 Task: Look for space in Verrières-le-Buisson, France from 8th June, 2023 to 16th June, 2023 for 2 adults in price range Rs.10000 to Rs.15000. Place can be entire place with 1  bedroom having 1 bed and 1 bathroom. Property type can be house, flat, guest house, hotel. Amenities needed are: washing machine. Booking option can be shelf check-in. Required host language is English.
Action: Mouse moved to (568, 113)
Screenshot: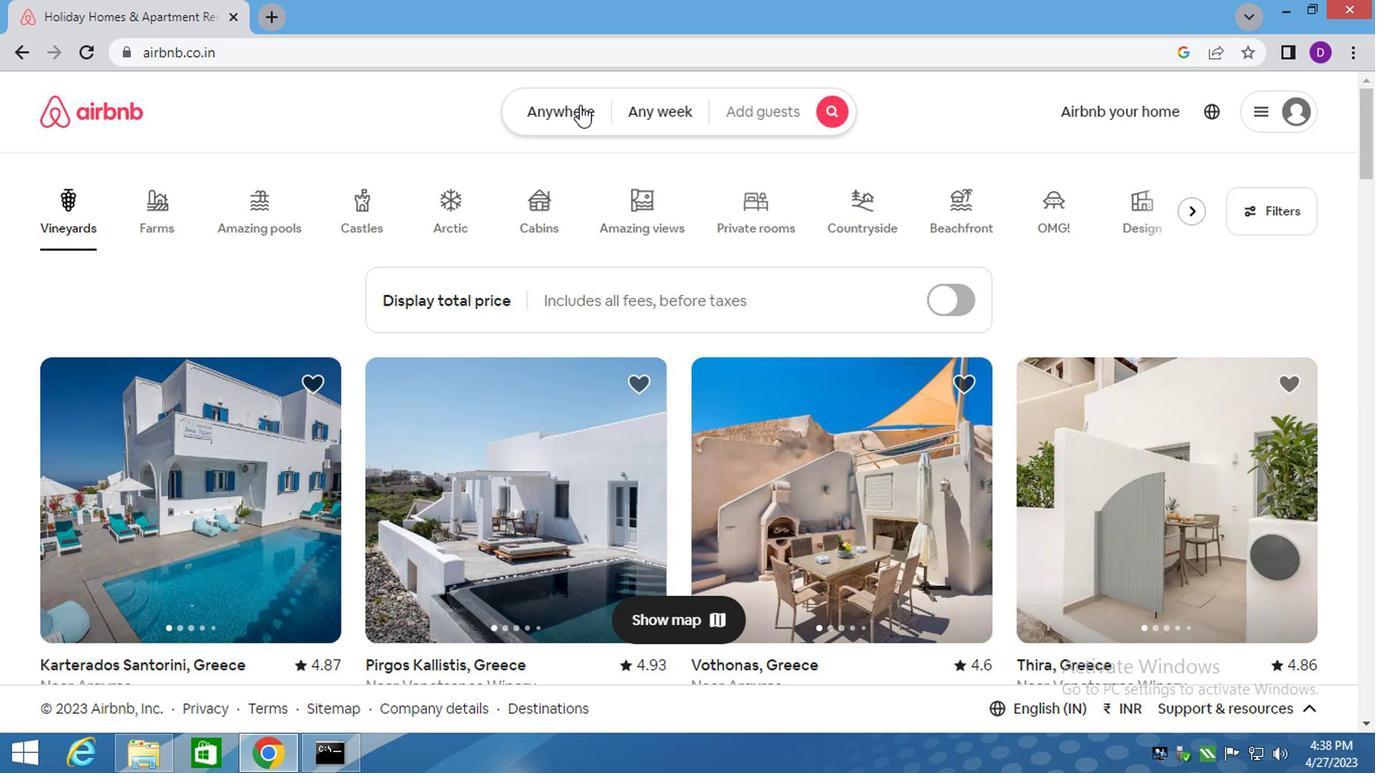 
Action: Mouse pressed left at (568, 113)
Screenshot: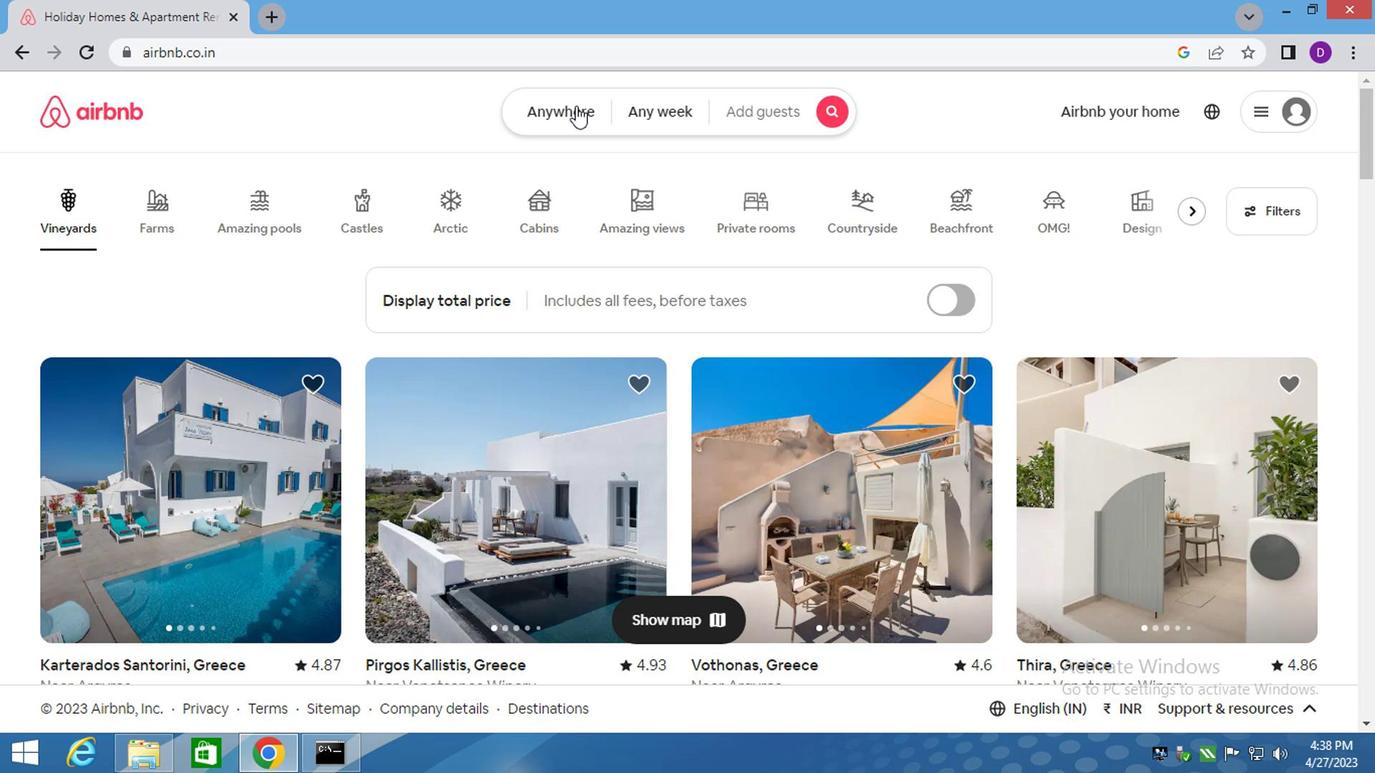 
Action: Mouse moved to (396, 196)
Screenshot: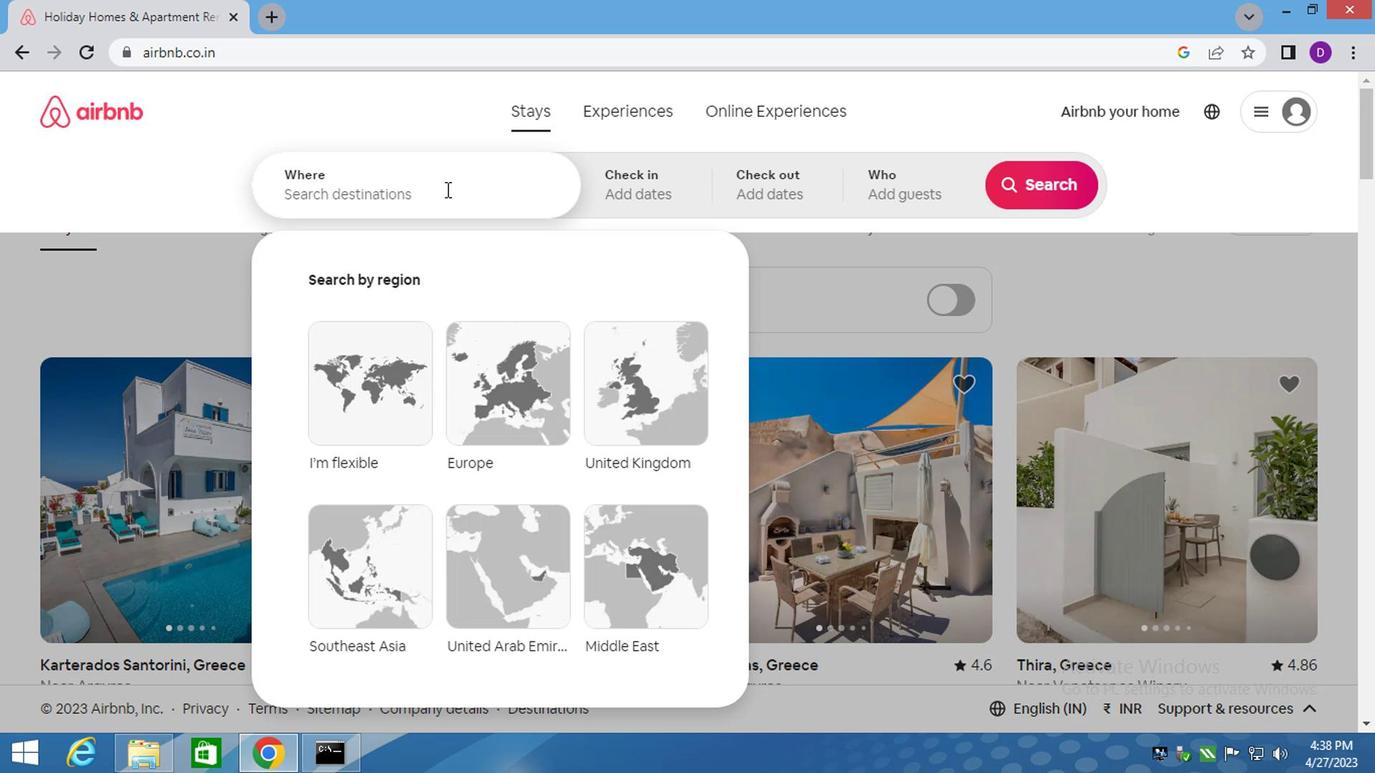 
Action: Mouse pressed left at (396, 196)
Screenshot: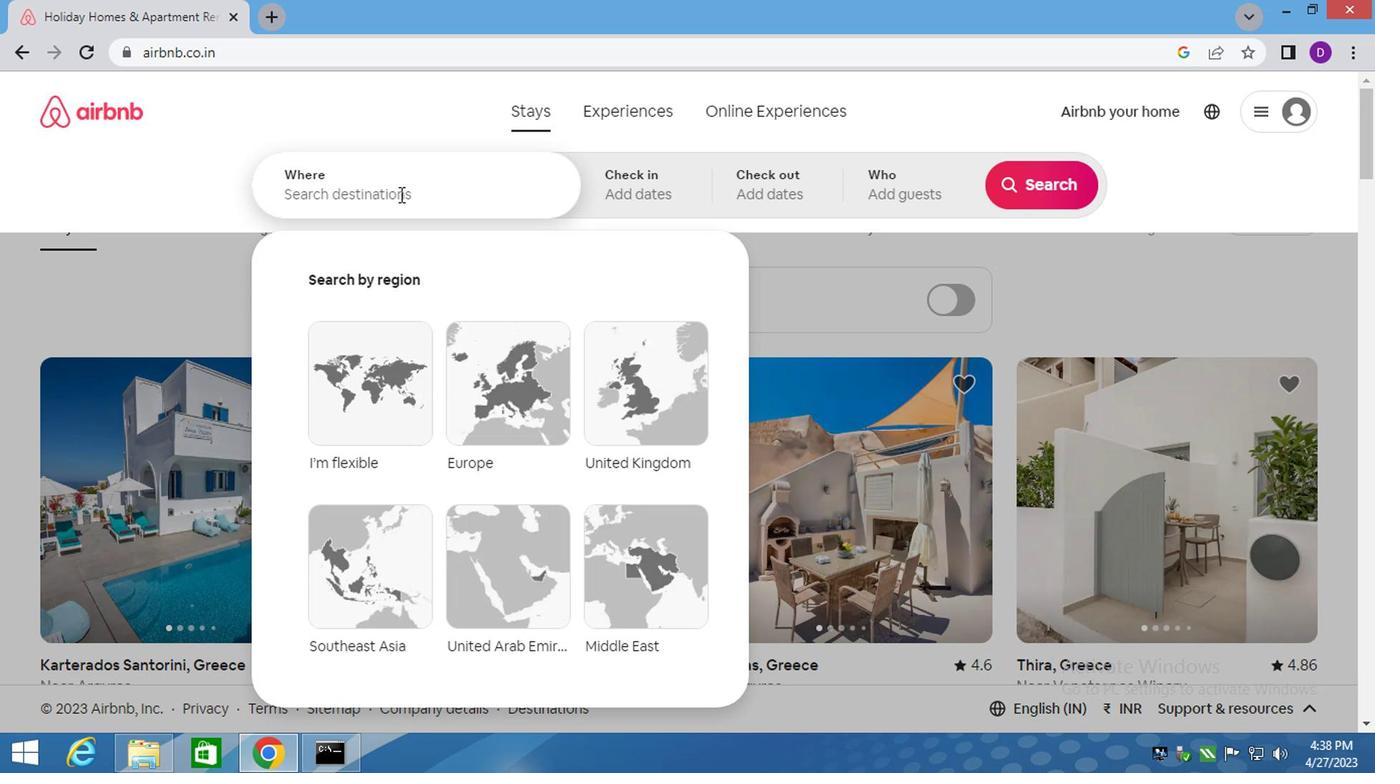 
Action: Mouse moved to (402, 196)
Screenshot: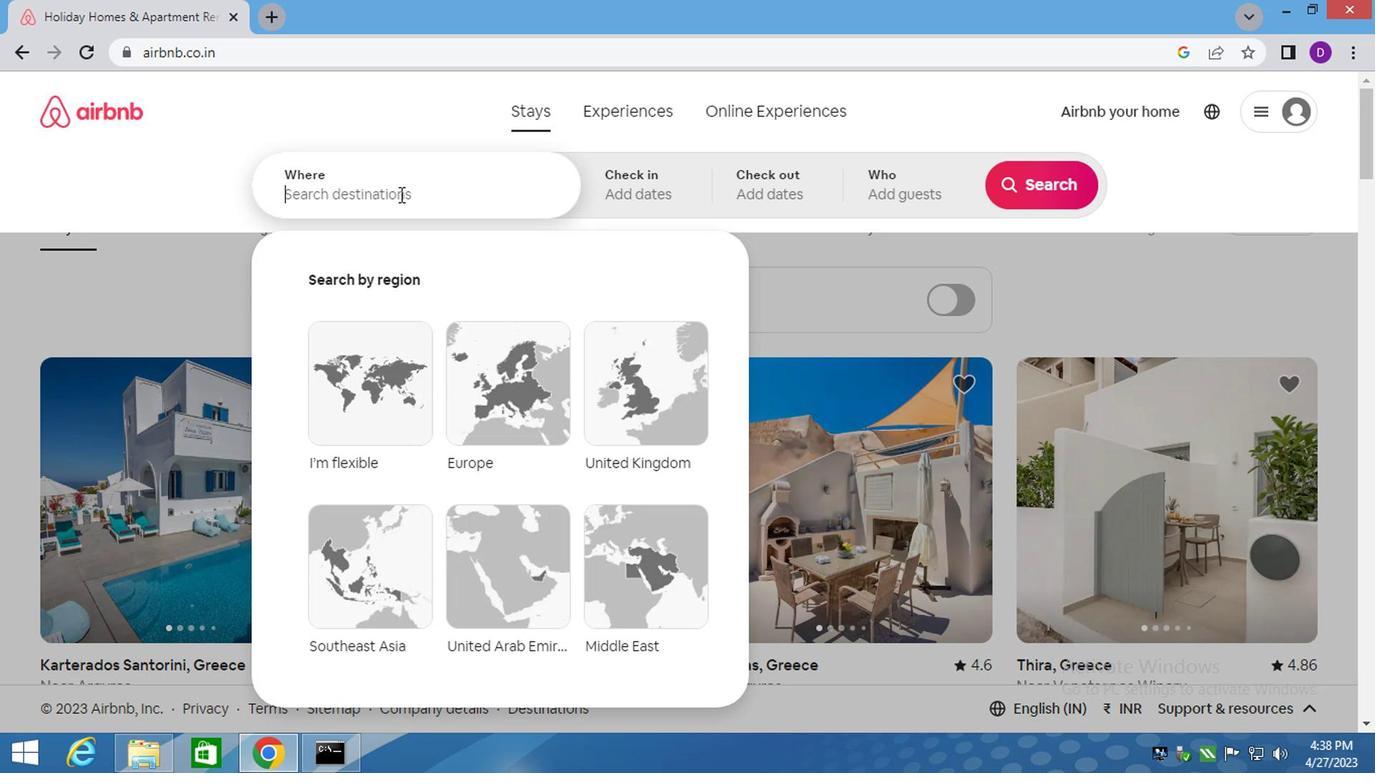 
Action: Key pressed <Key.shift>VERRIERE<Key.down>,<Key.shift>FRANCE<Key.enter>
Screenshot: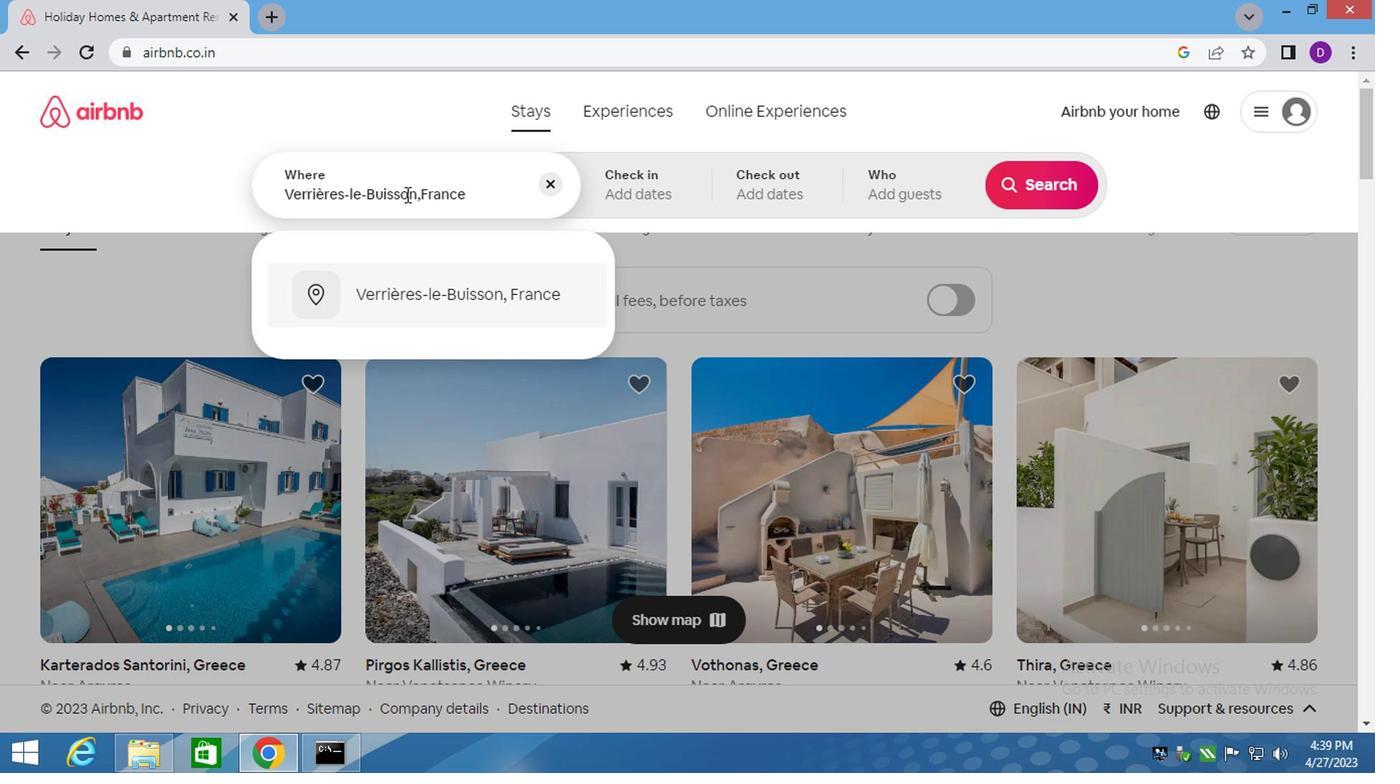 
Action: Mouse moved to (1023, 345)
Screenshot: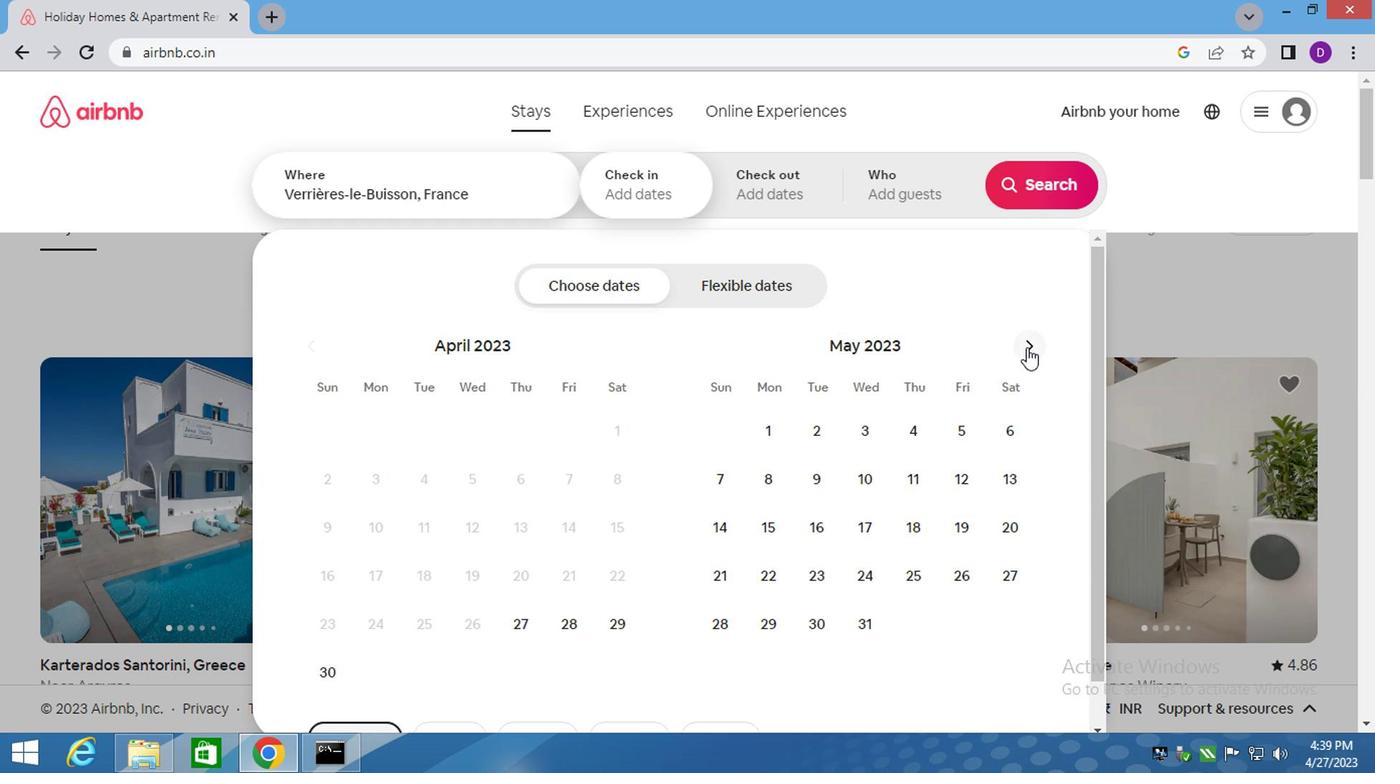 
Action: Mouse pressed left at (1023, 345)
Screenshot: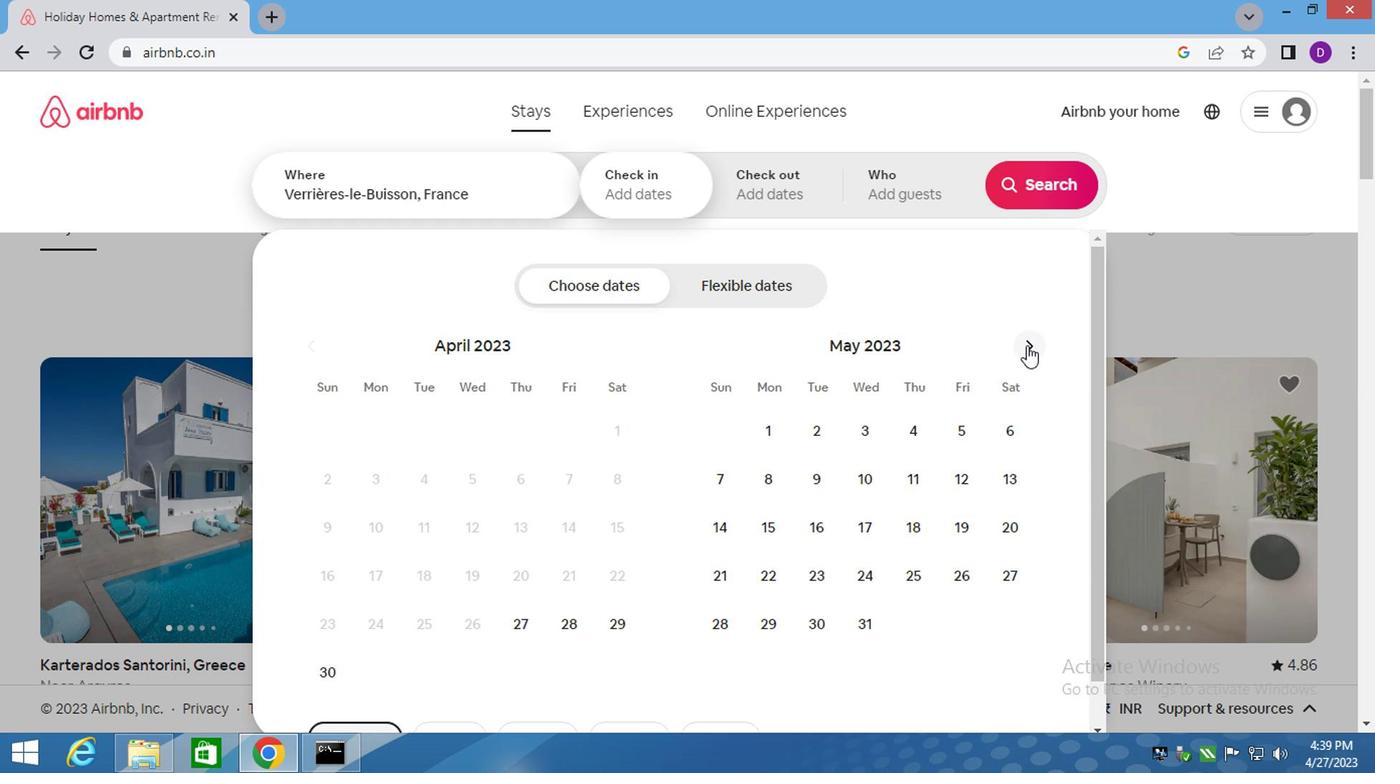 
Action: Mouse moved to (905, 481)
Screenshot: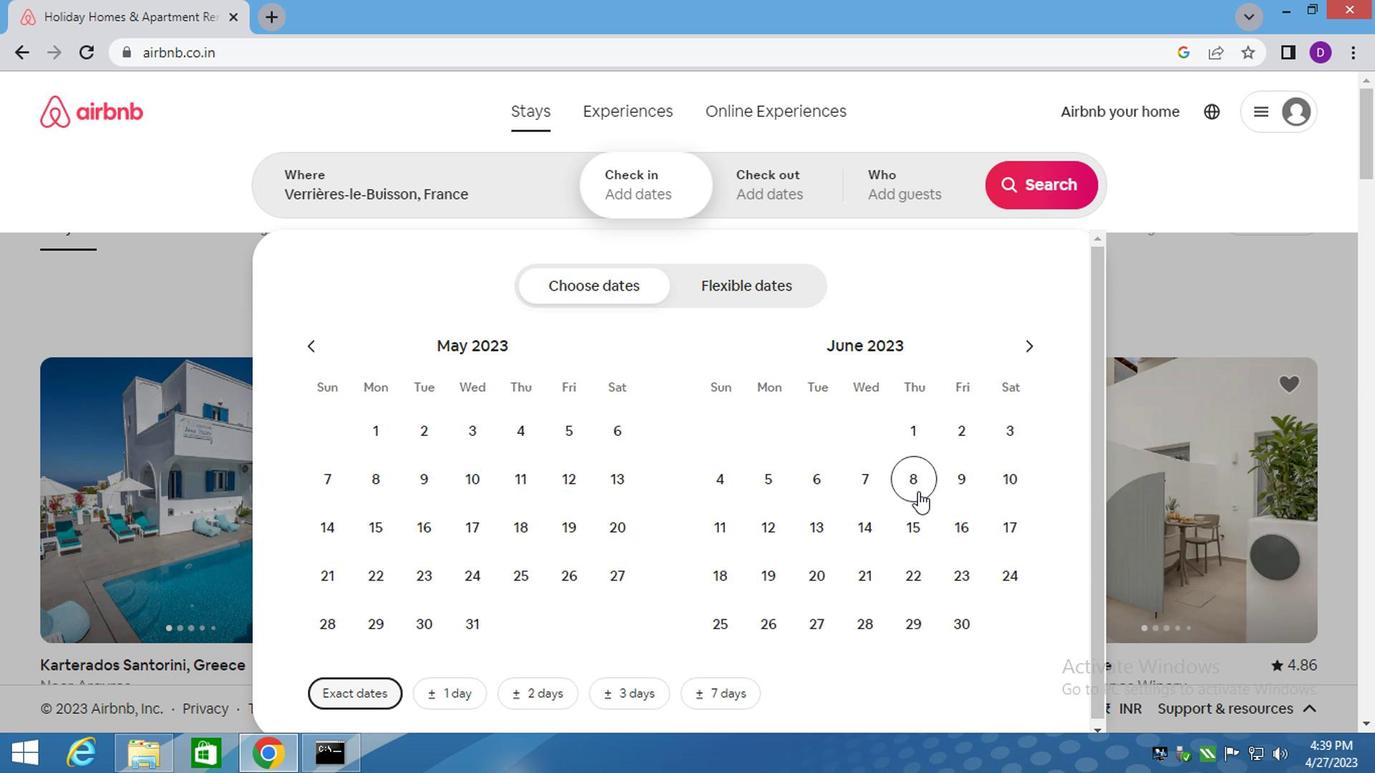
Action: Mouse pressed left at (905, 481)
Screenshot: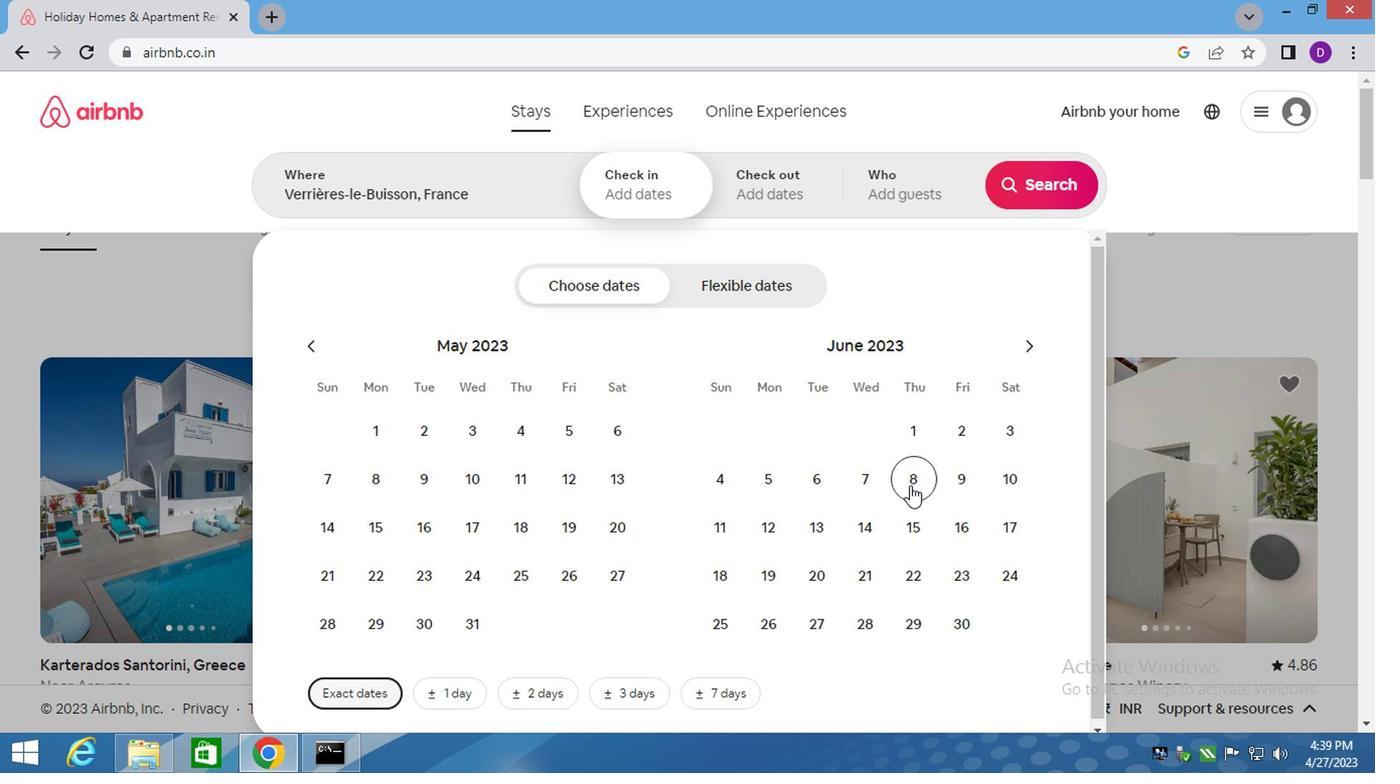 
Action: Mouse moved to (956, 522)
Screenshot: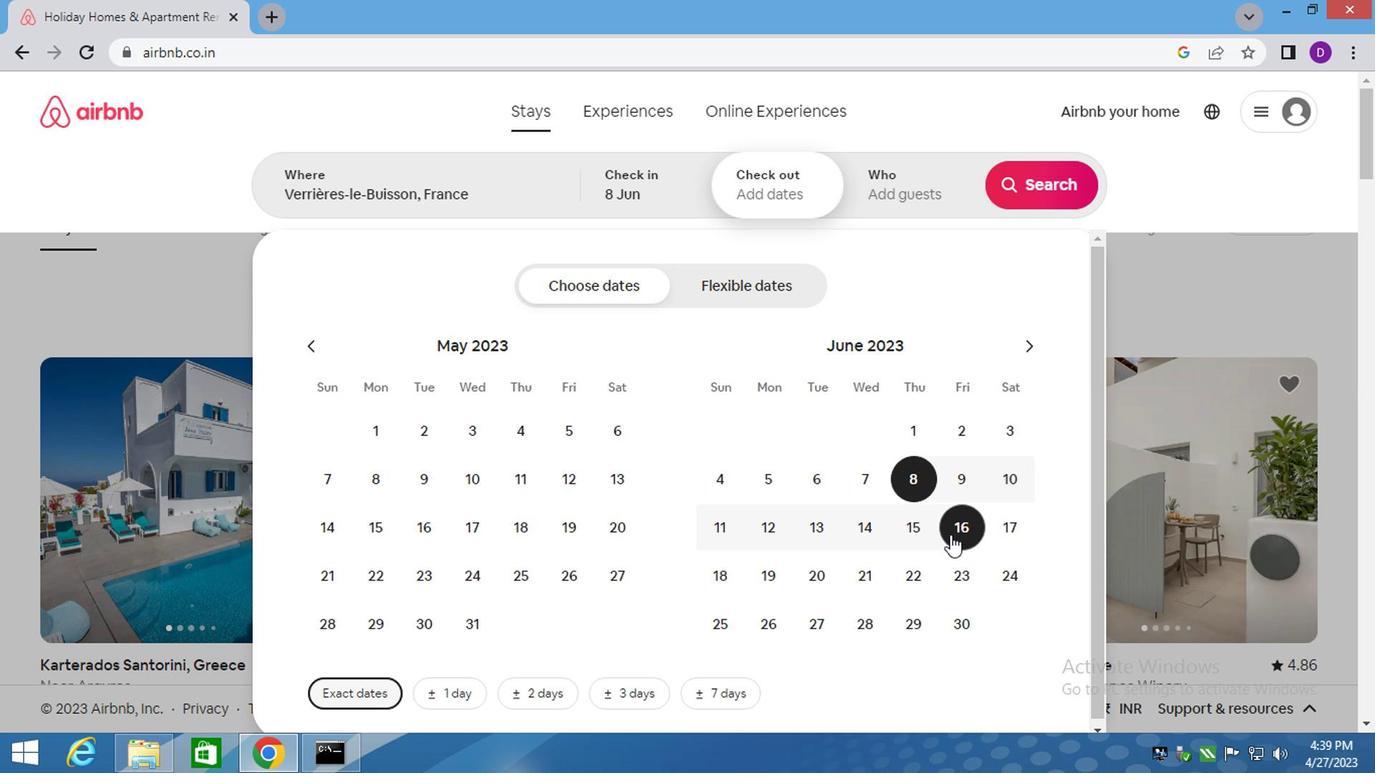 
Action: Mouse pressed left at (956, 522)
Screenshot: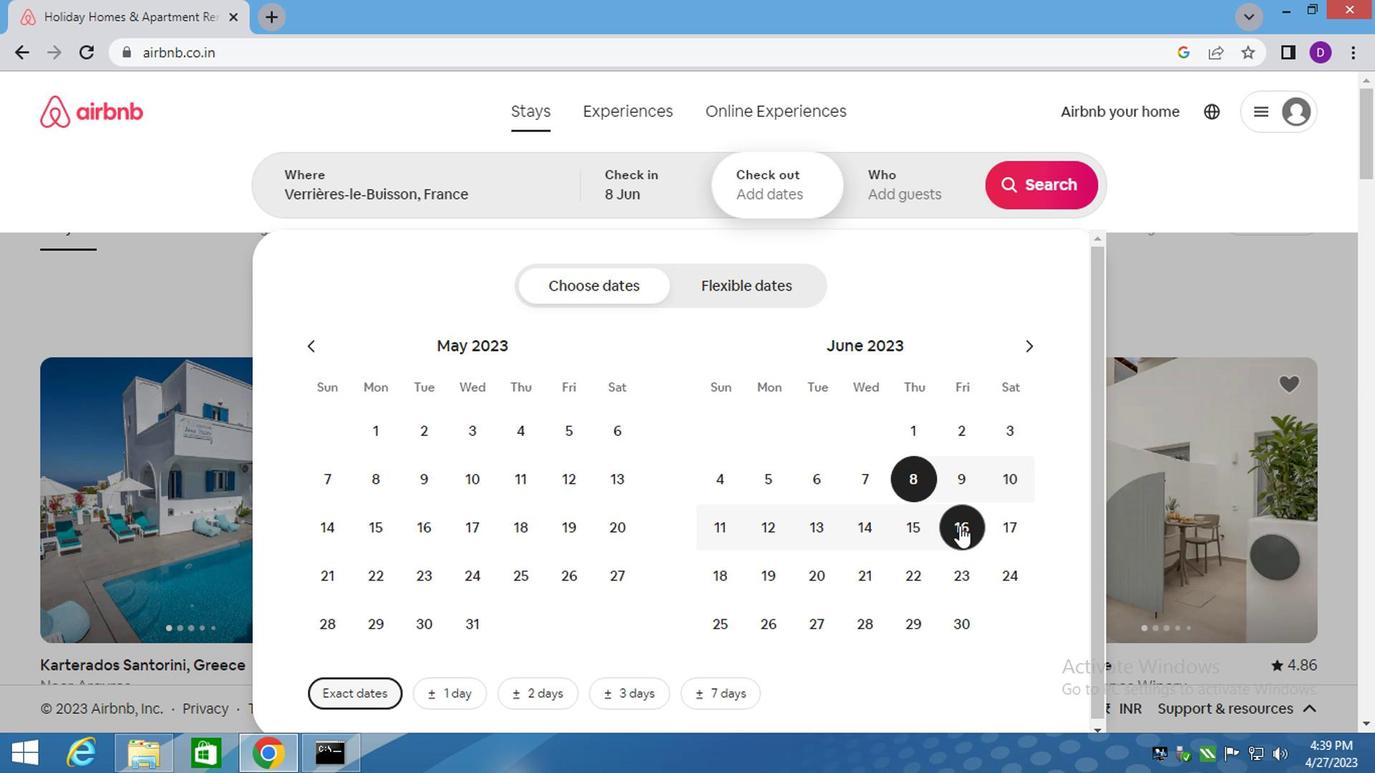 
Action: Mouse moved to (887, 187)
Screenshot: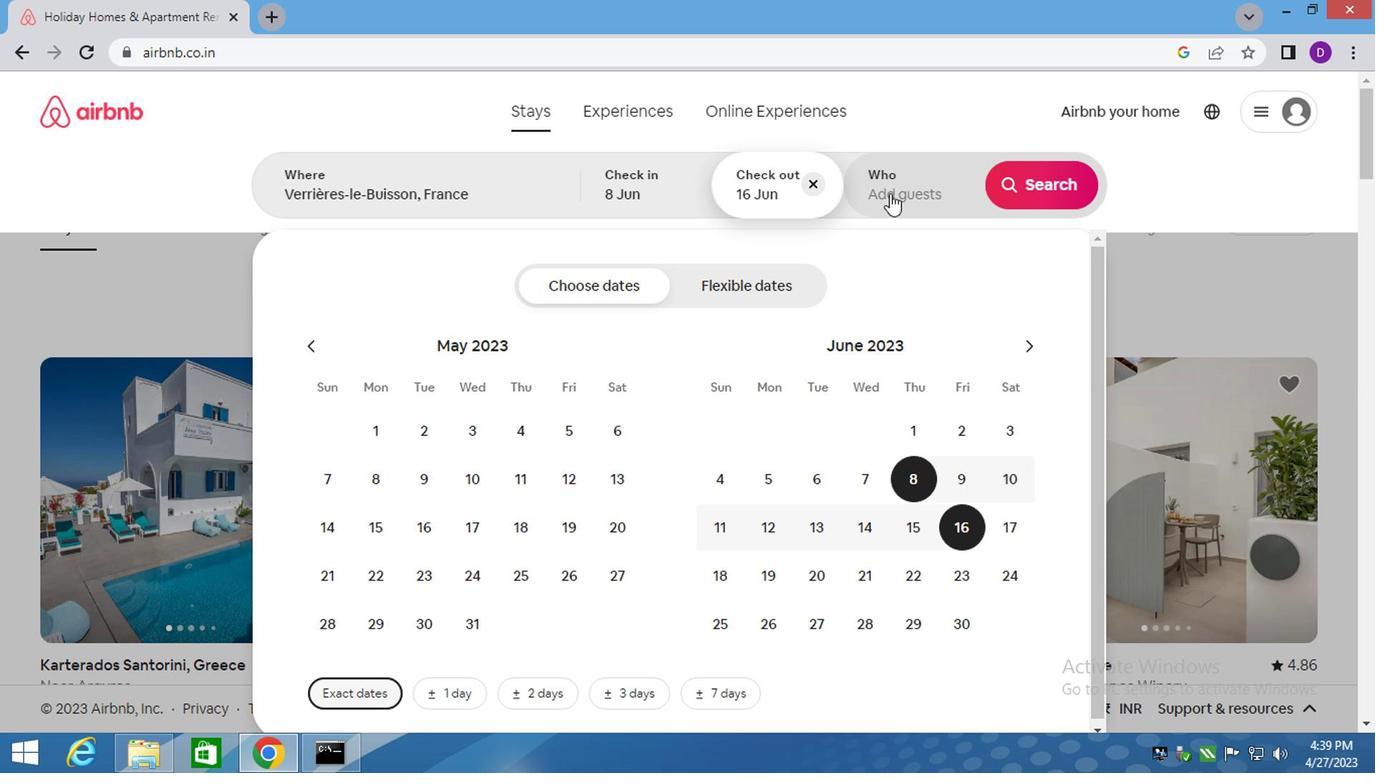 
Action: Mouse pressed left at (887, 187)
Screenshot: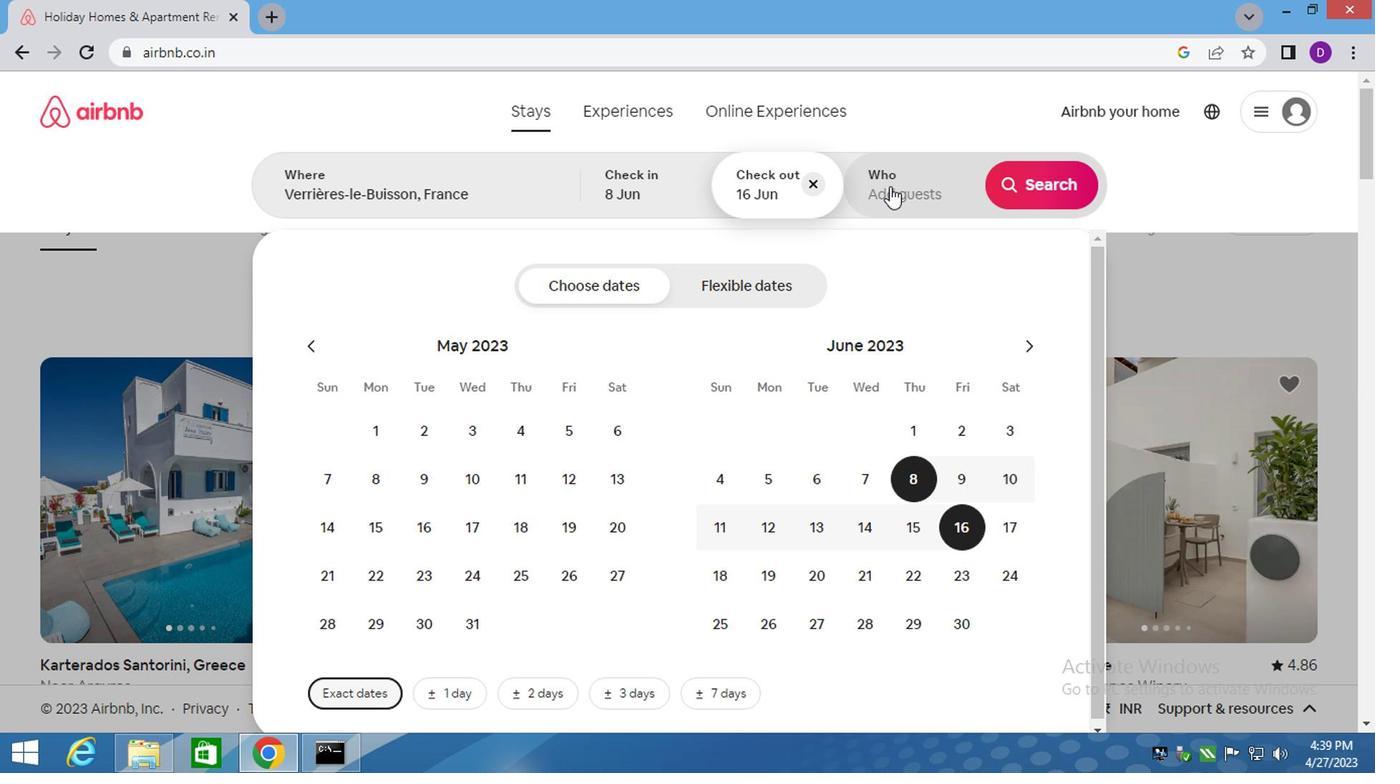 
Action: Mouse moved to (1042, 288)
Screenshot: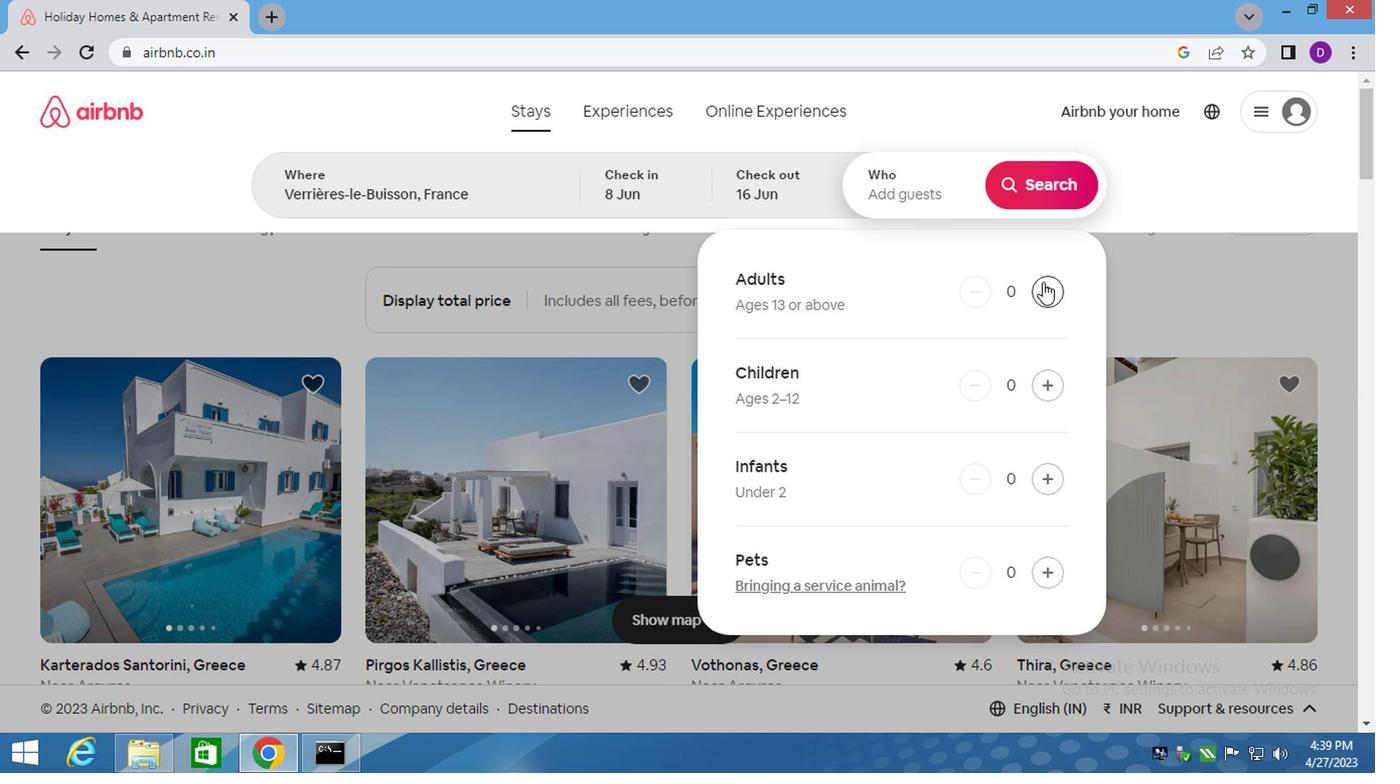 
Action: Mouse pressed left at (1042, 288)
Screenshot: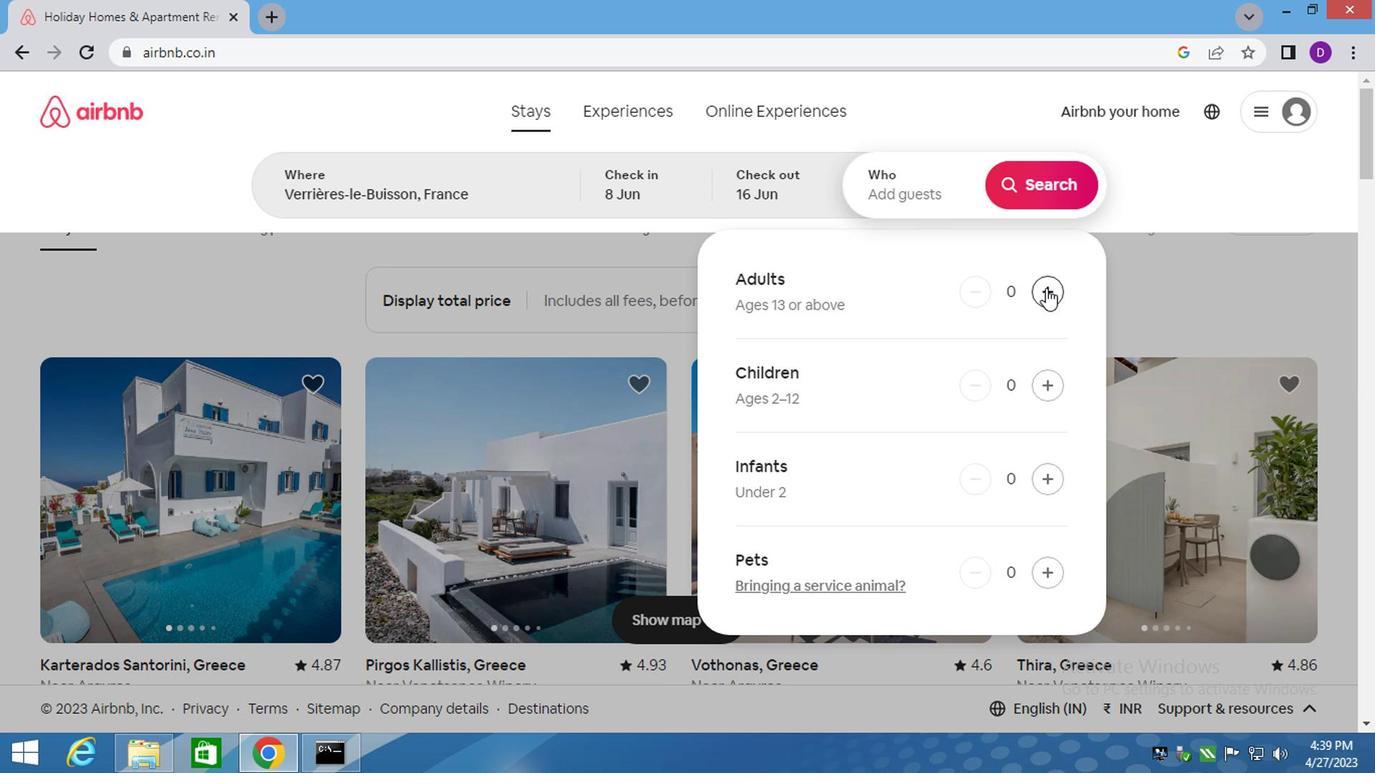 
Action: Mouse pressed left at (1042, 288)
Screenshot: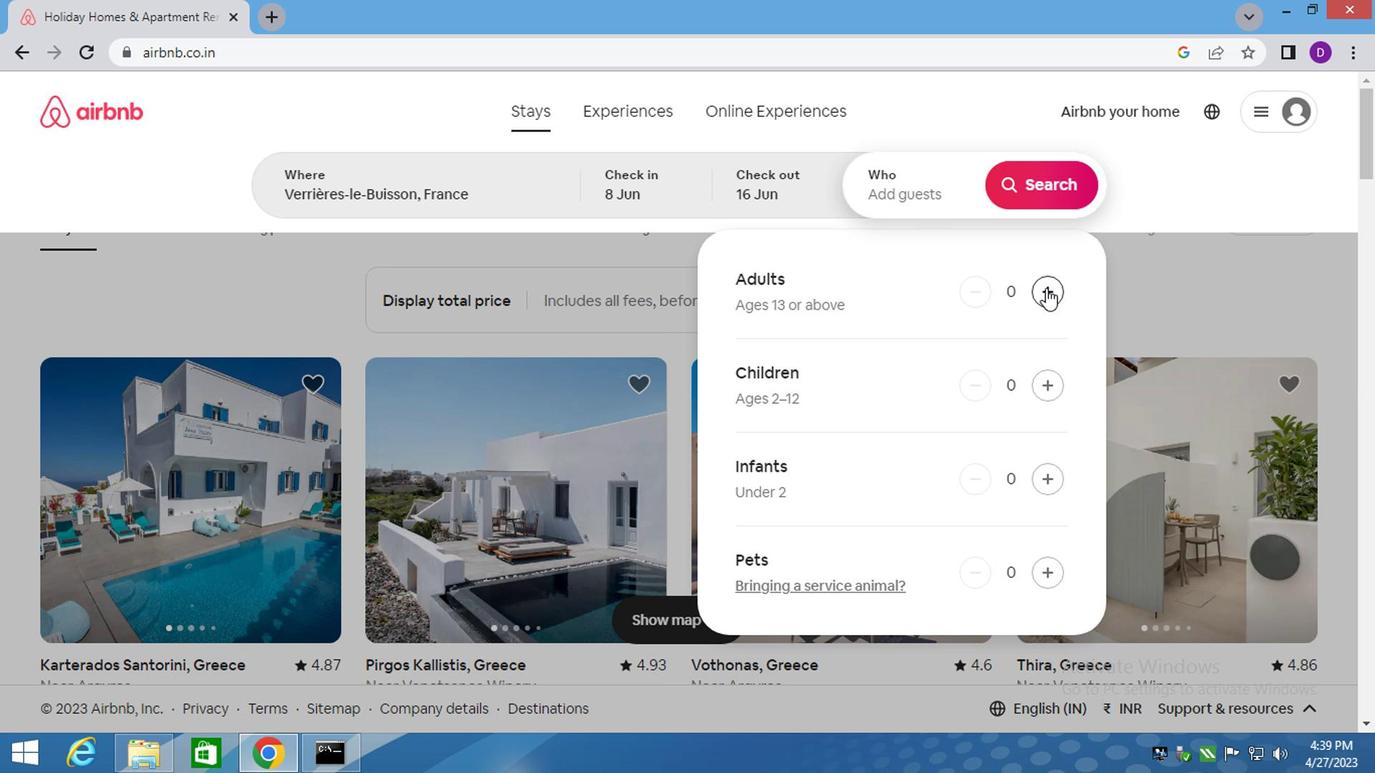
Action: Mouse moved to (1031, 189)
Screenshot: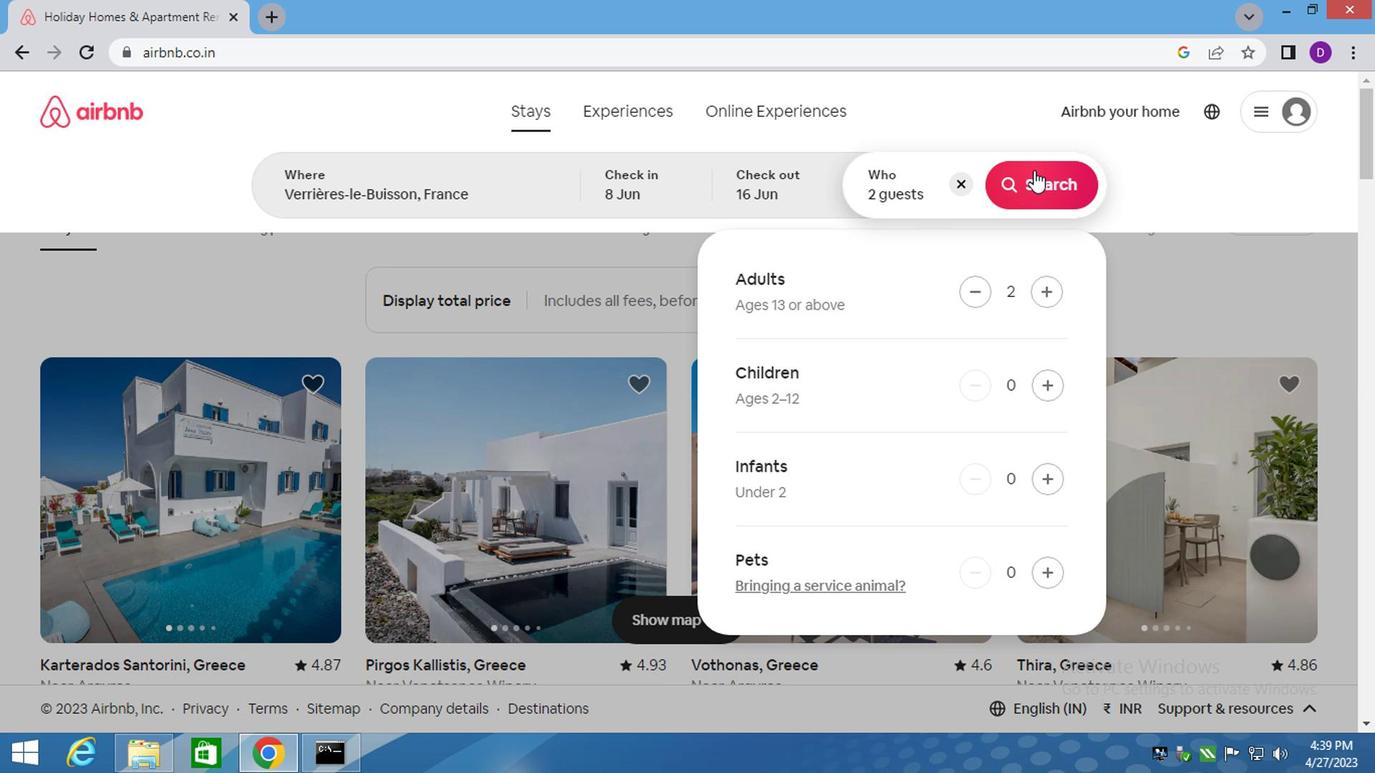 
Action: Mouse pressed left at (1031, 189)
Screenshot: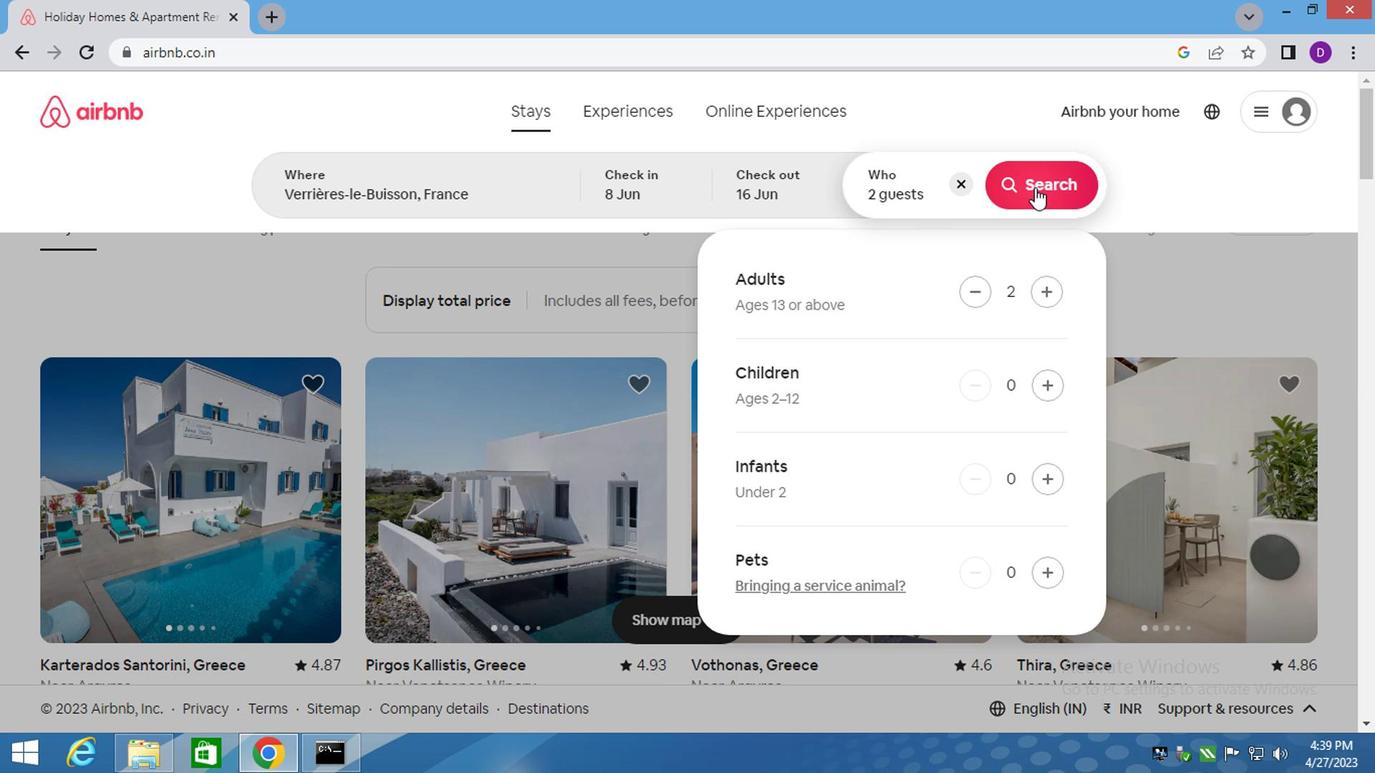 
Action: Mouse moved to (1279, 191)
Screenshot: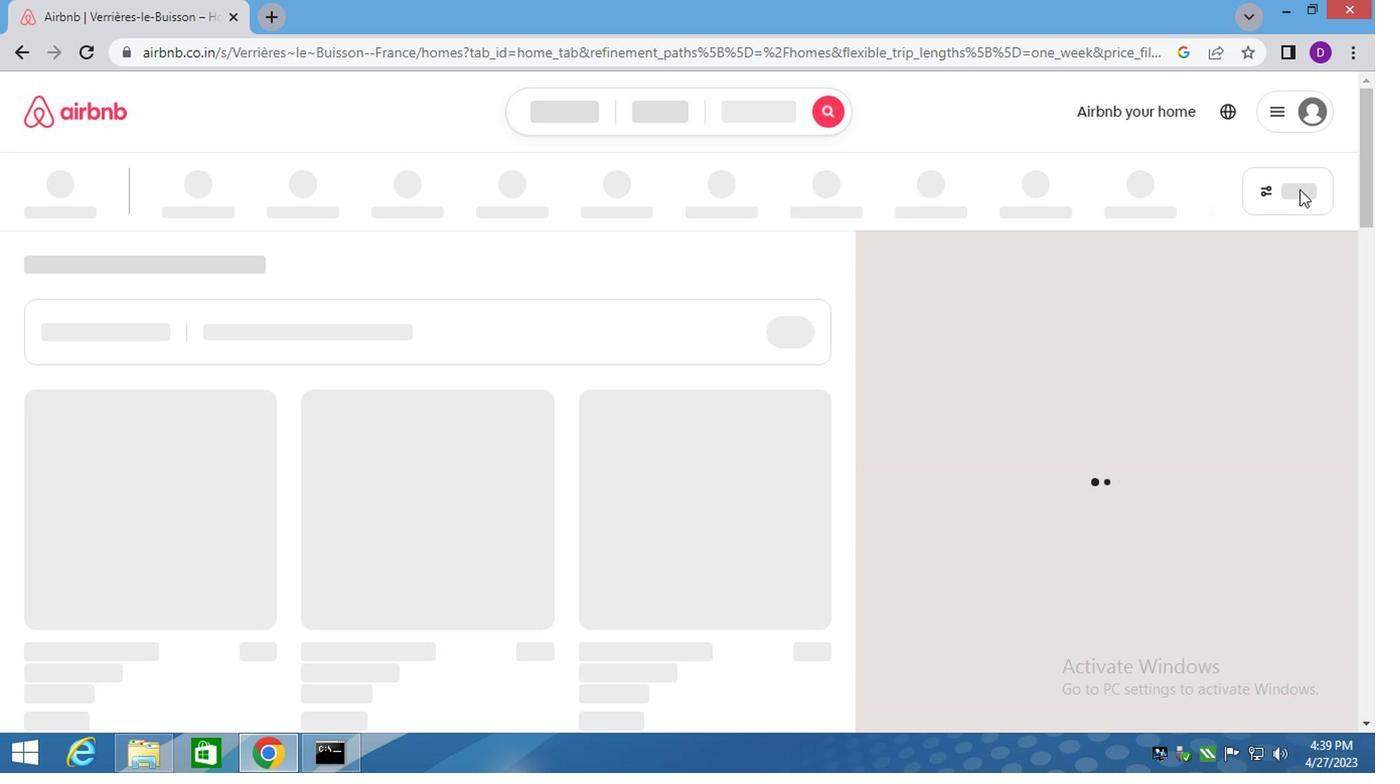 
Action: Mouse pressed left at (1279, 191)
Screenshot: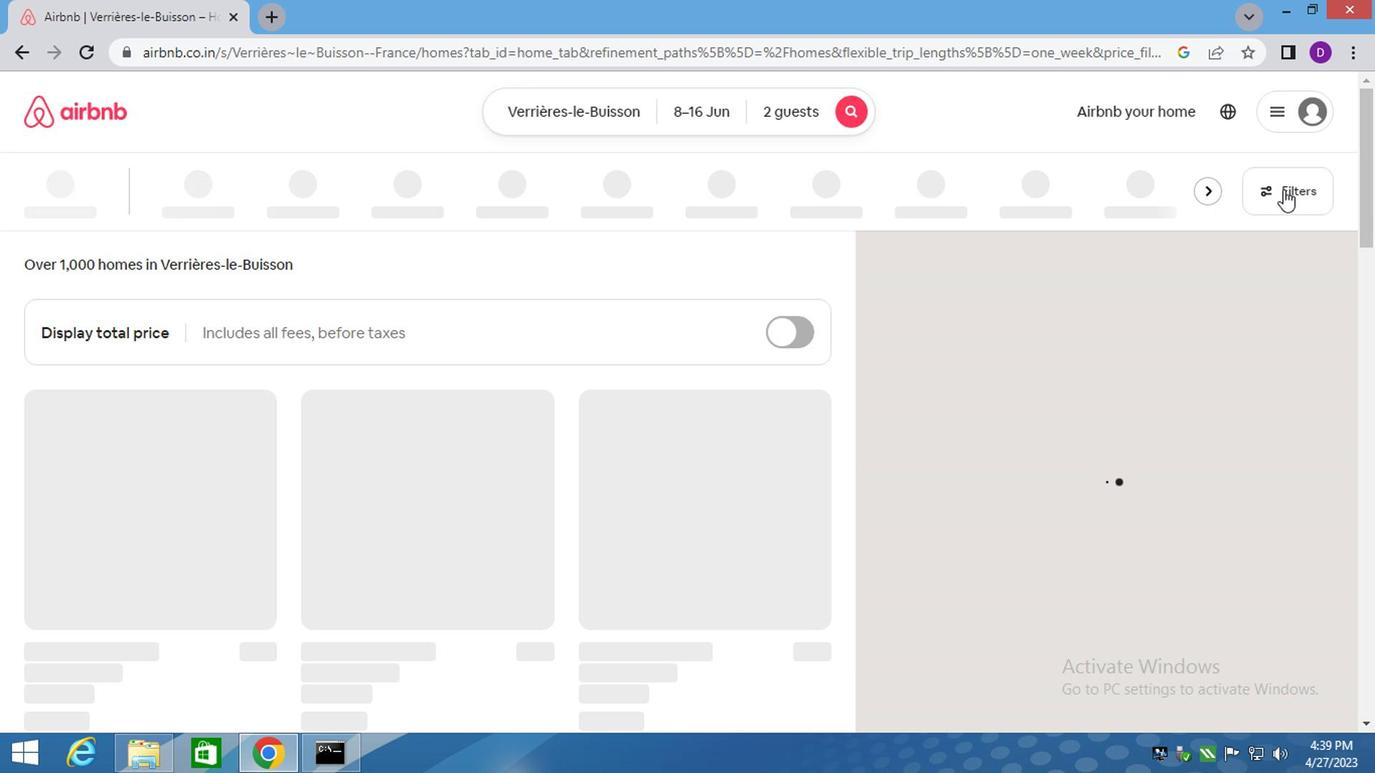 
Action: Mouse moved to (481, 438)
Screenshot: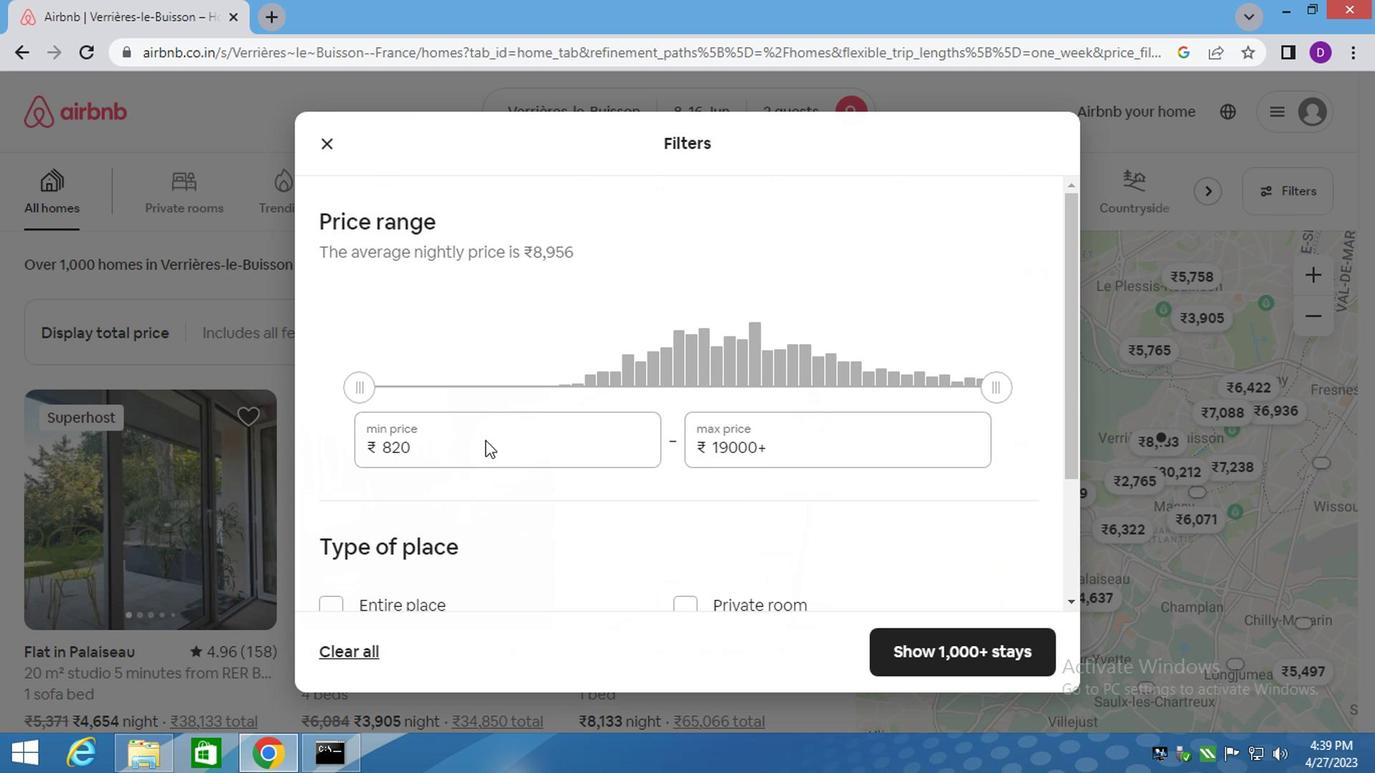 
Action: Mouse pressed left at (481, 438)
Screenshot: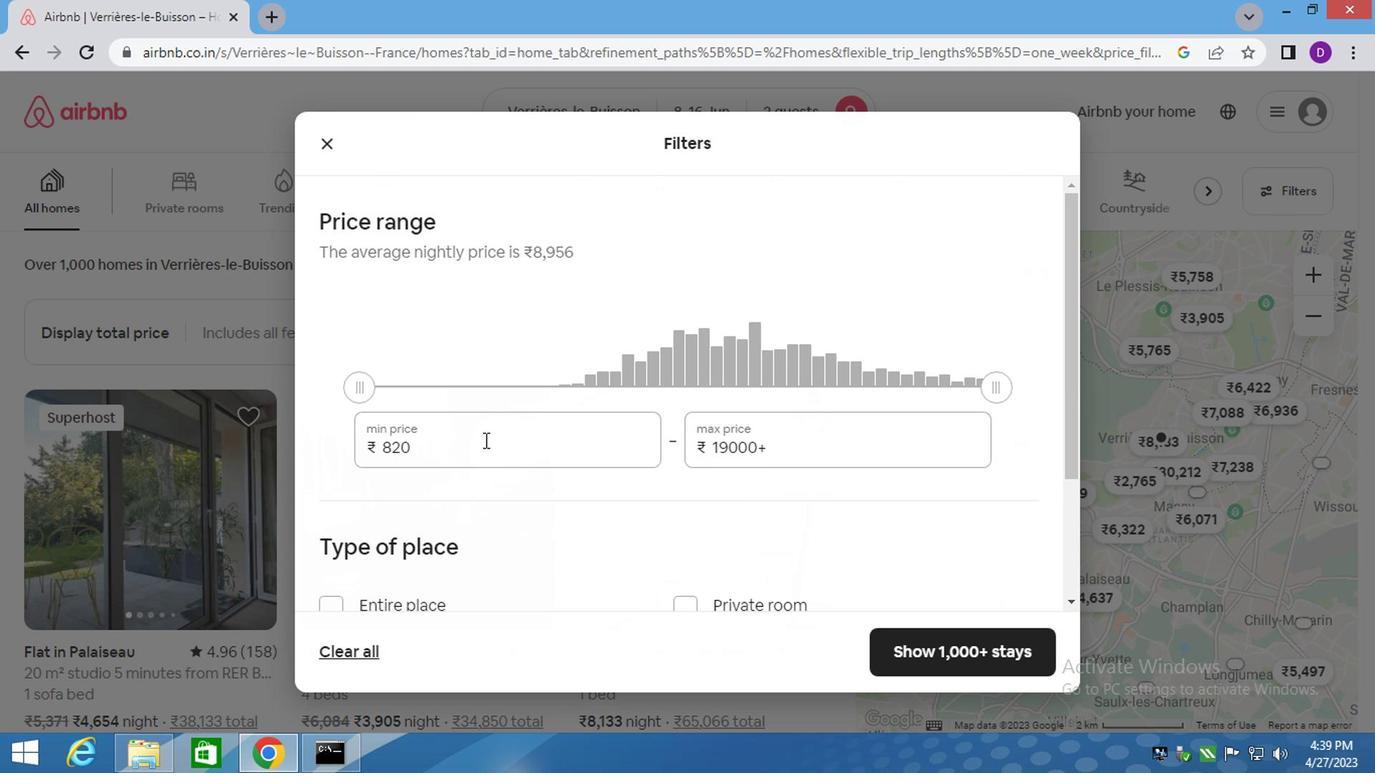 
Action: Mouse pressed left at (481, 438)
Screenshot: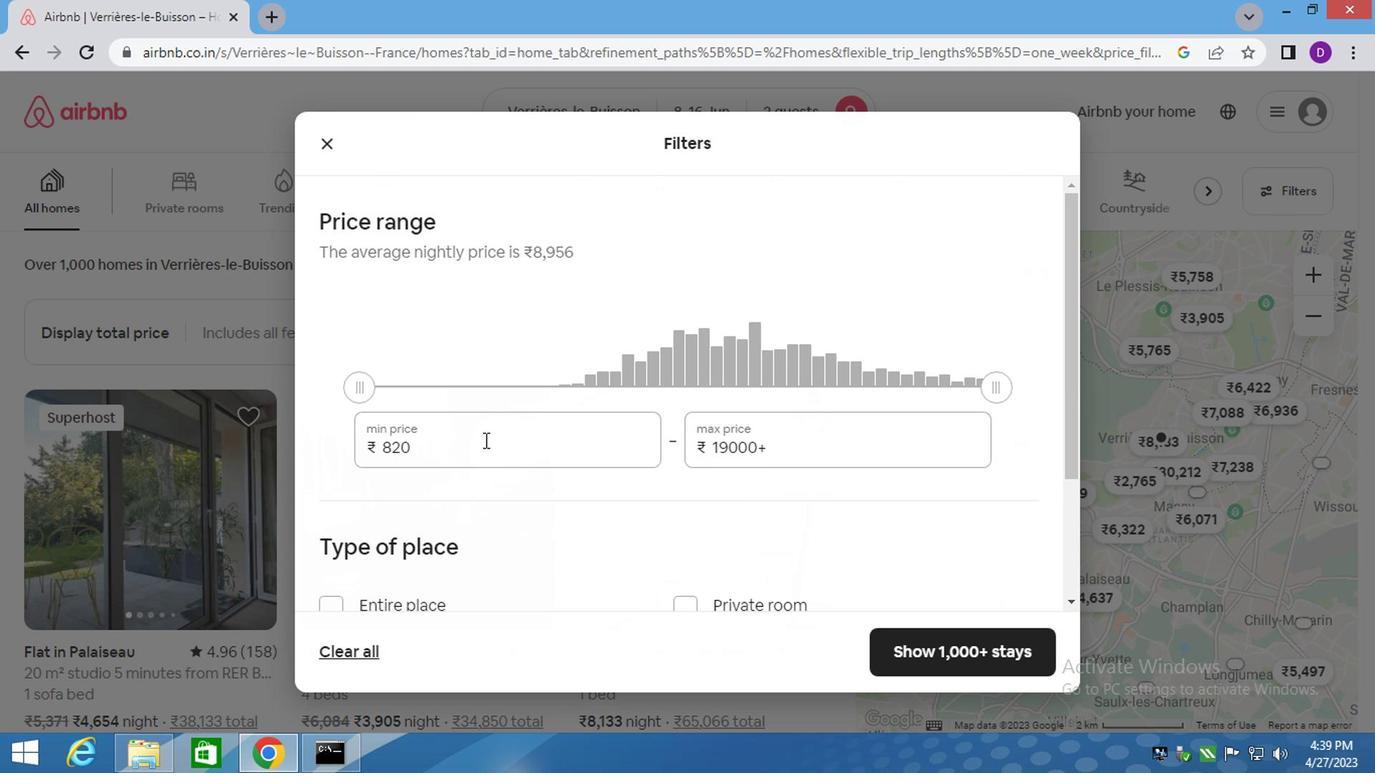 
Action: Mouse pressed left at (481, 438)
Screenshot: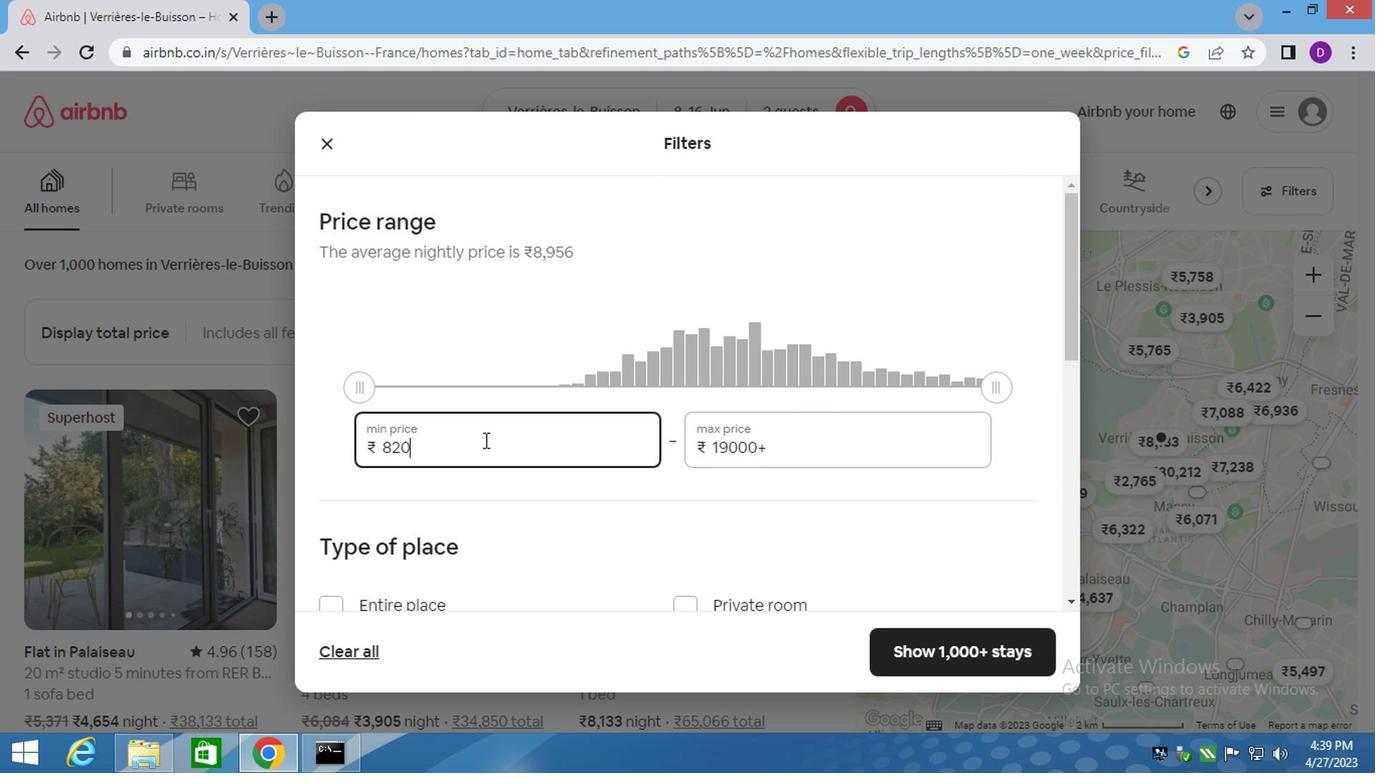 
Action: Key pressed 10000<Key.tab>150<Key.backspace><Key.backspace><Key.backspace><Key.backspace><Key.backspace><Key.backspace><Key.backspace><Key.backspace><Key.backspace><Key.backspace>1501500<Key.backspace><Key.backspace><Key.backspace><Key.backspace>
Screenshot: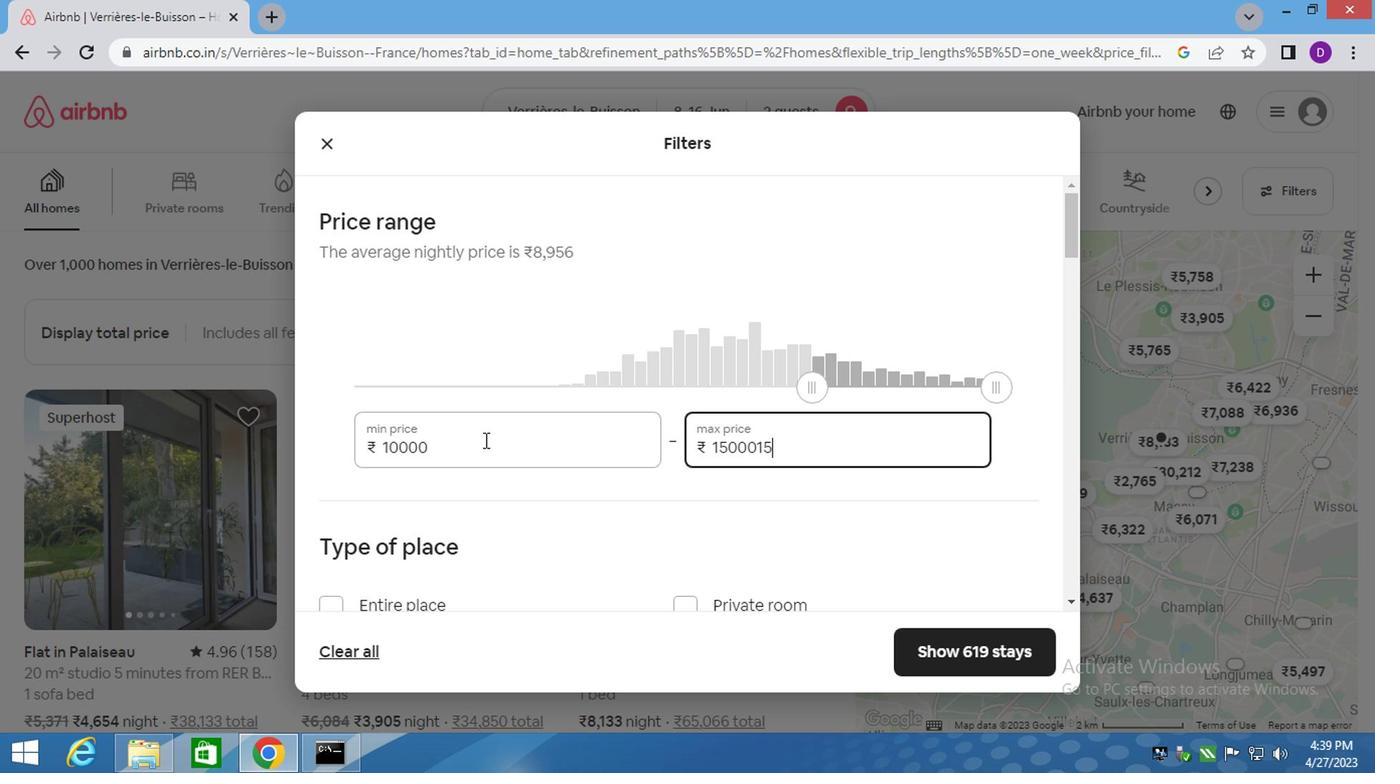 
Action: Mouse moved to (586, 525)
Screenshot: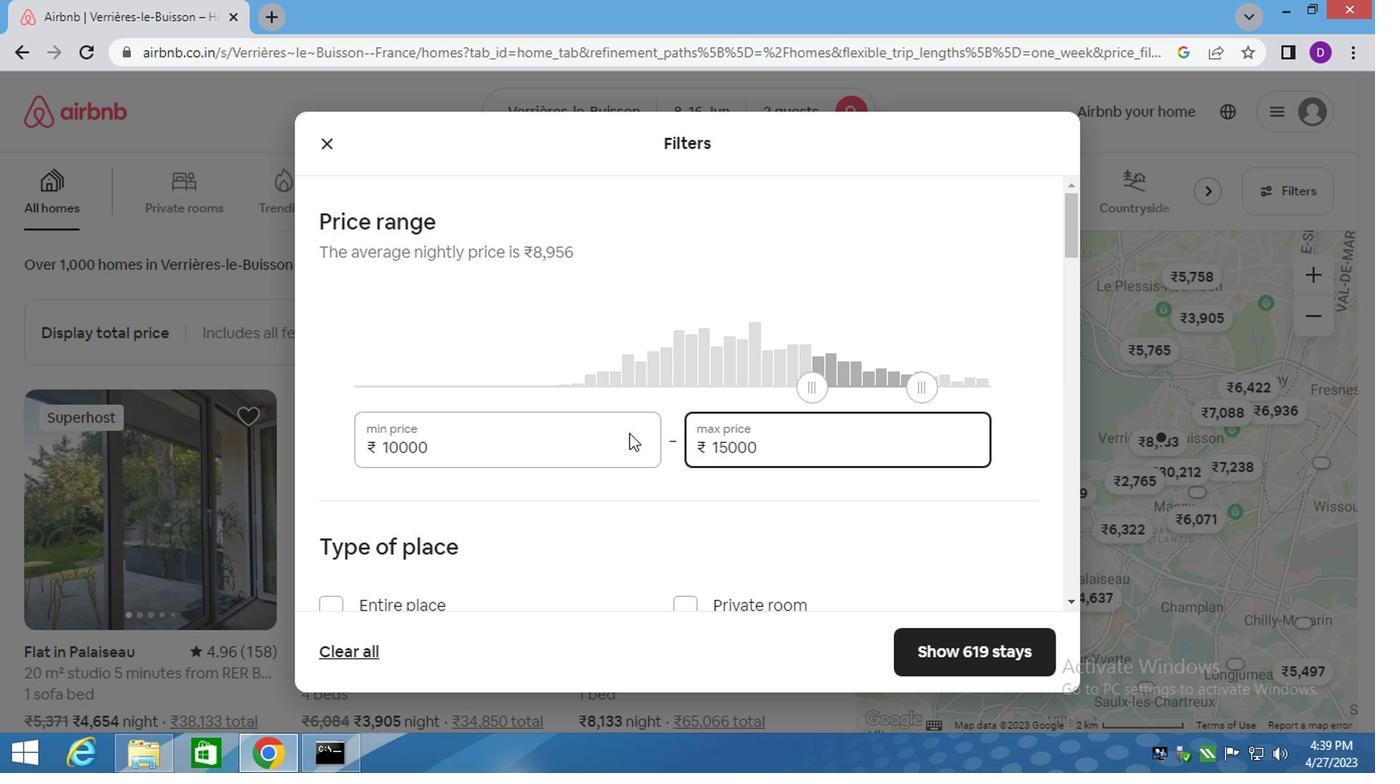 
Action: Mouse scrolled (586, 525) with delta (0, 0)
Screenshot: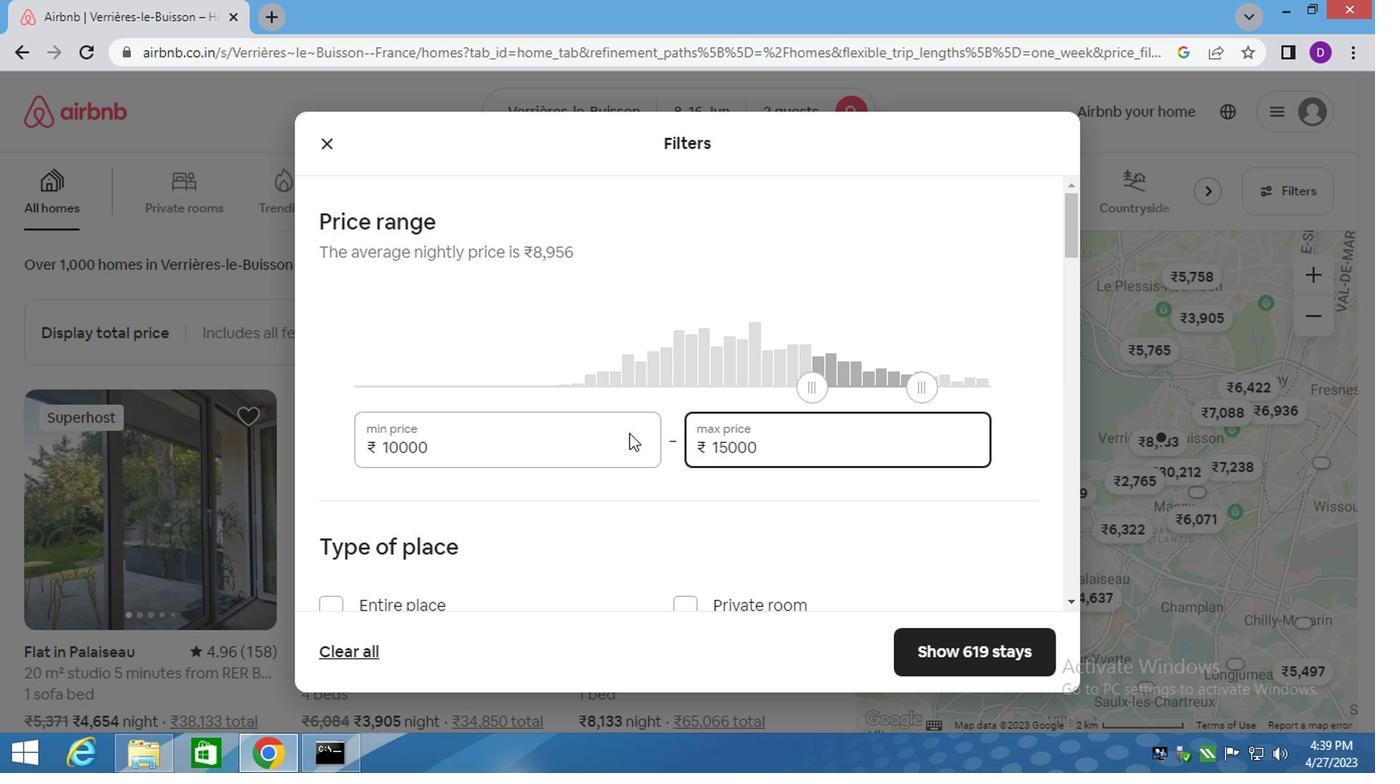 
Action: Mouse moved to (567, 534)
Screenshot: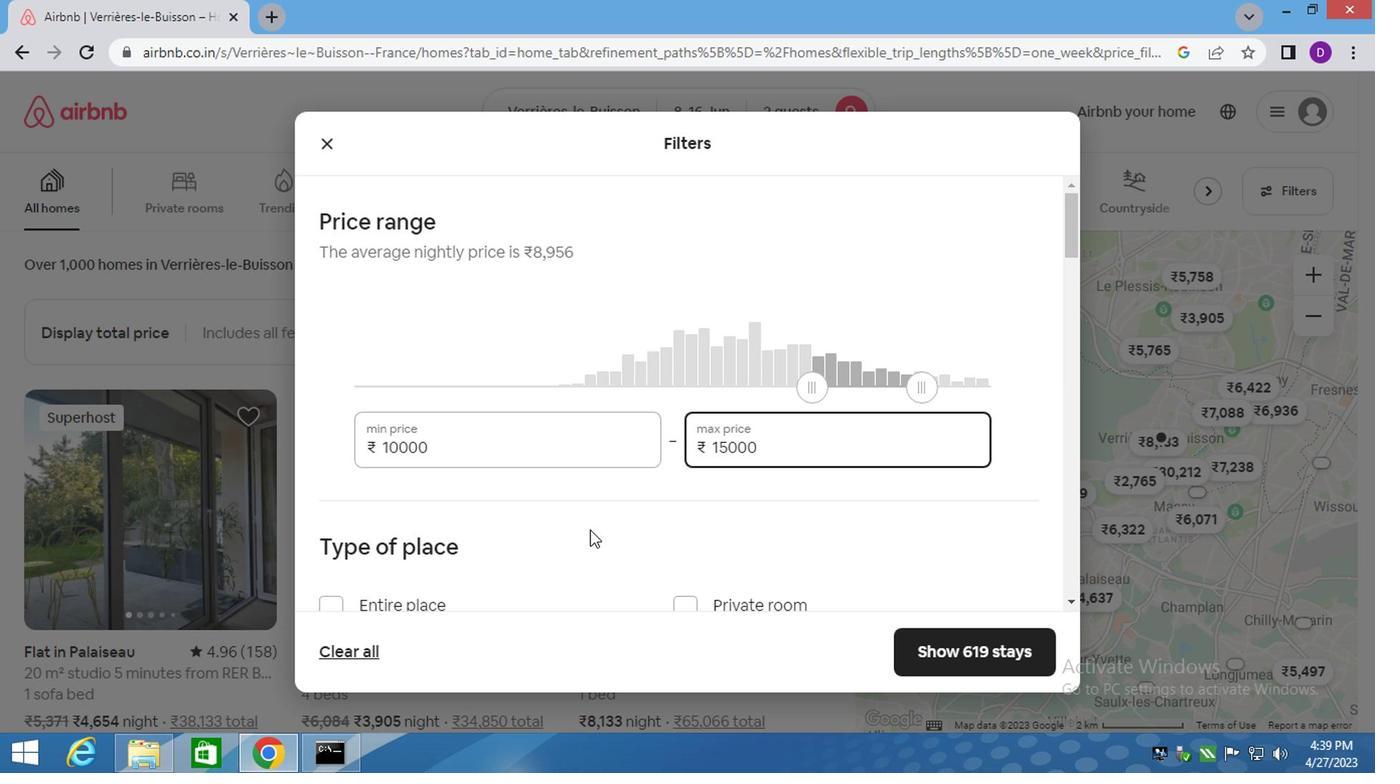 
Action: Mouse scrolled (578, 527) with delta (0, -1)
Screenshot: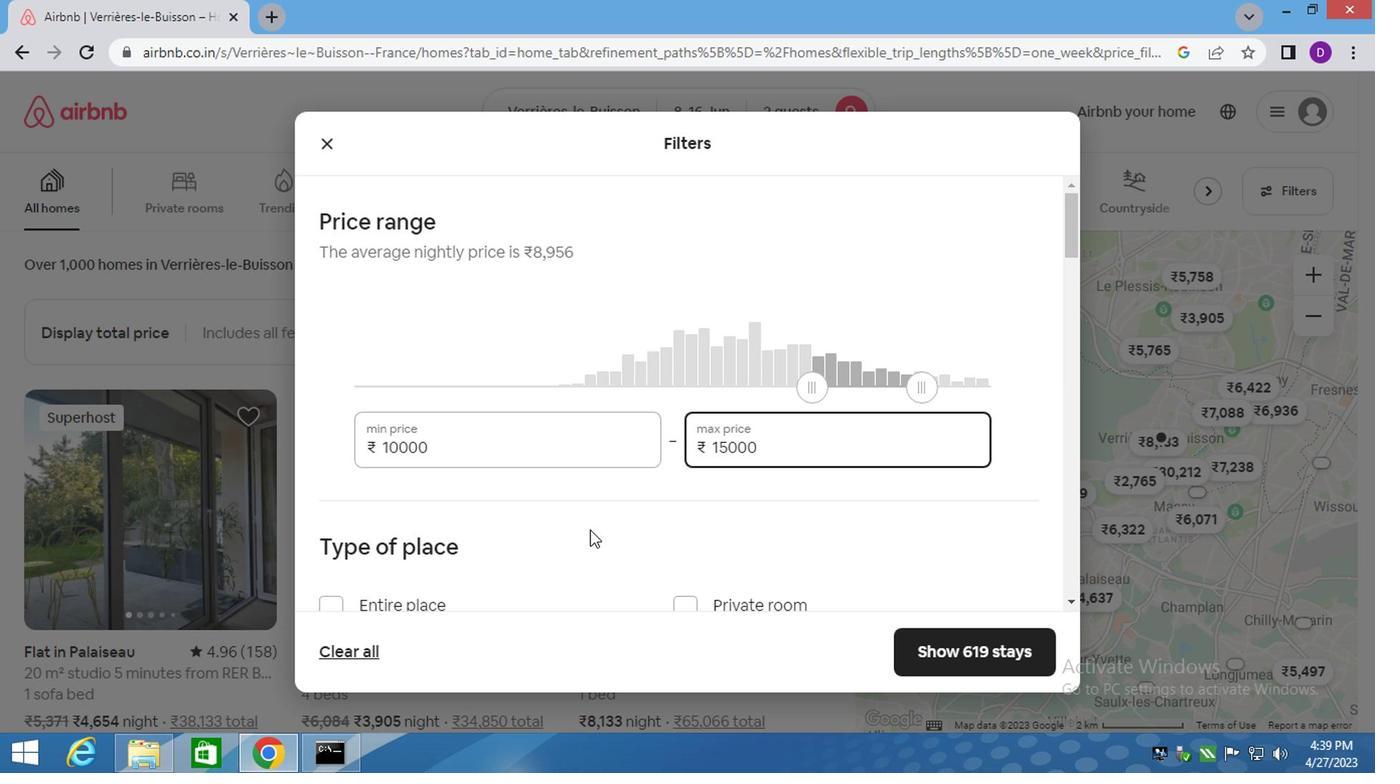
Action: Mouse moved to (401, 415)
Screenshot: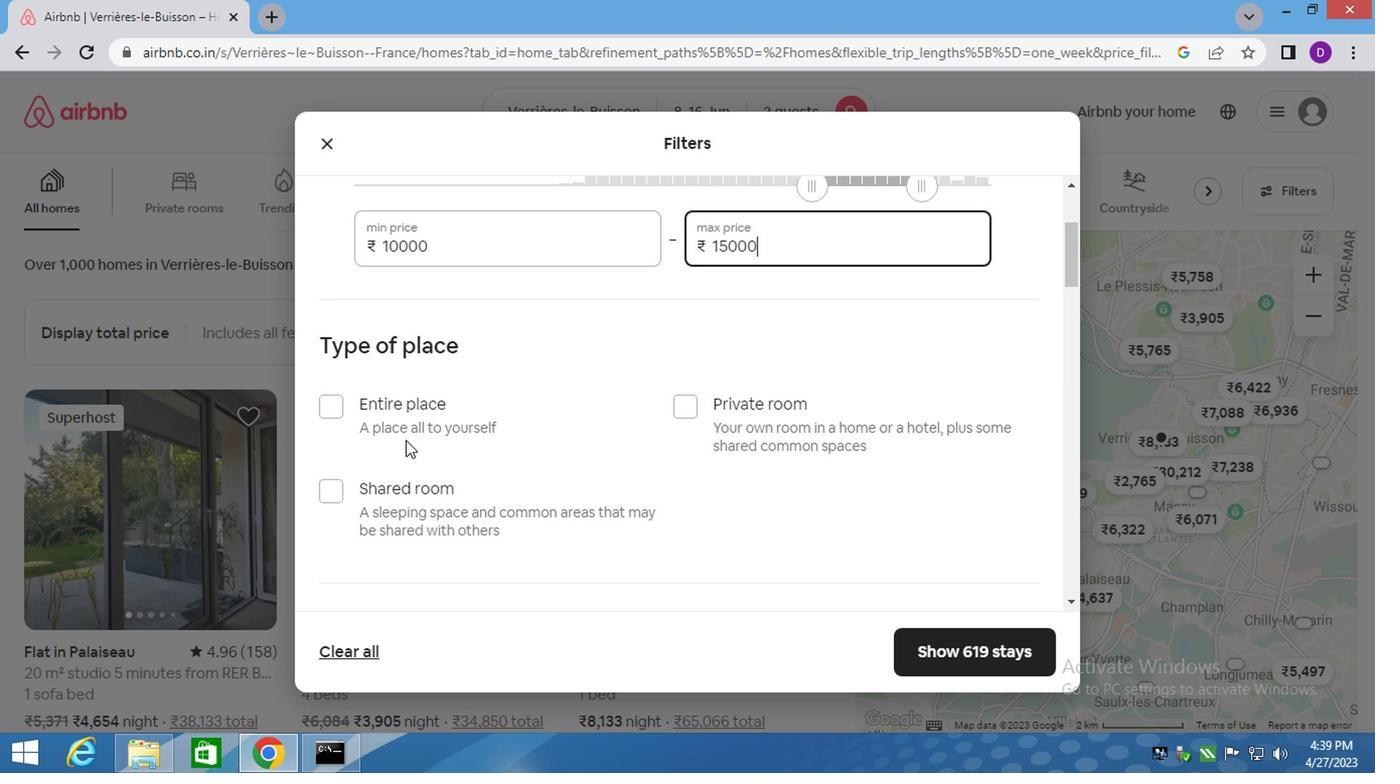 
Action: Mouse pressed left at (401, 415)
Screenshot: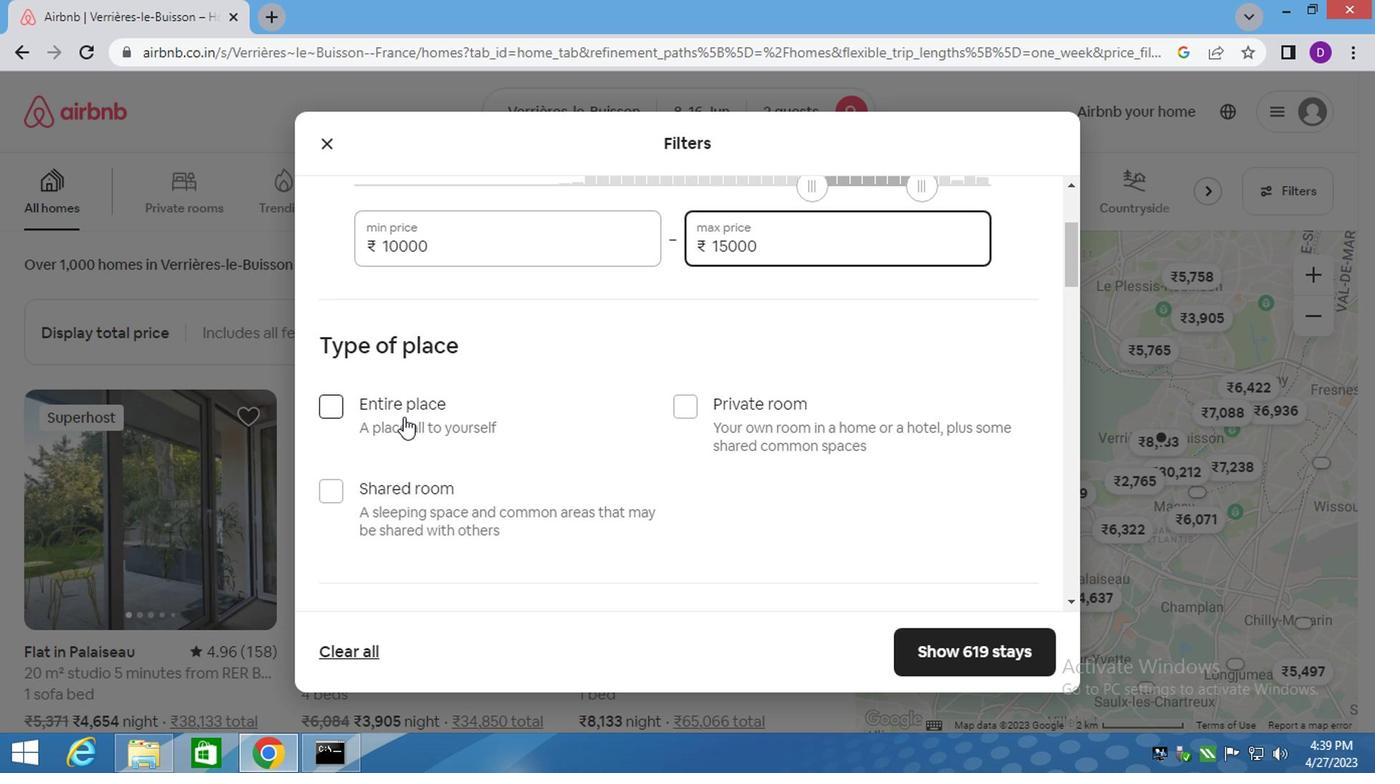 
Action: Mouse scrolled (401, 413) with delta (0, -1)
Screenshot: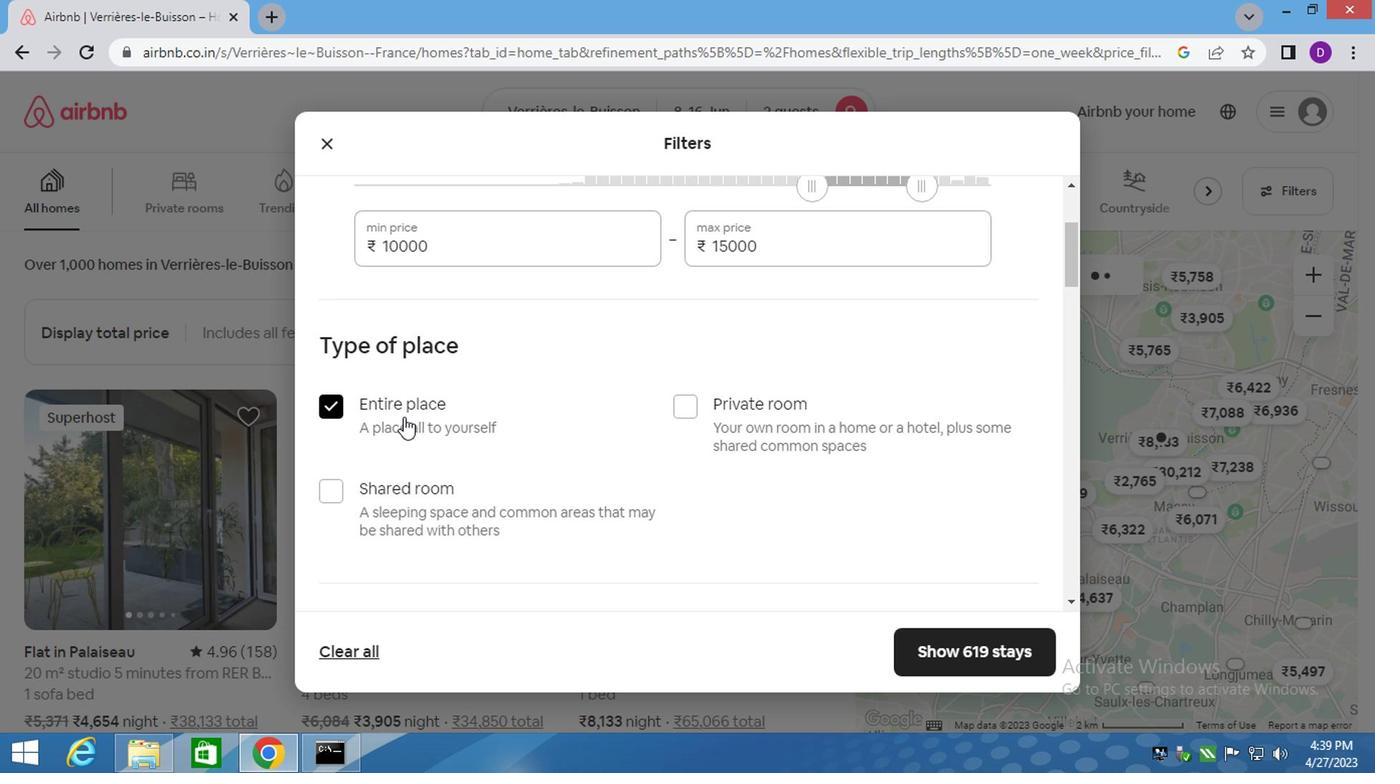
Action: Mouse scrolled (401, 413) with delta (0, -1)
Screenshot: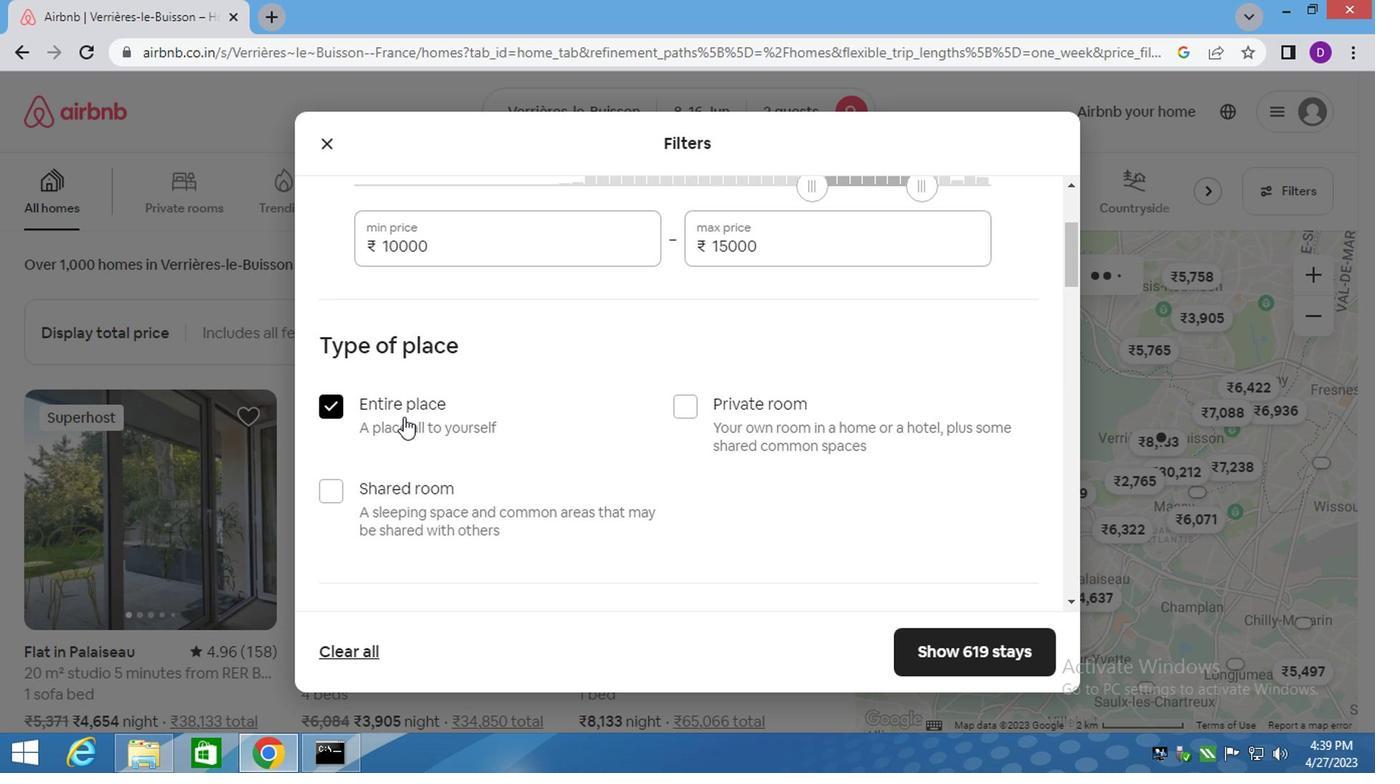 
Action: Mouse scrolled (401, 413) with delta (0, -1)
Screenshot: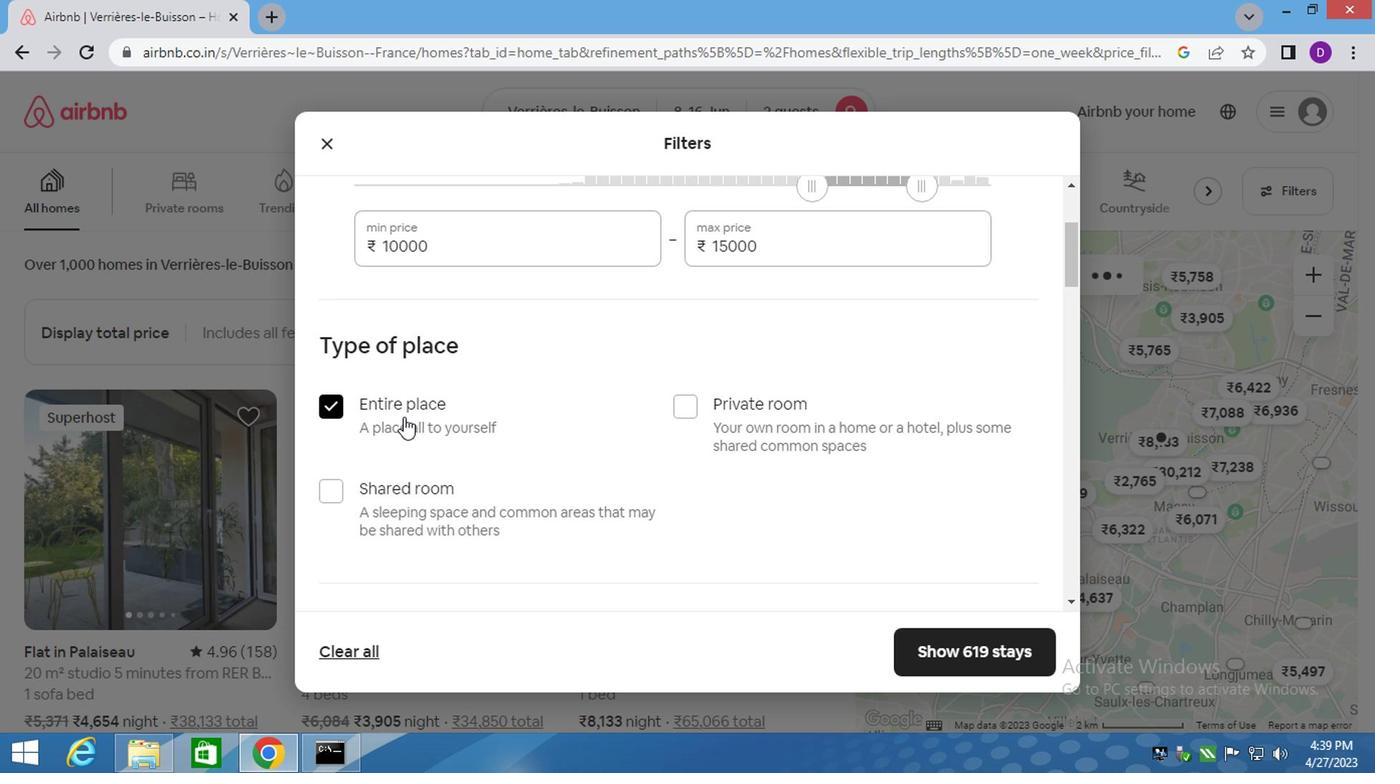 
Action: Mouse moved to (439, 438)
Screenshot: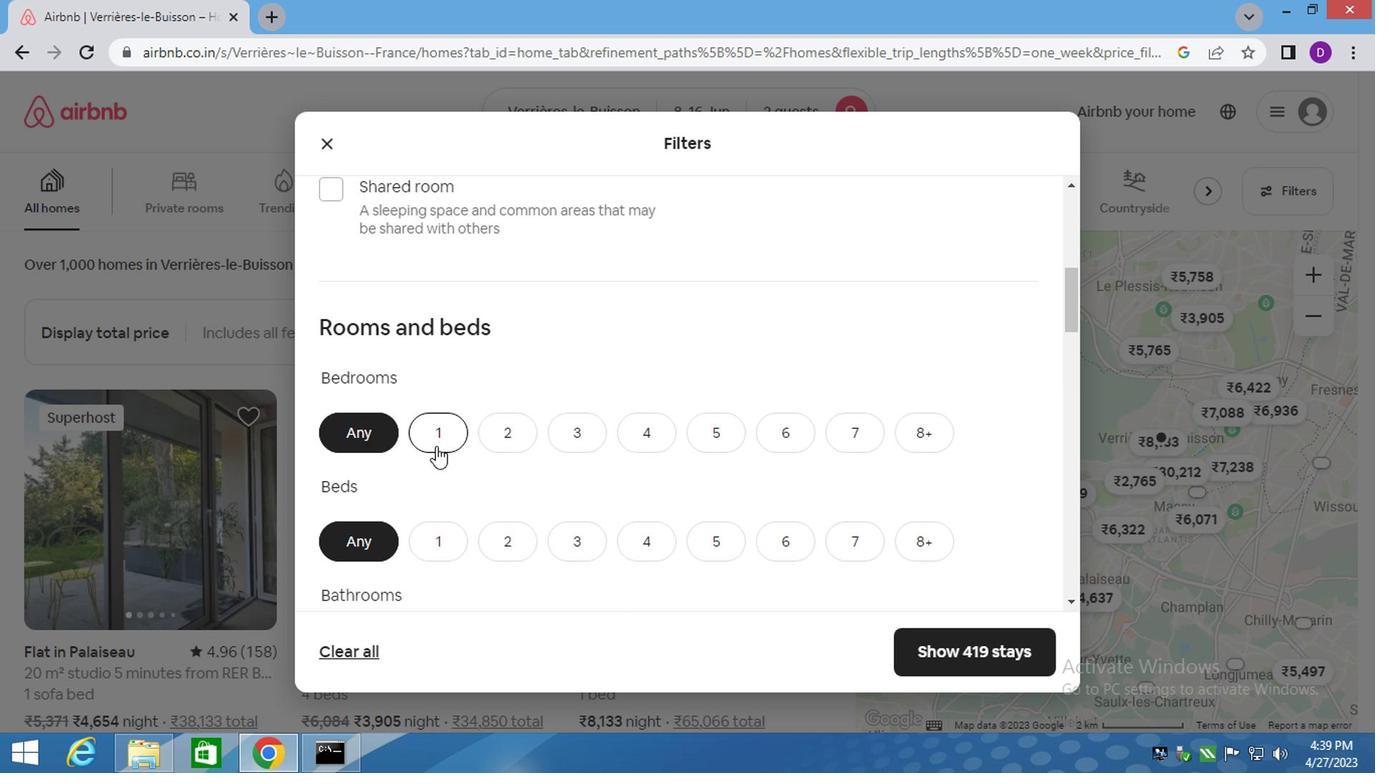 
Action: Mouse pressed left at (439, 438)
Screenshot: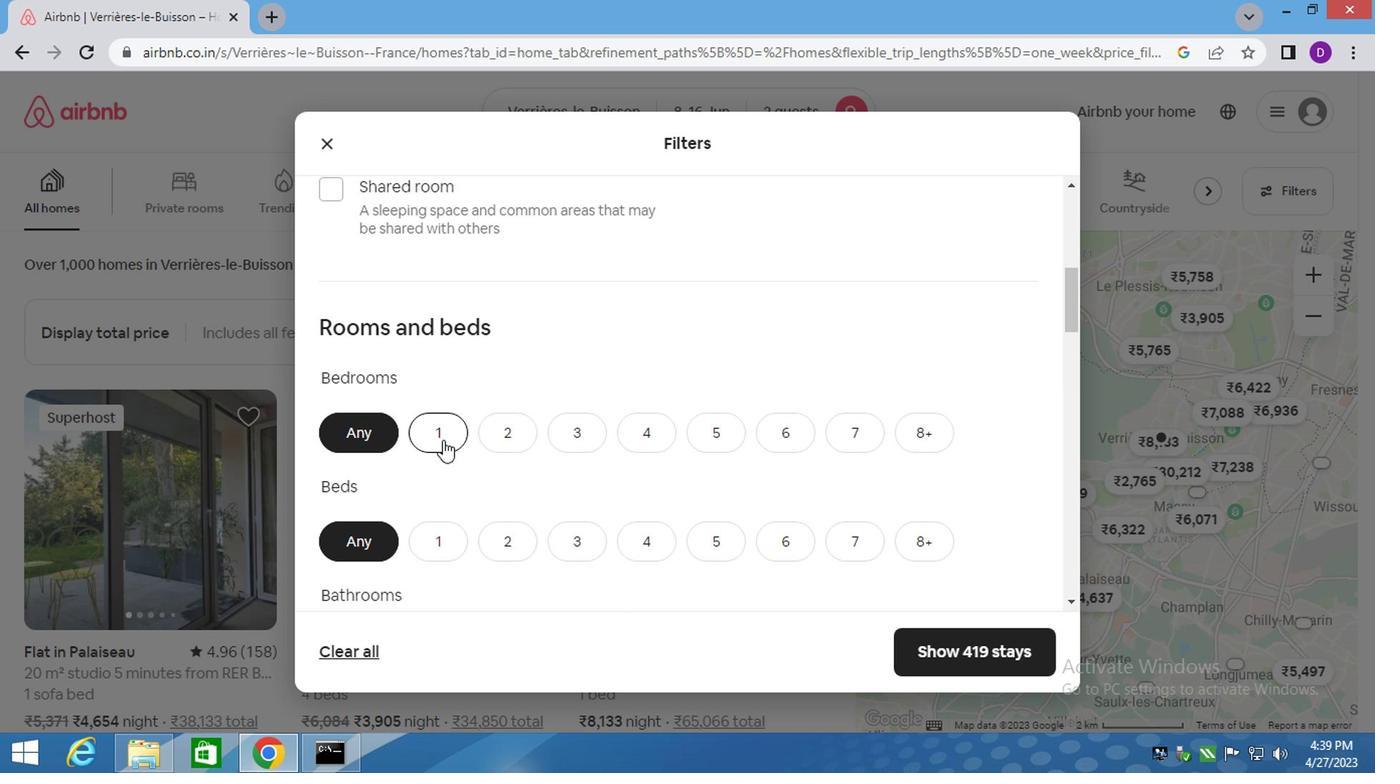 
Action: Mouse moved to (449, 540)
Screenshot: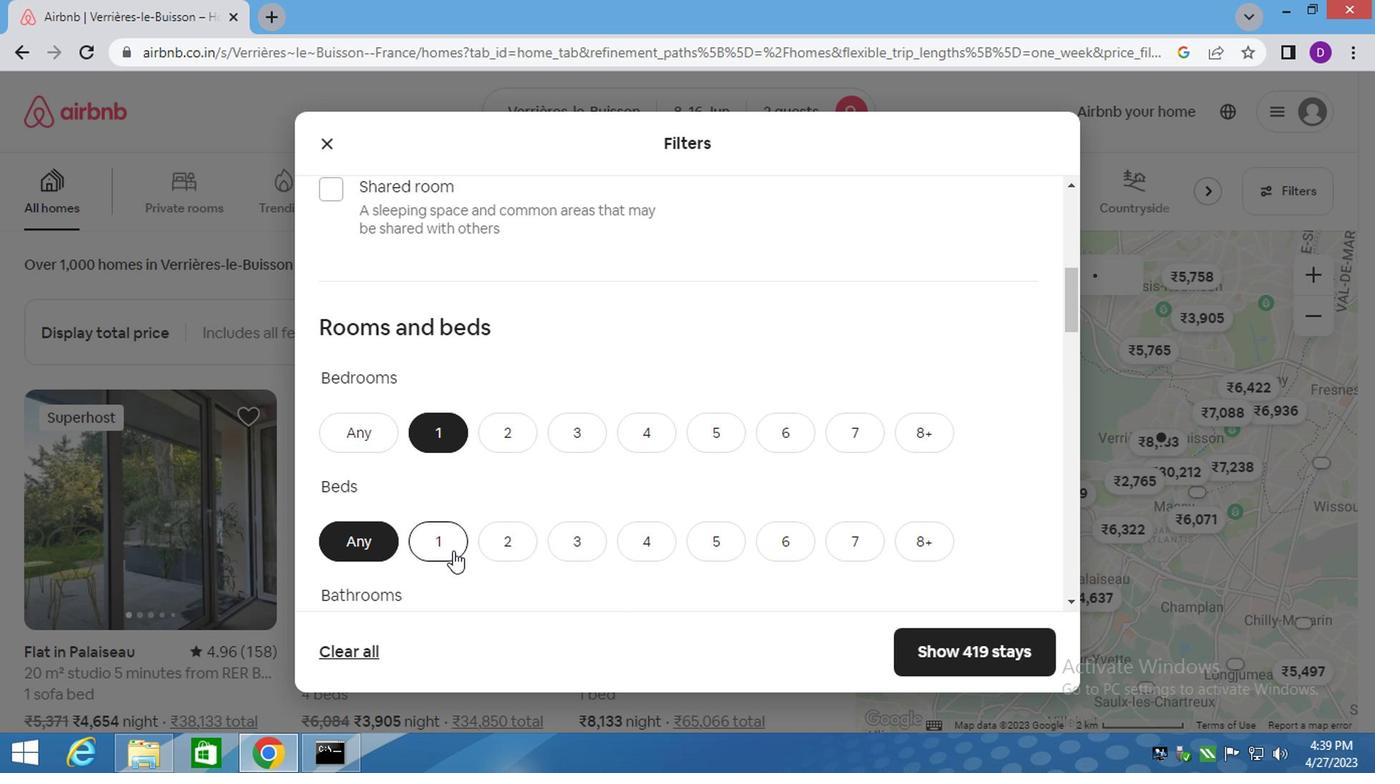 
Action: Mouse pressed left at (449, 540)
Screenshot: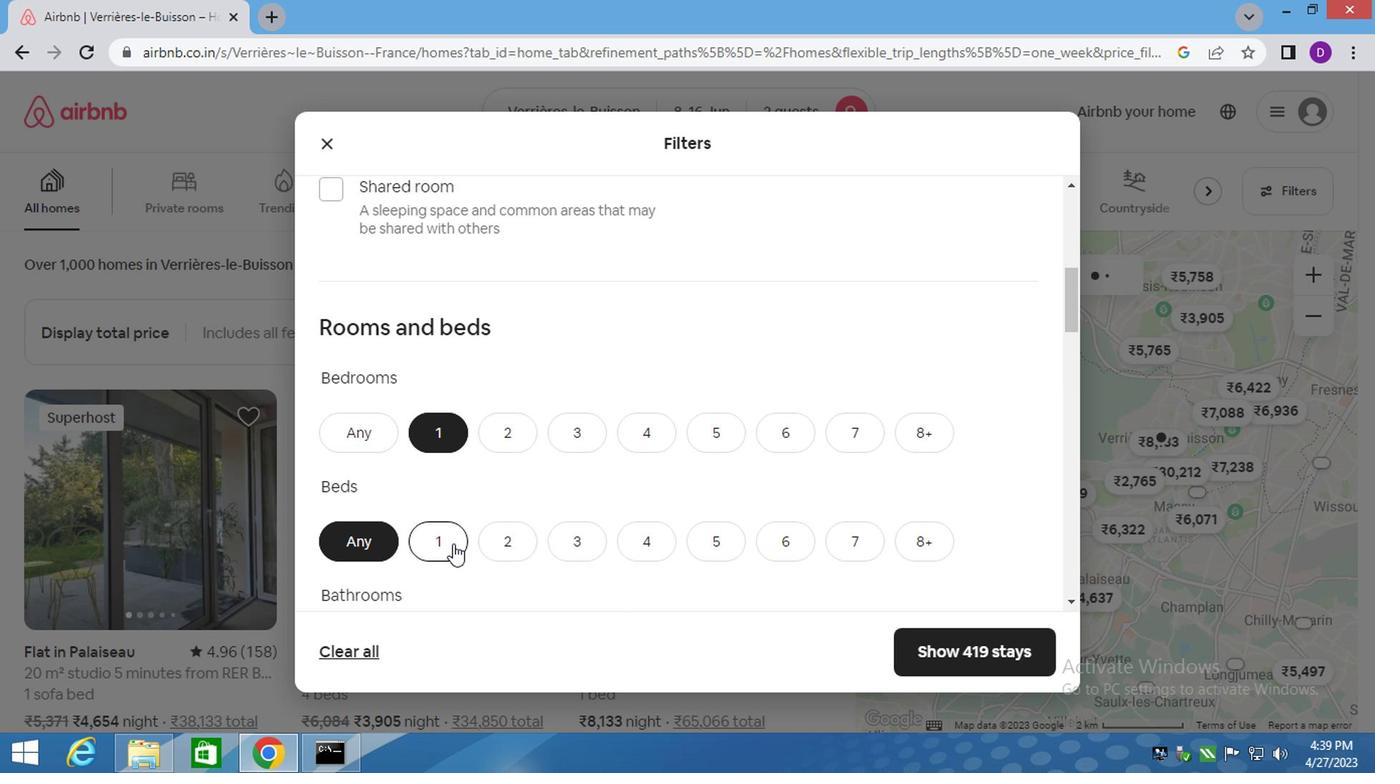 
Action: Mouse moved to (449, 534)
Screenshot: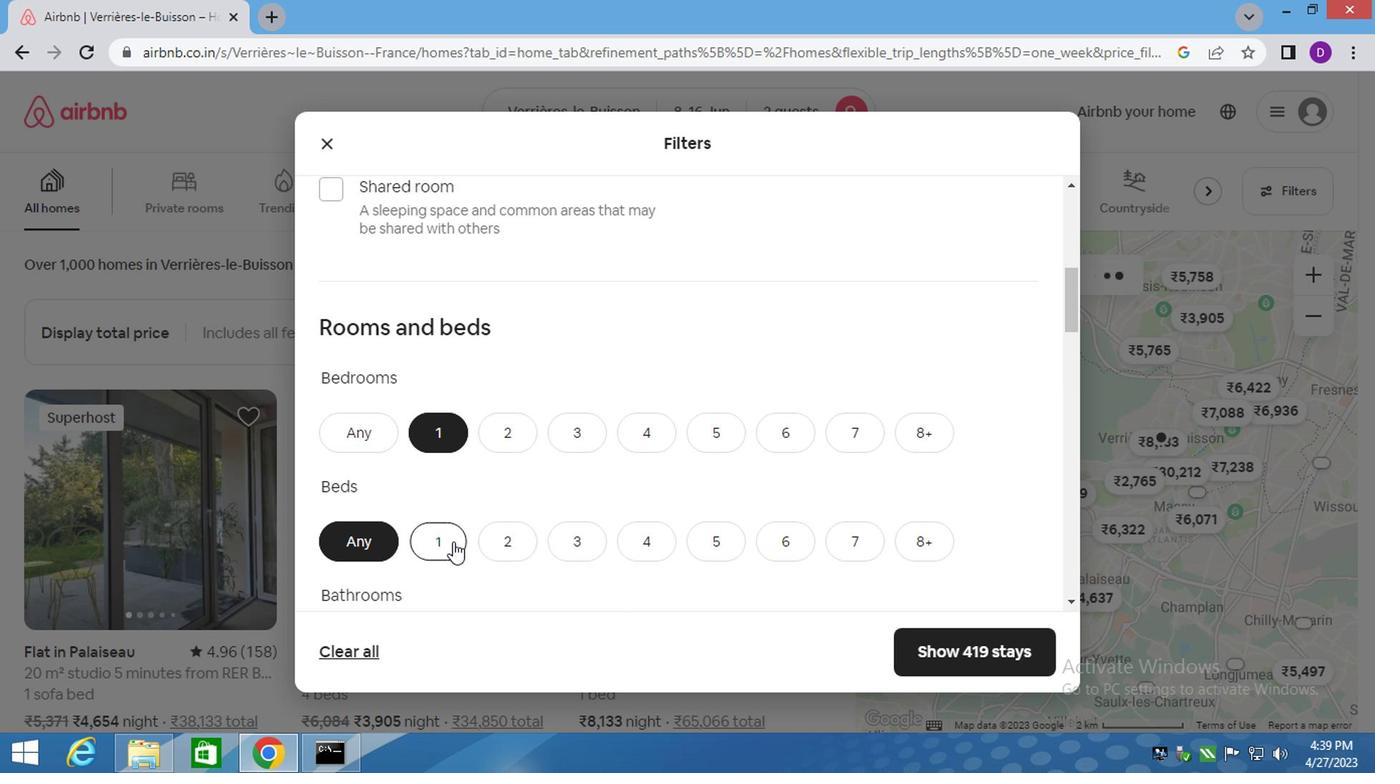 
Action: Mouse scrolled (449, 532) with delta (0, -1)
Screenshot: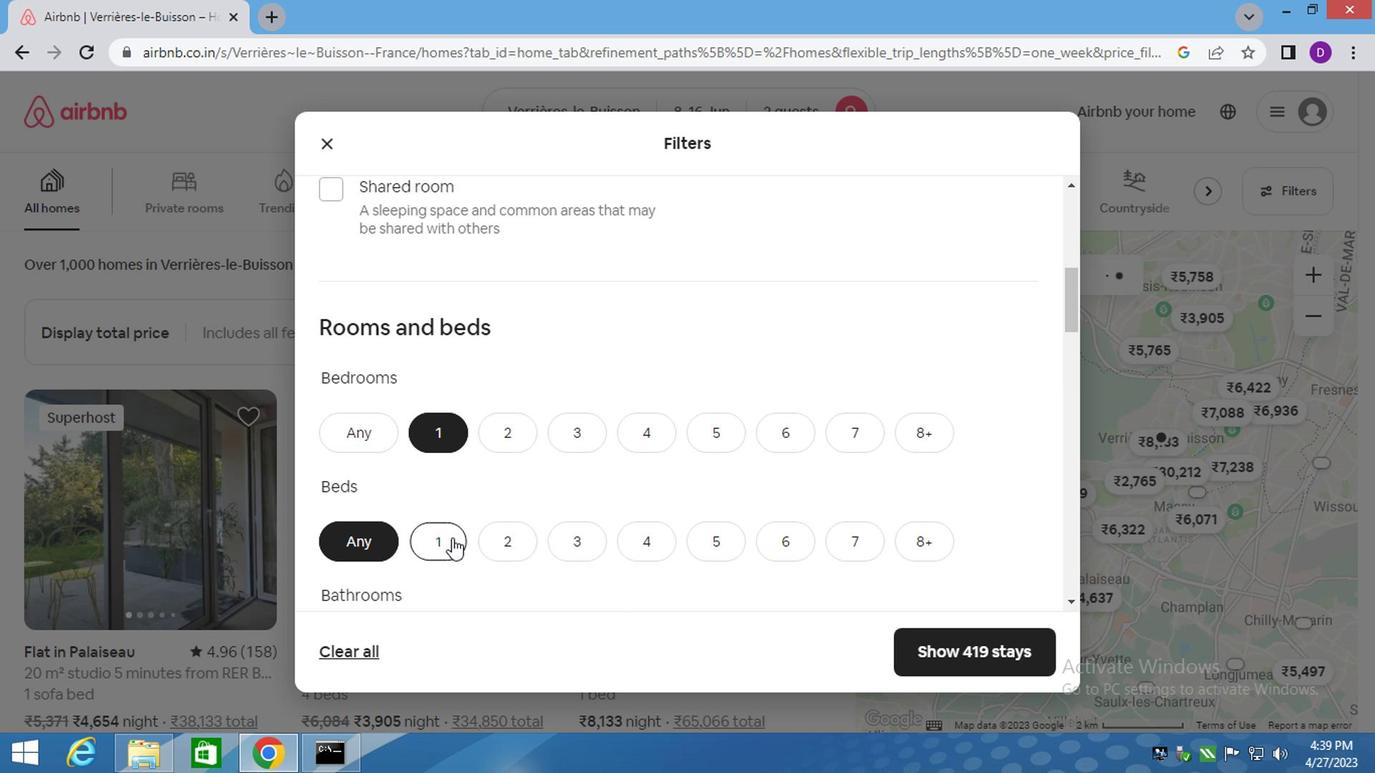 
Action: Mouse scrolled (449, 532) with delta (0, -1)
Screenshot: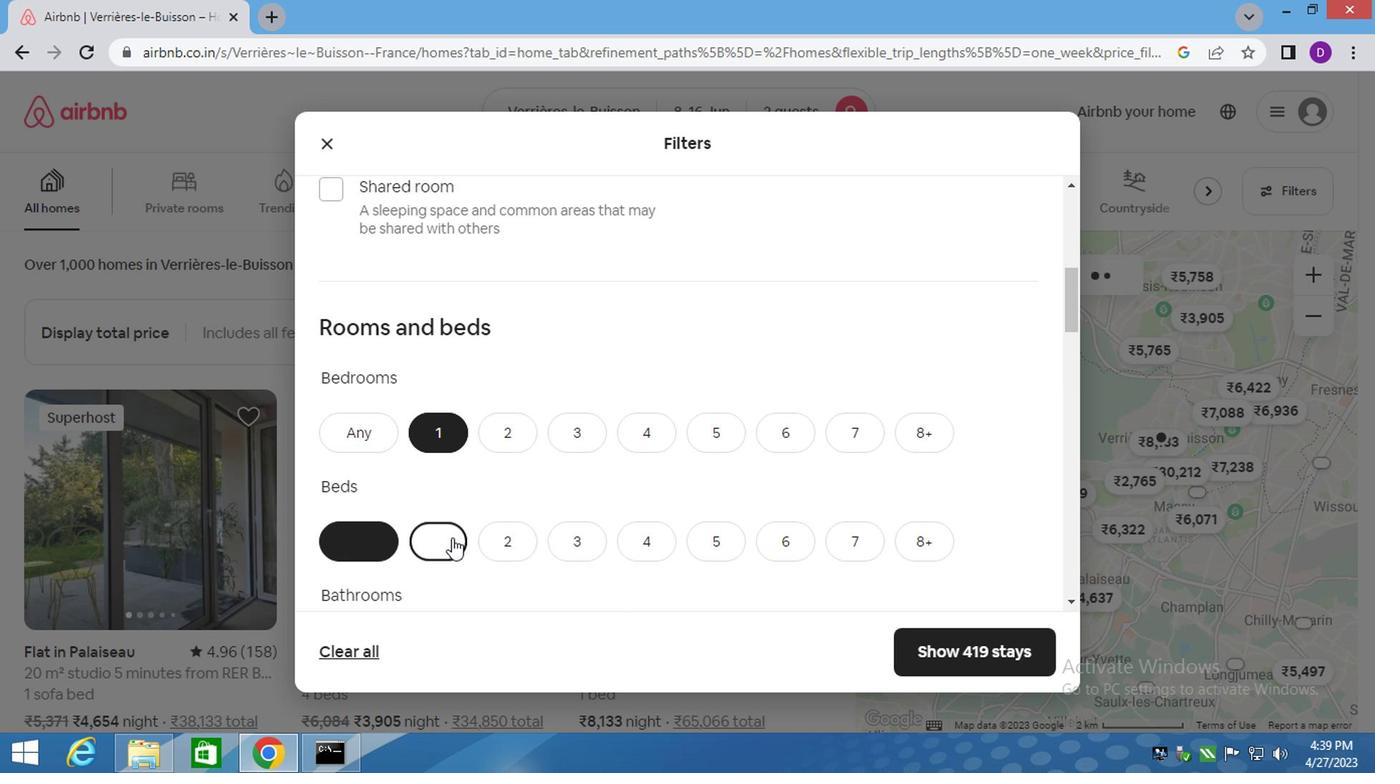 
Action: Mouse moved to (444, 454)
Screenshot: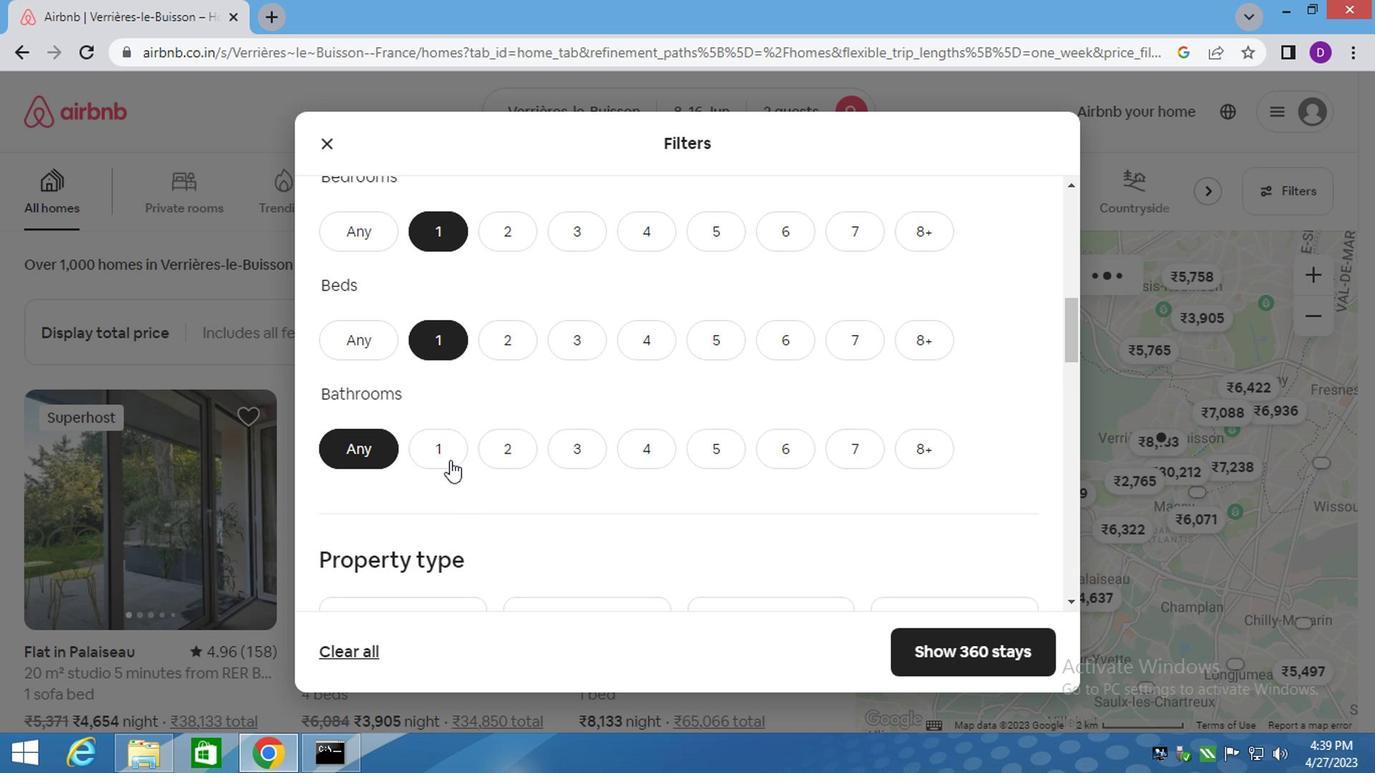 
Action: Mouse pressed left at (444, 454)
Screenshot: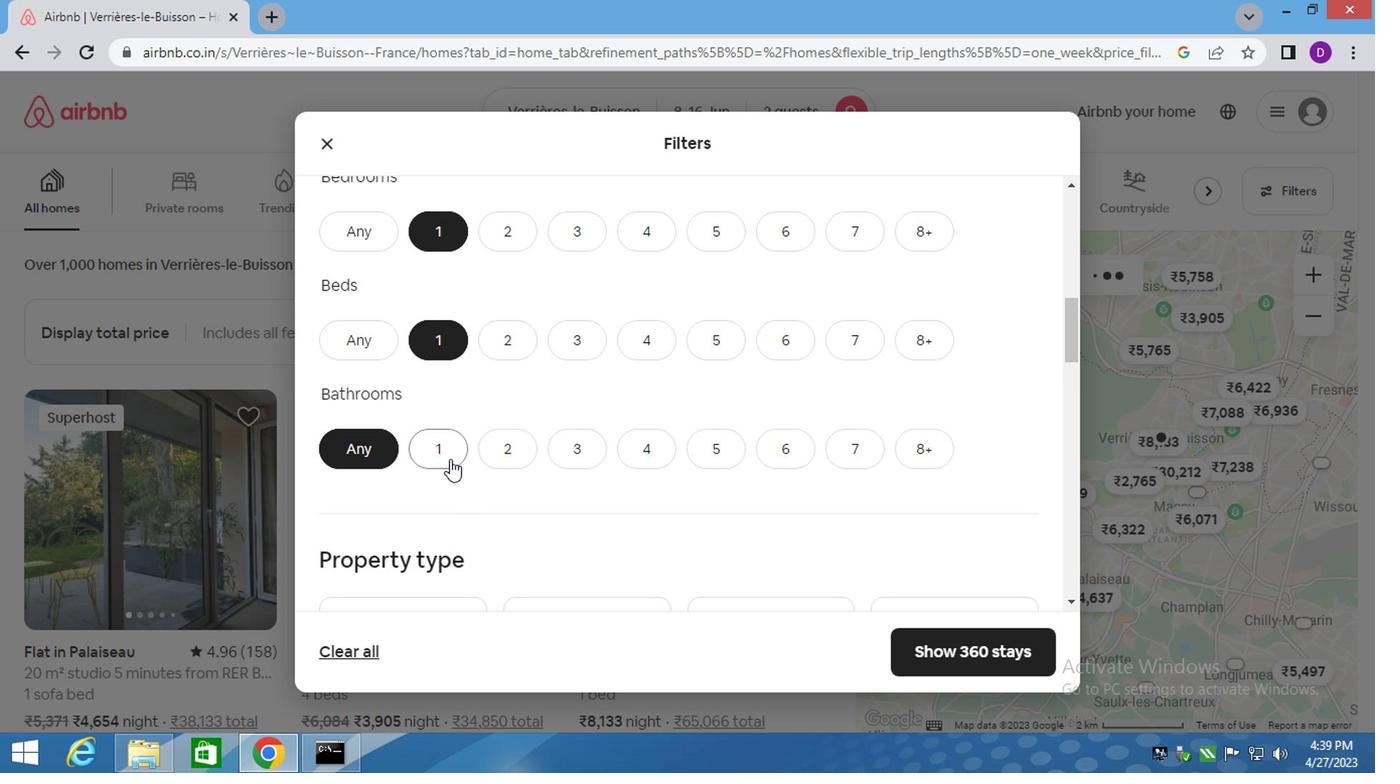 
Action: Mouse moved to (436, 431)
Screenshot: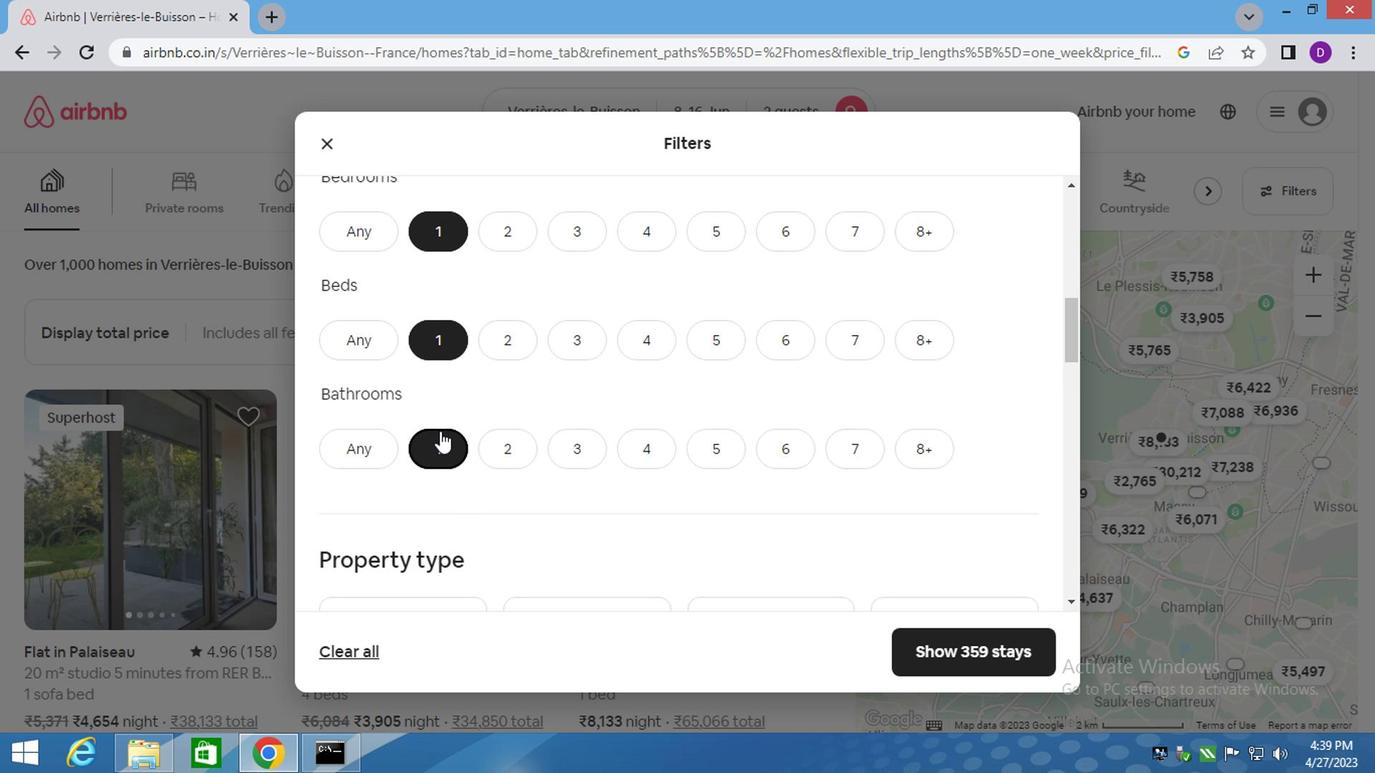 
Action: Mouse scrolled (436, 431) with delta (0, 0)
Screenshot: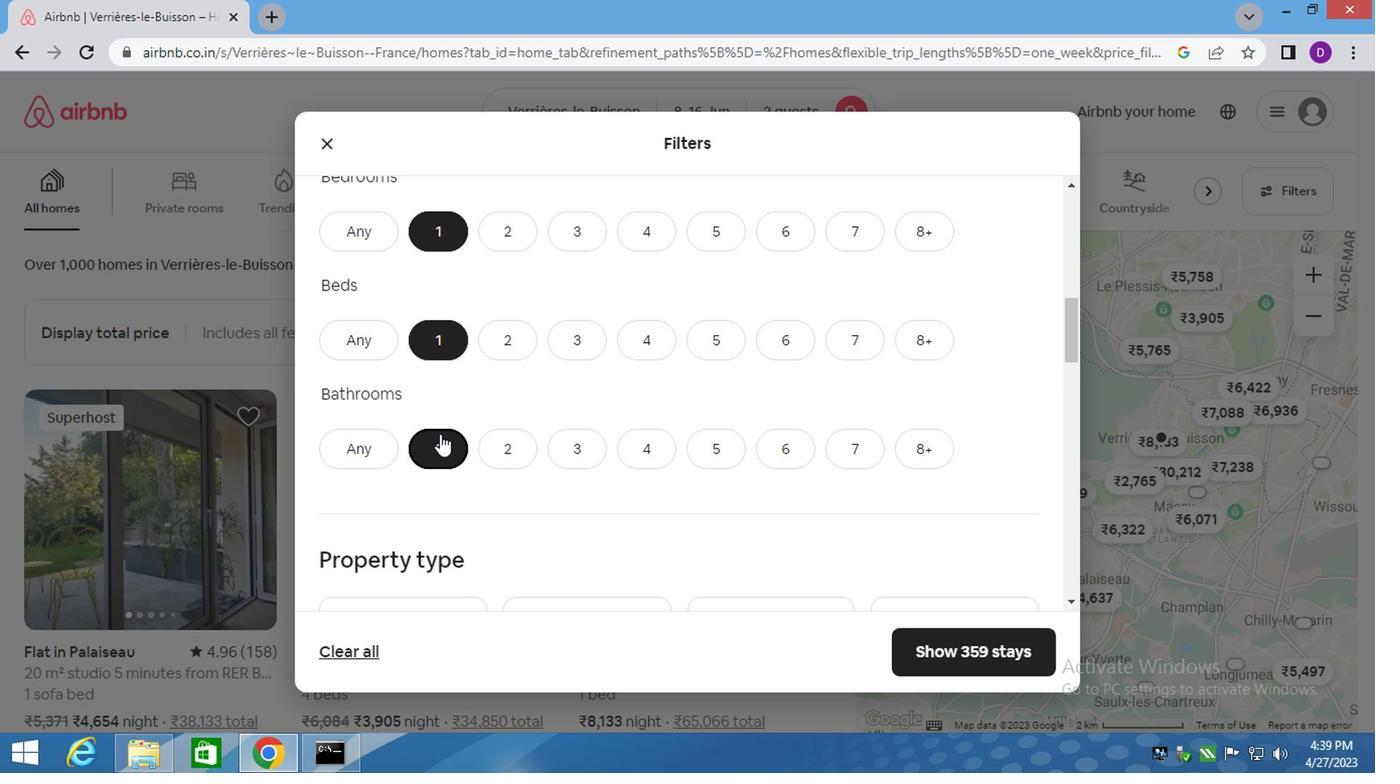 
Action: Mouse moved to (439, 449)
Screenshot: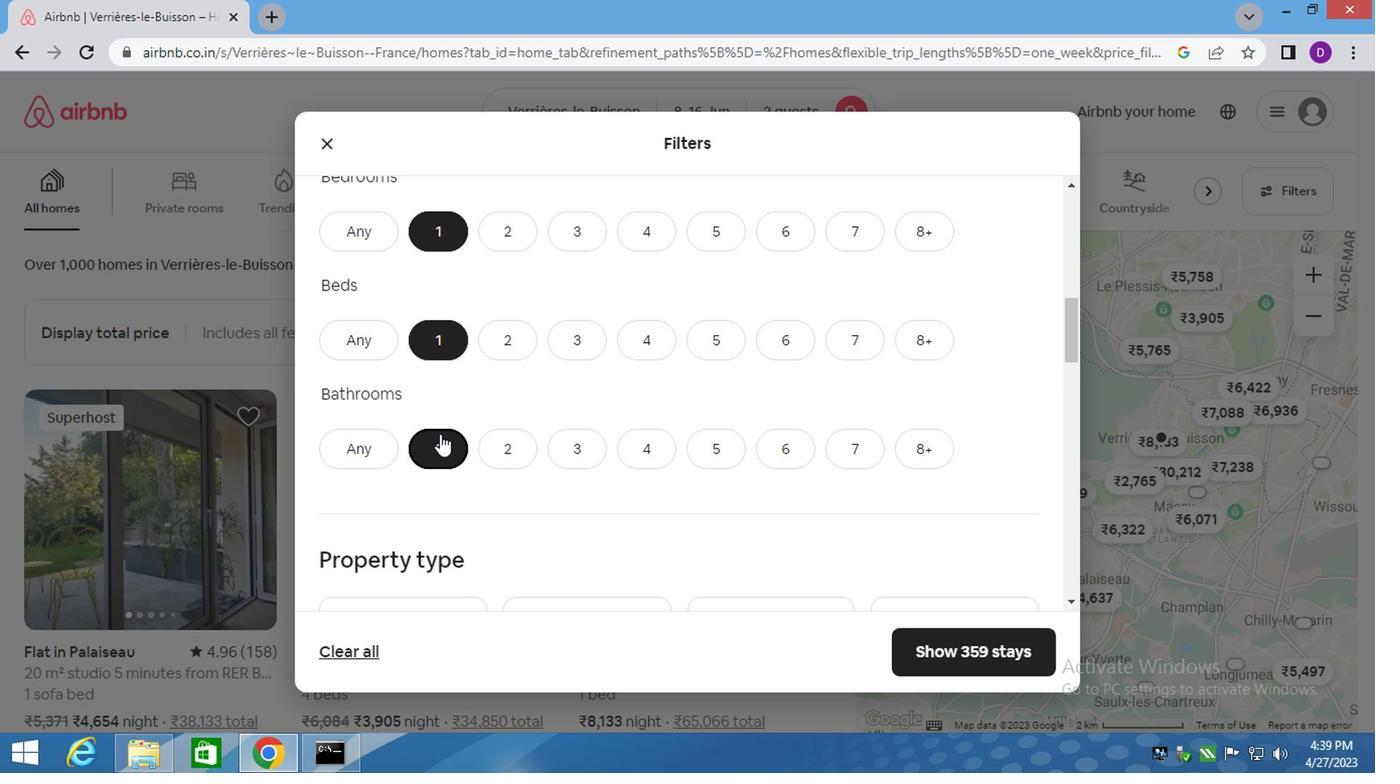 
Action: Mouse scrolled (438, 439) with delta (0, -1)
Screenshot: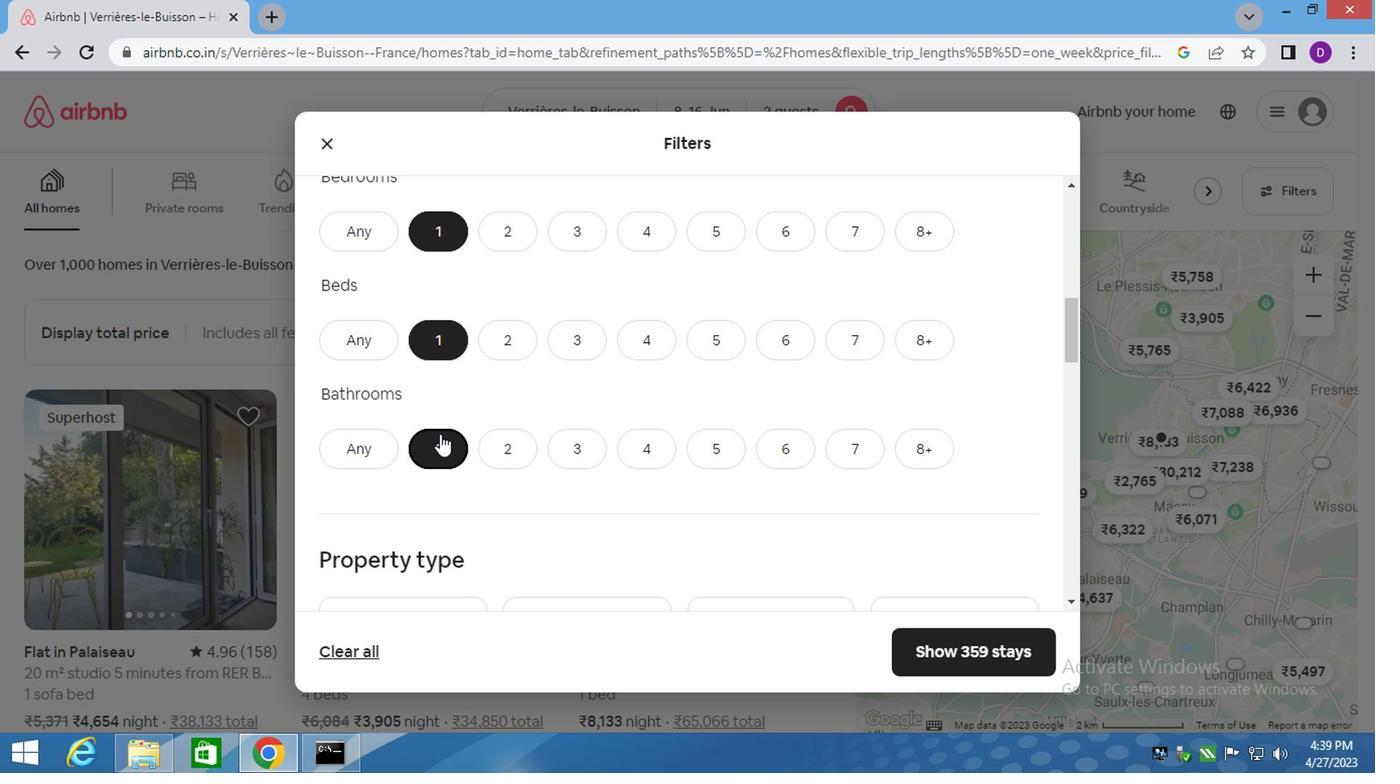 
Action: Mouse moved to (446, 472)
Screenshot: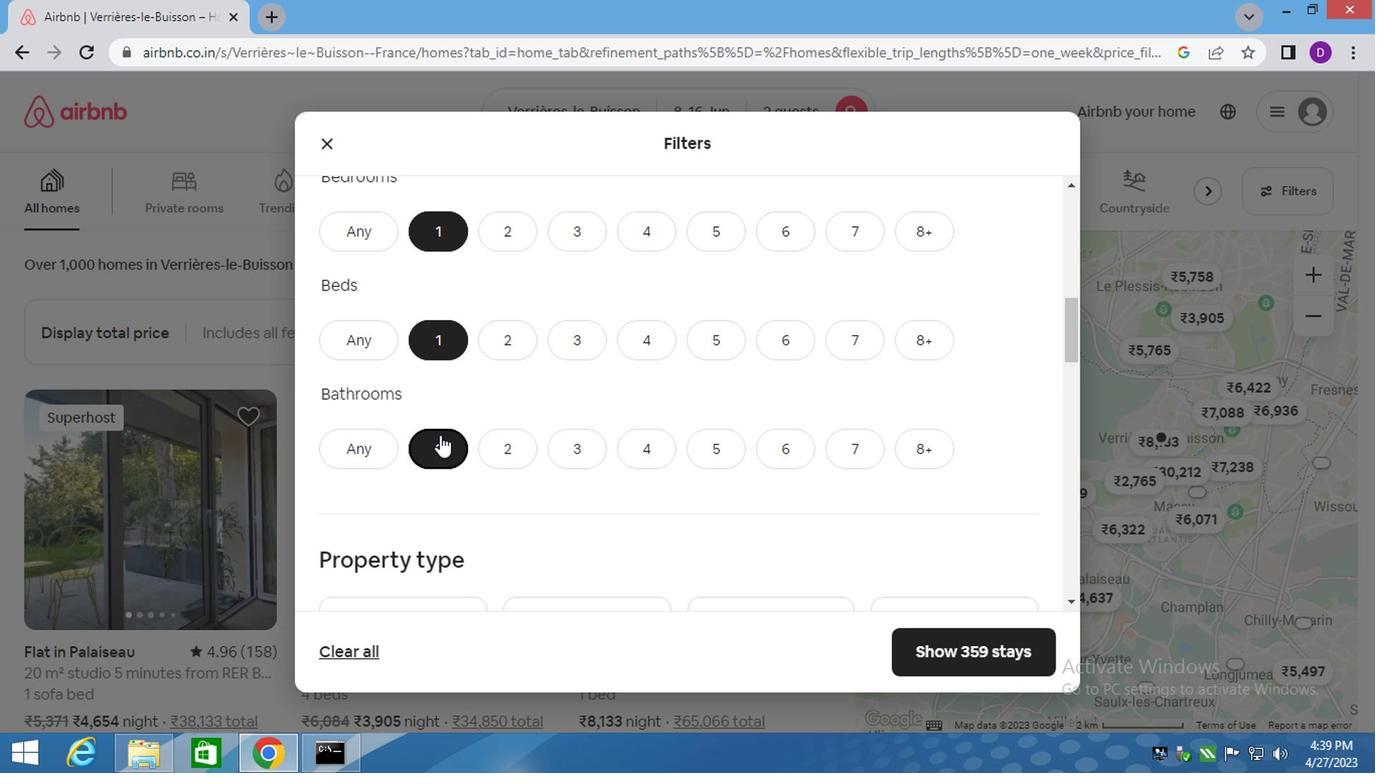 
Action: Mouse scrolled (443, 457) with delta (0, -1)
Screenshot: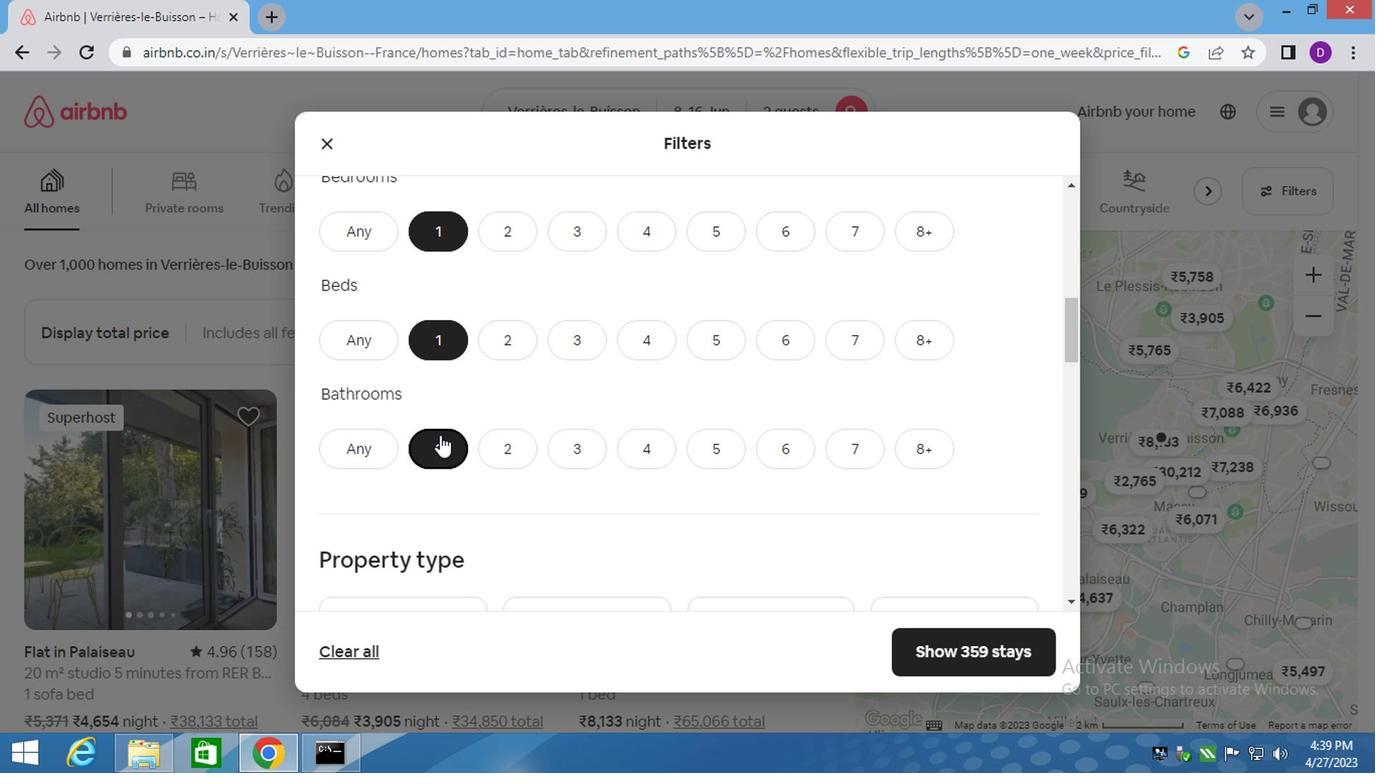 
Action: Mouse moved to (433, 386)
Screenshot: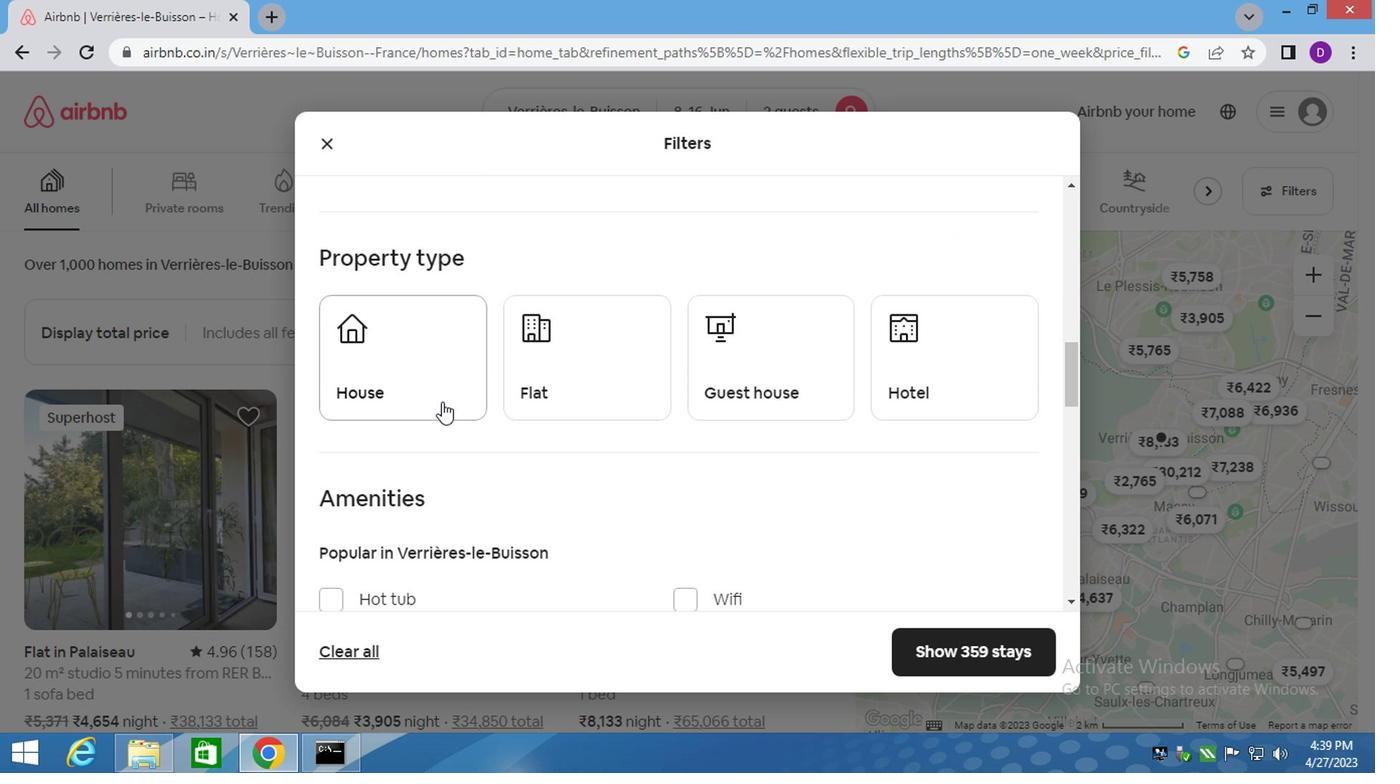
Action: Mouse pressed left at (433, 386)
Screenshot: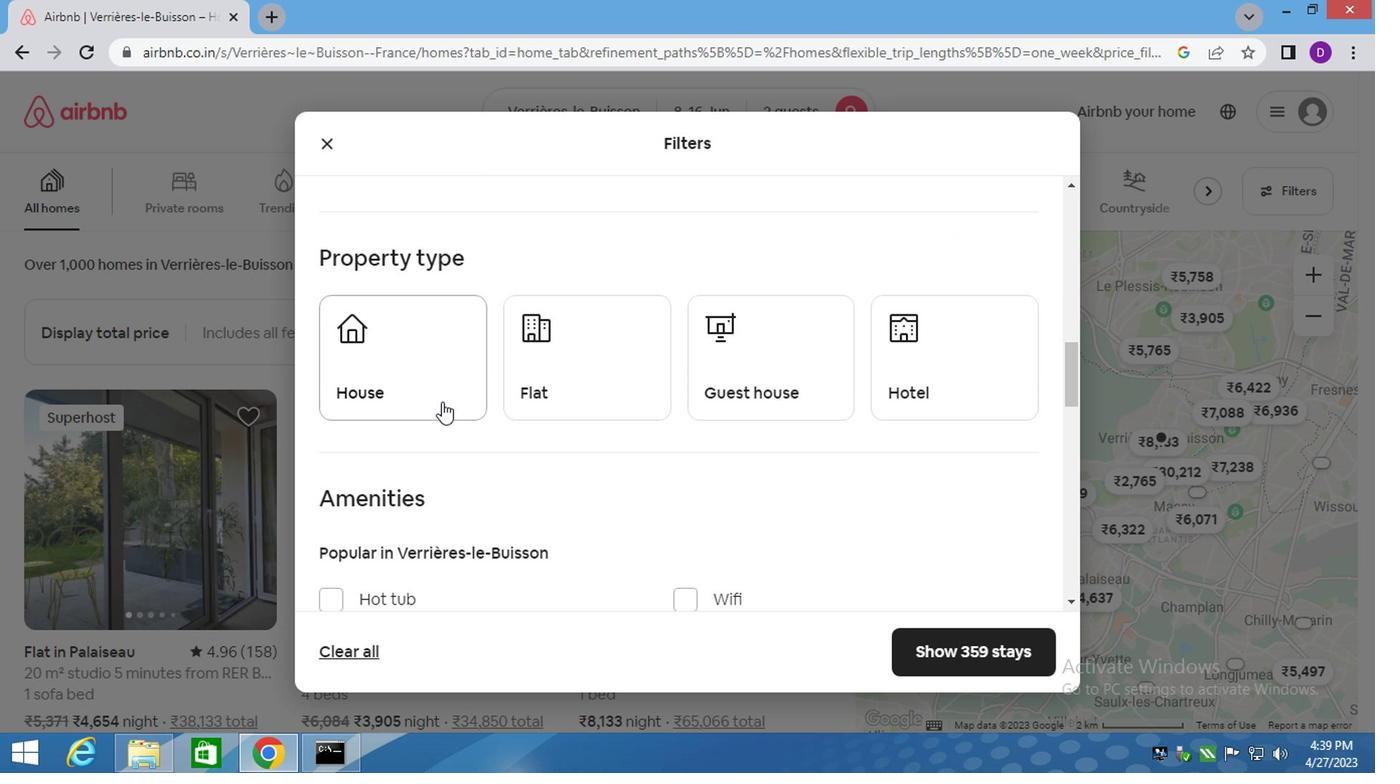
Action: Mouse moved to (554, 377)
Screenshot: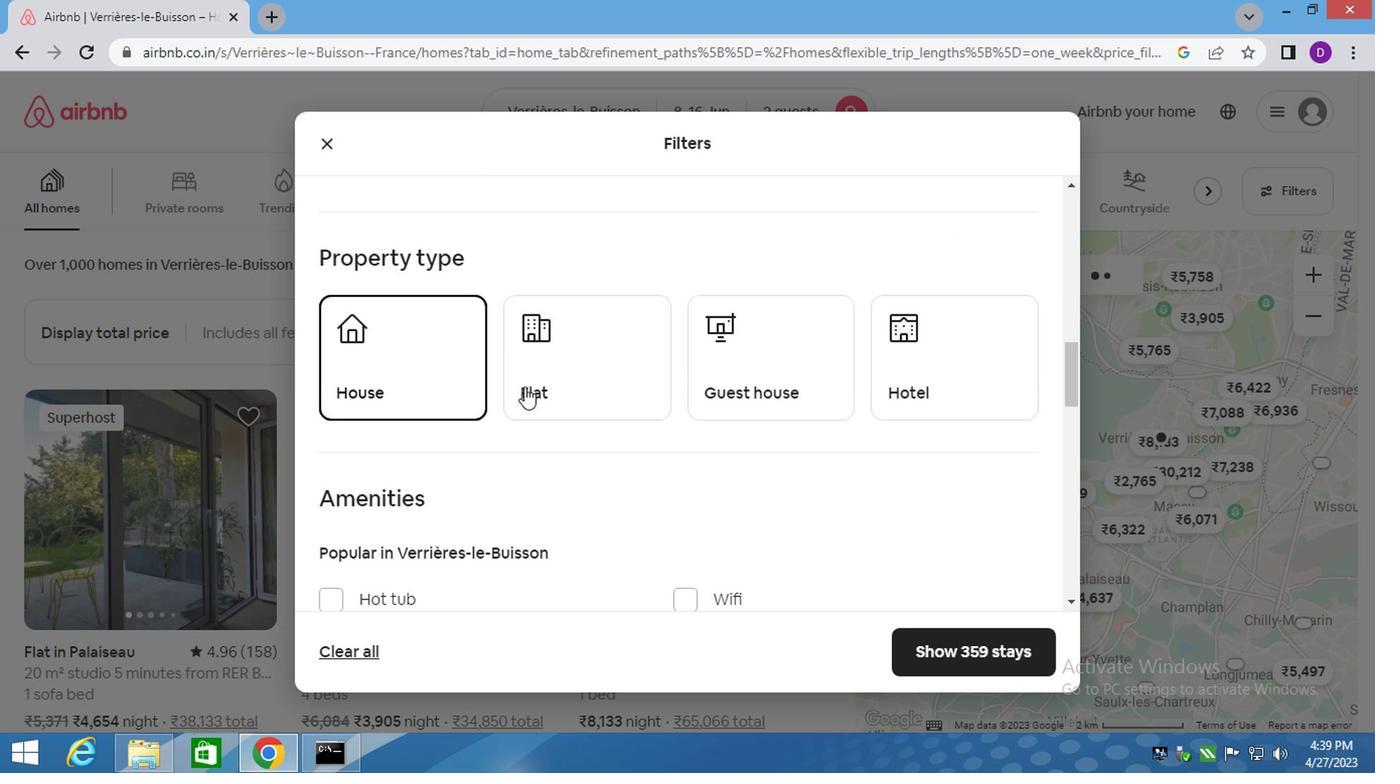 
Action: Mouse pressed left at (554, 377)
Screenshot: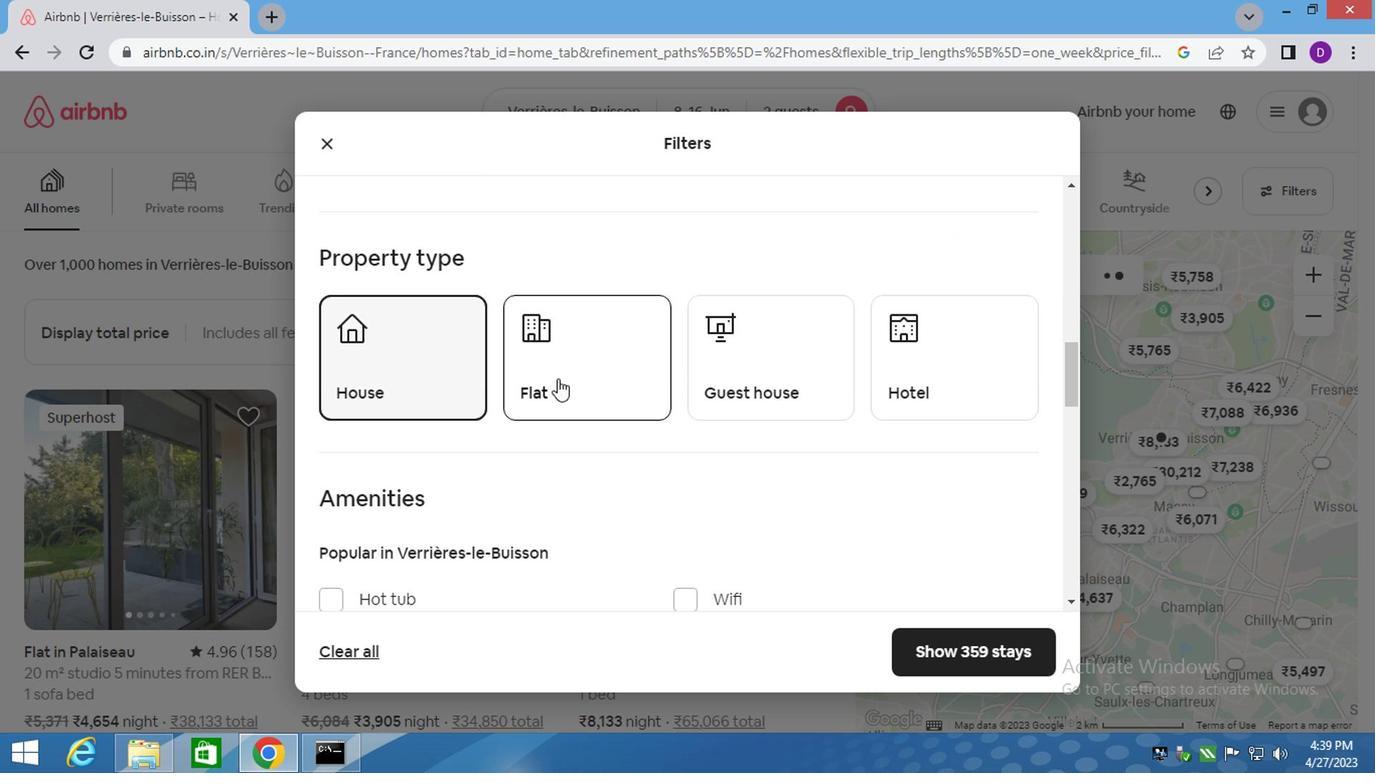 
Action: Mouse moved to (719, 371)
Screenshot: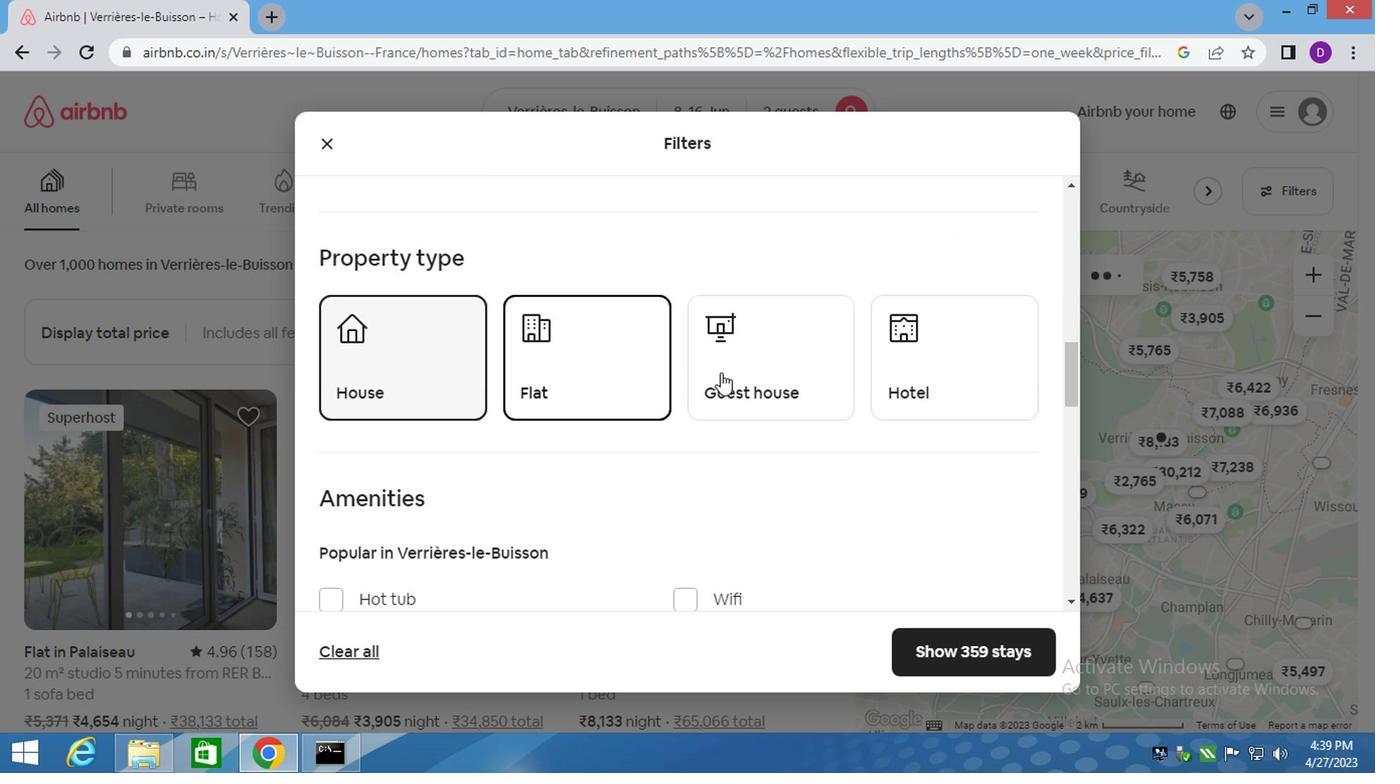 
Action: Mouse pressed left at (719, 371)
Screenshot: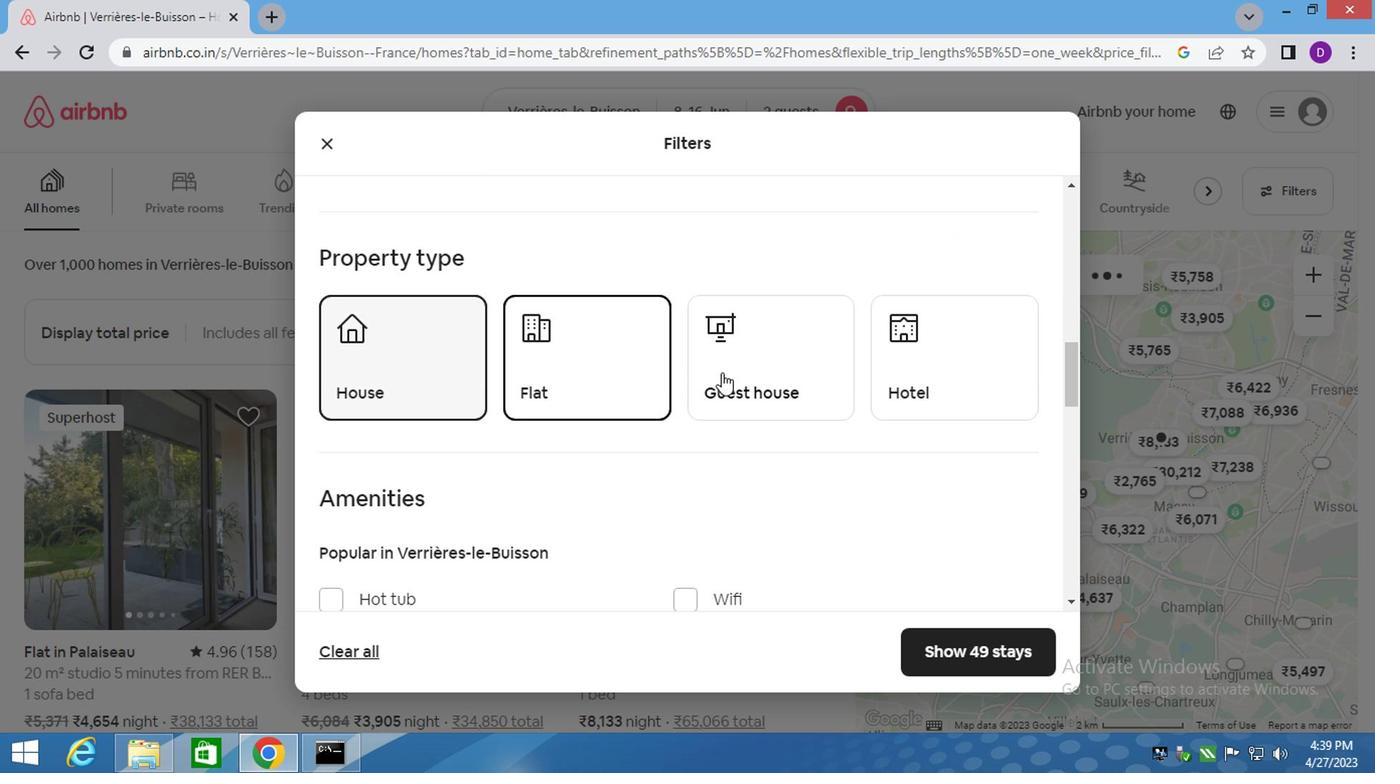 
Action: Mouse moved to (916, 364)
Screenshot: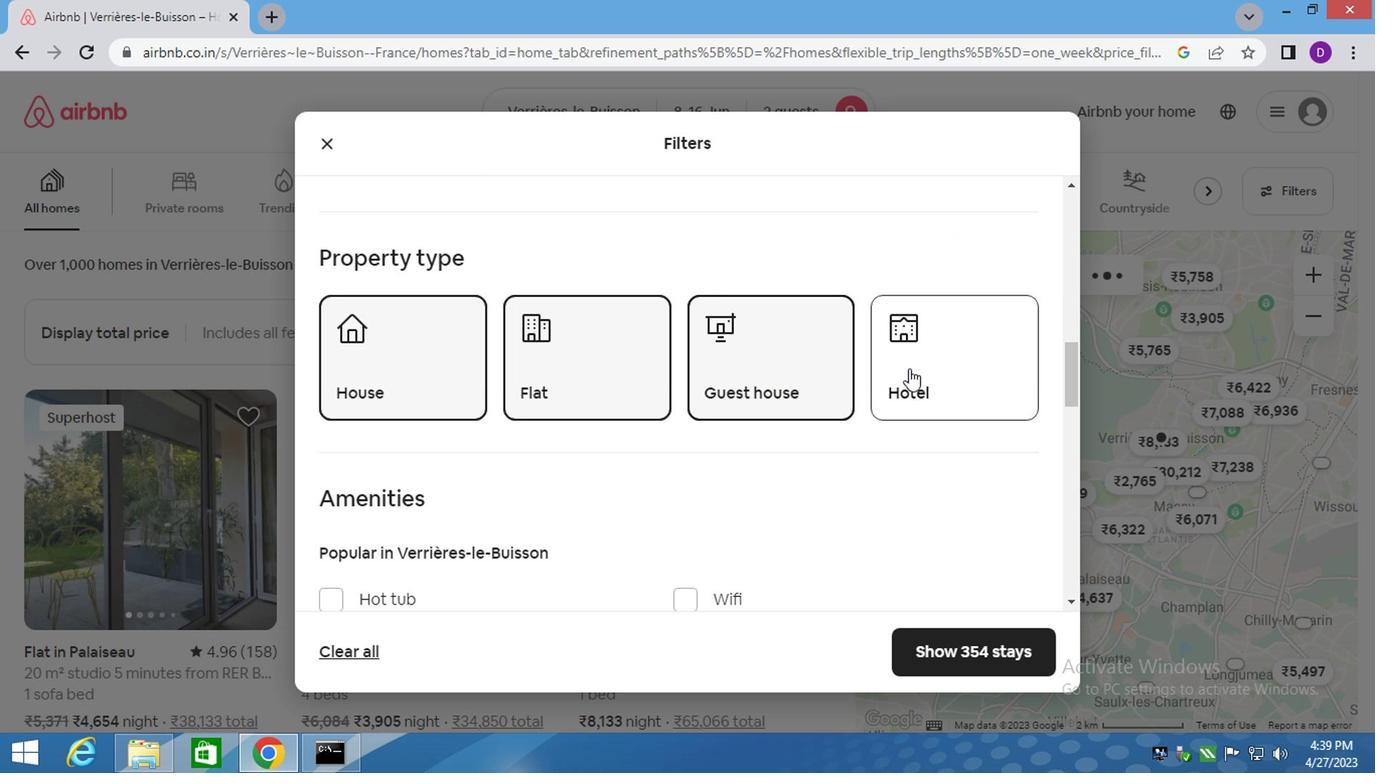 
Action: Mouse pressed left at (916, 364)
Screenshot: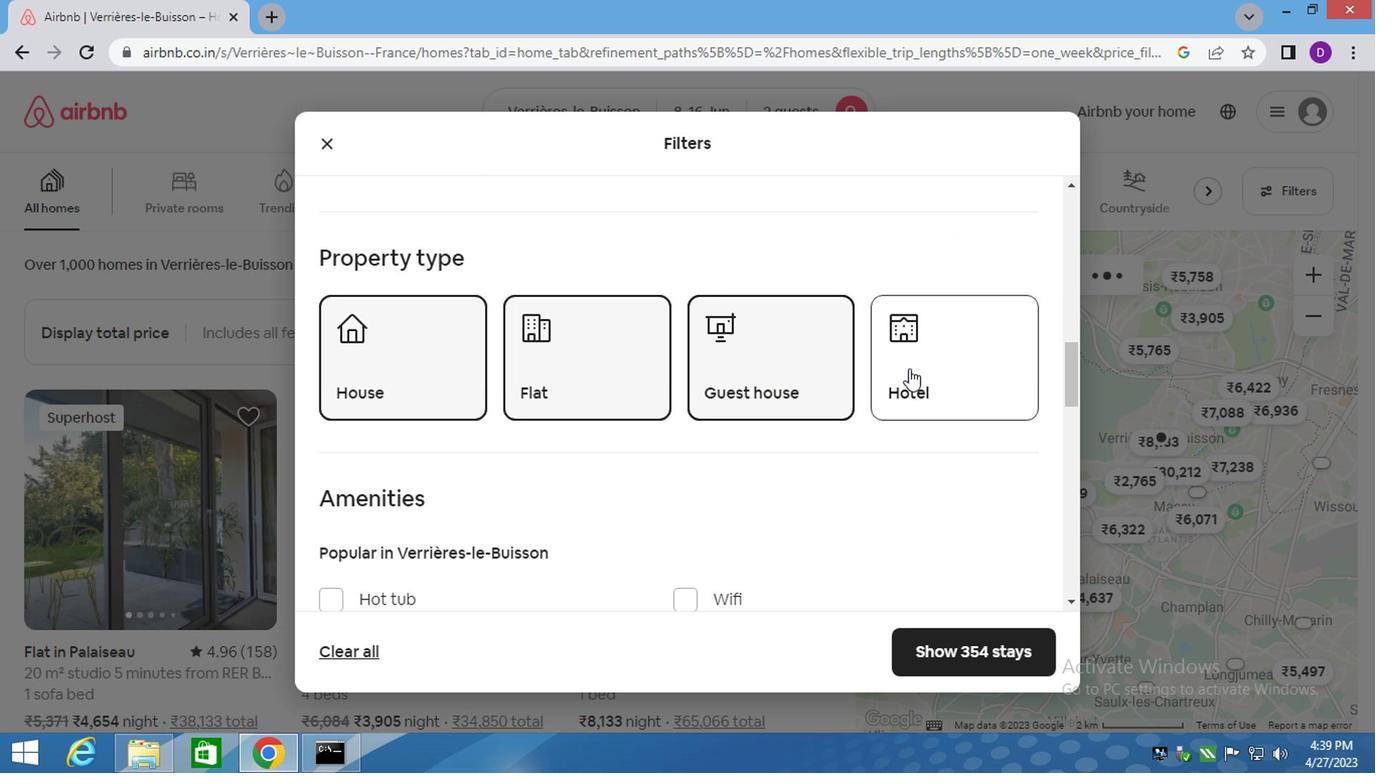 
Action: Mouse moved to (851, 431)
Screenshot: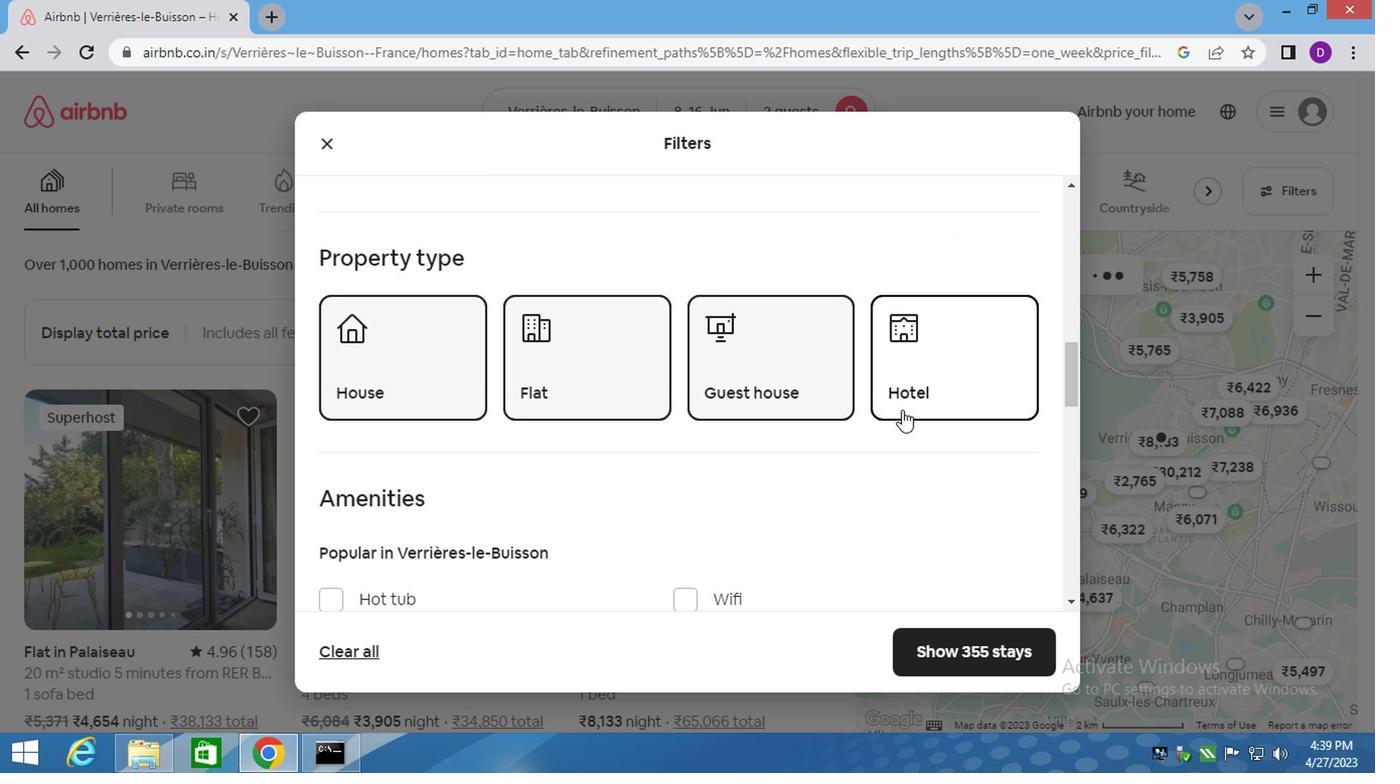 
Action: Mouse scrolled (869, 425) with delta (0, 0)
Screenshot: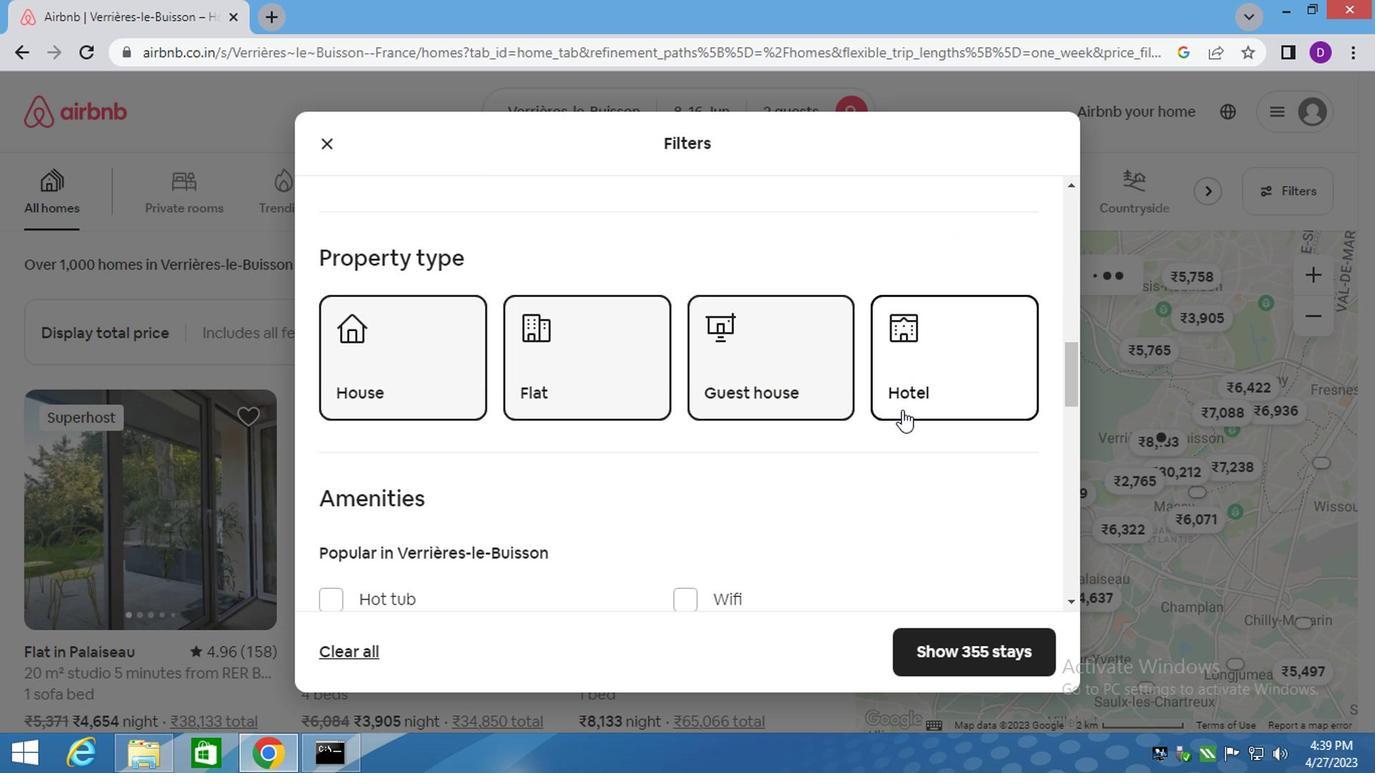 
Action: Mouse moved to (829, 438)
Screenshot: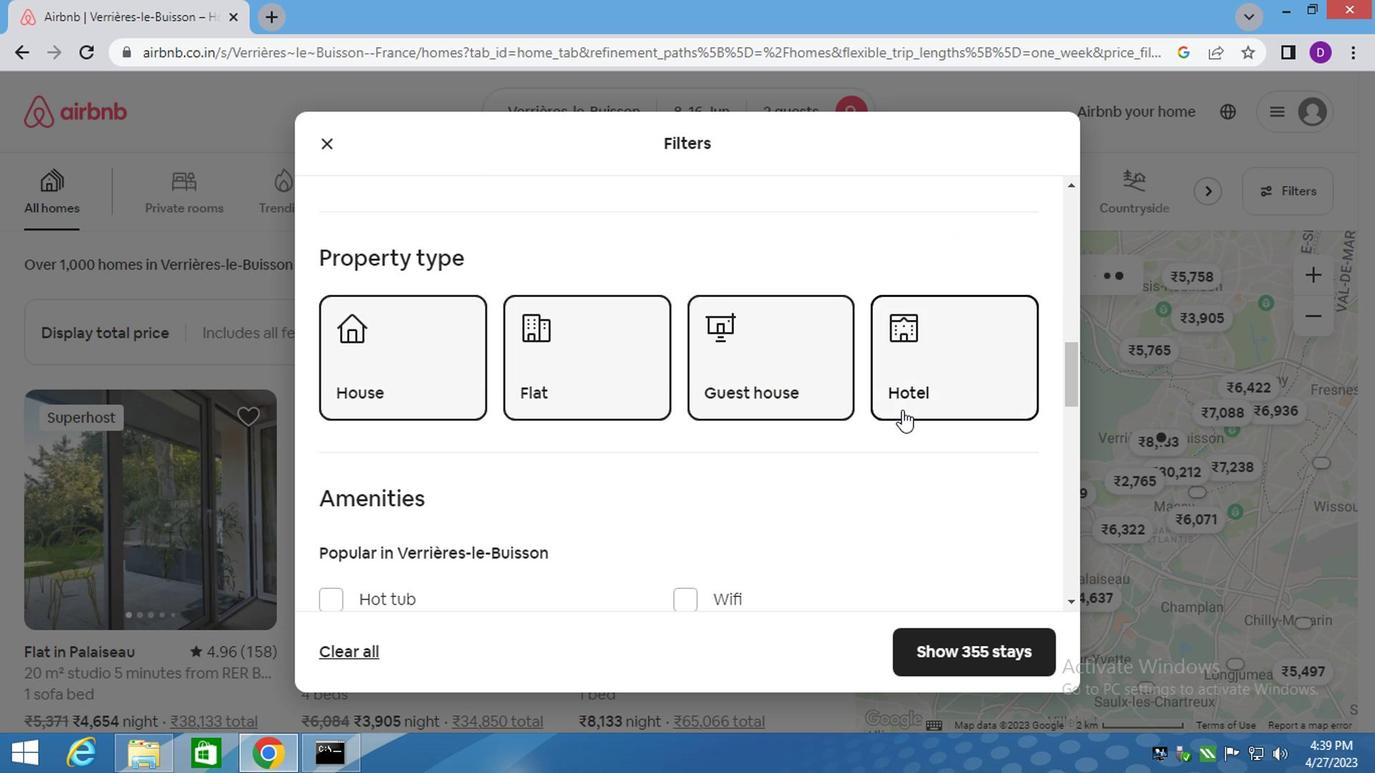 
Action: Mouse scrolled (847, 431) with delta (0, 0)
Screenshot: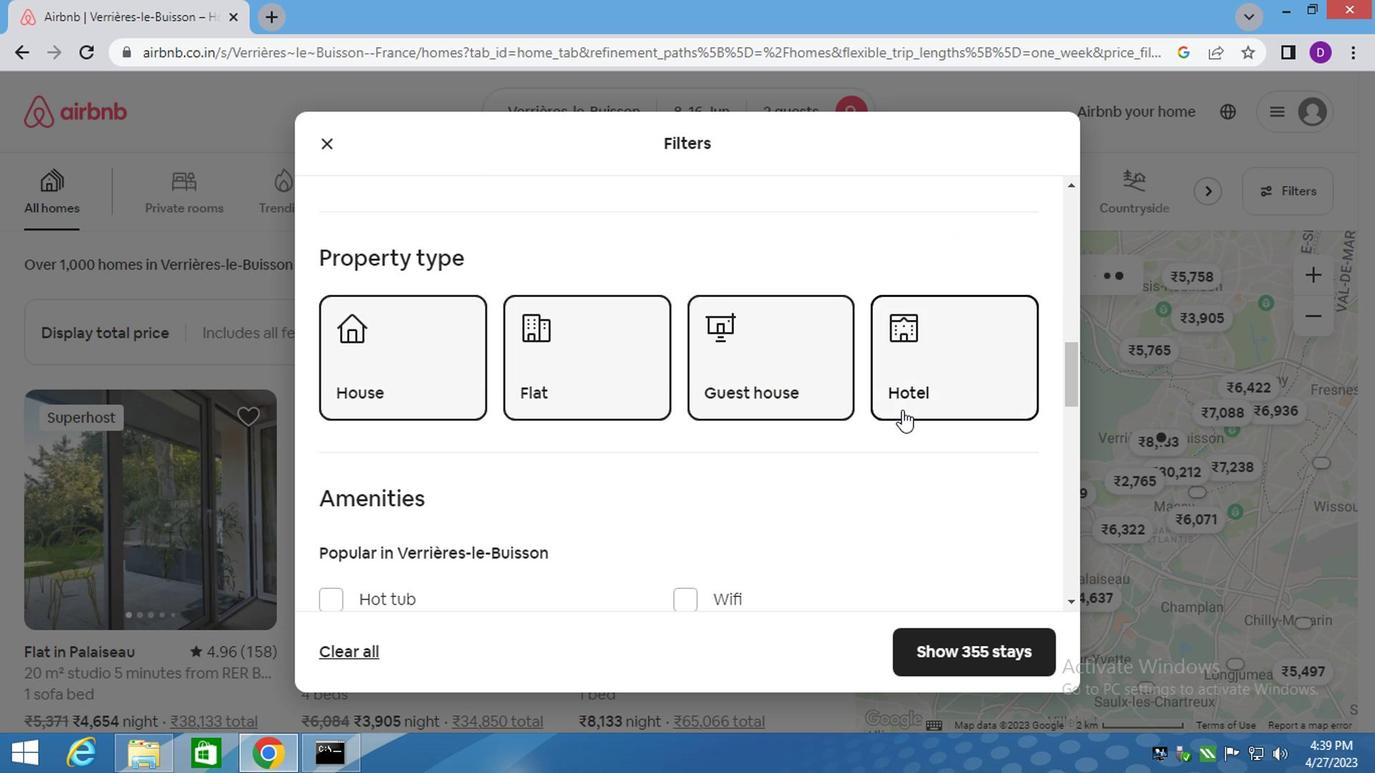 
Action: Mouse moved to (807, 446)
Screenshot: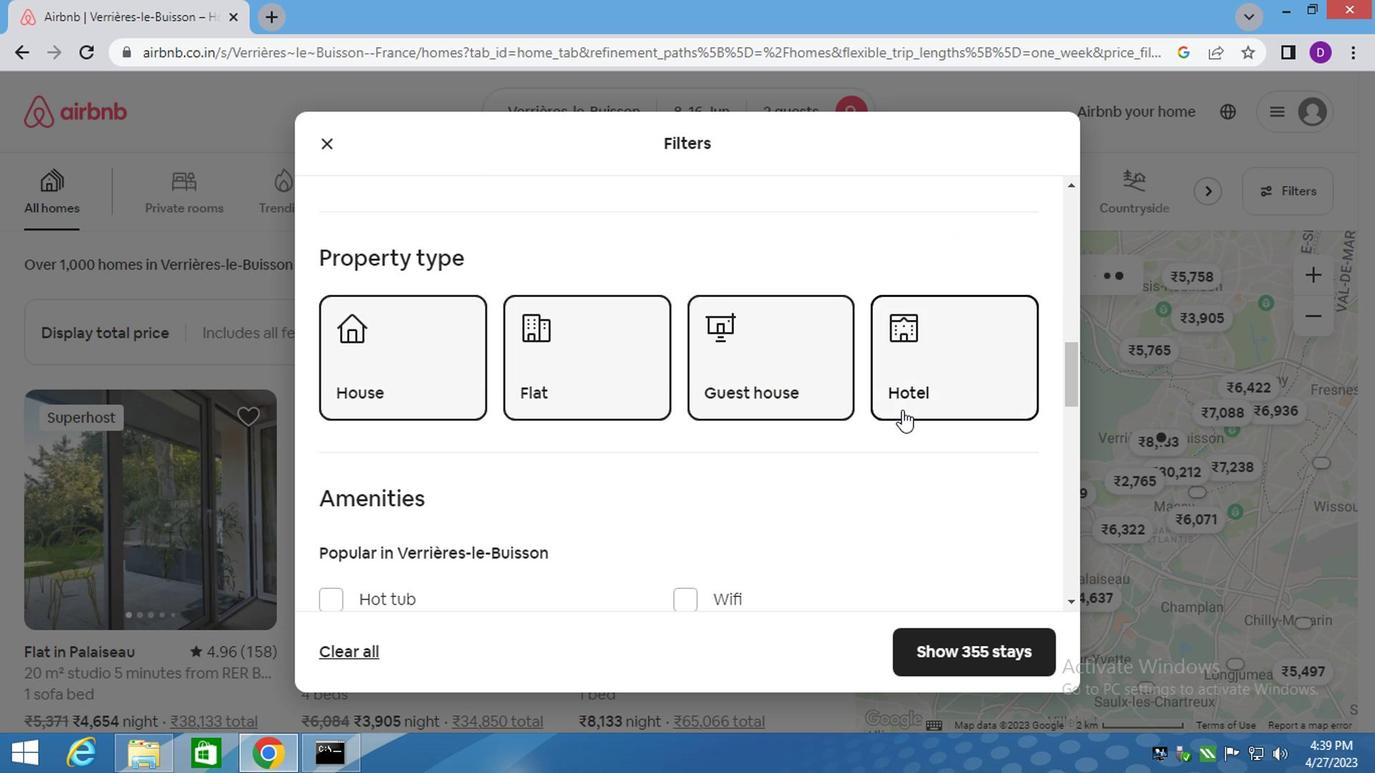 
Action: Mouse scrolled (831, 436) with delta (0, 0)
Screenshot: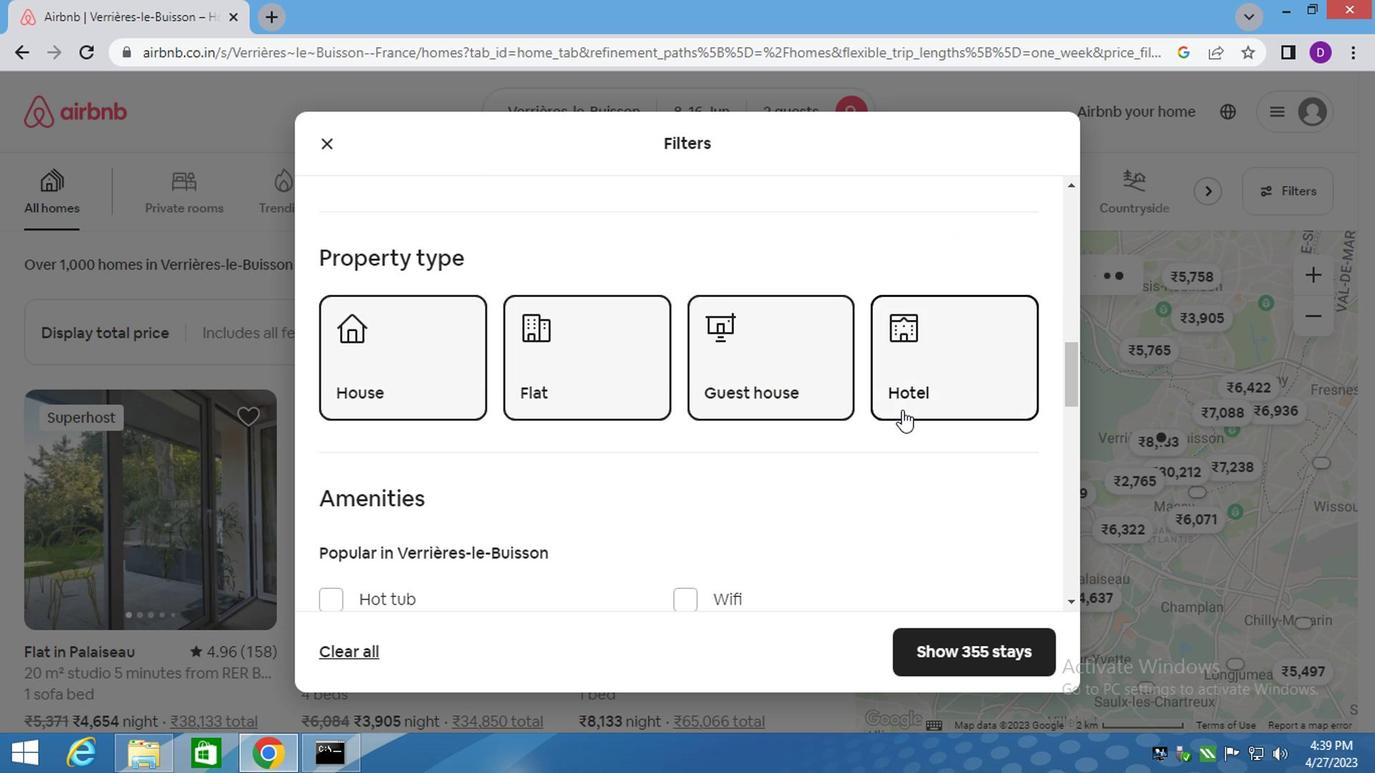 
Action: Mouse moved to (724, 346)
Screenshot: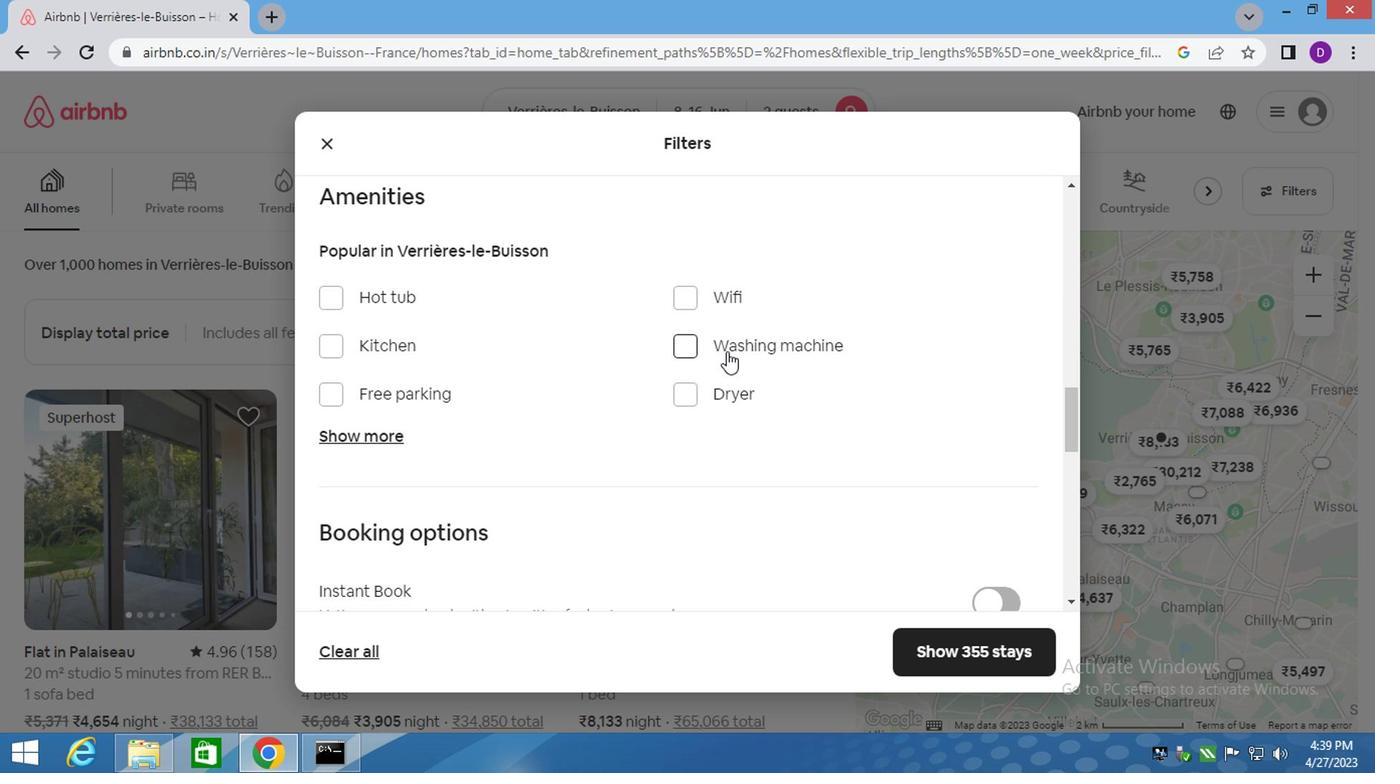
Action: Mouse pressed left at (724, 346)
Screenshot: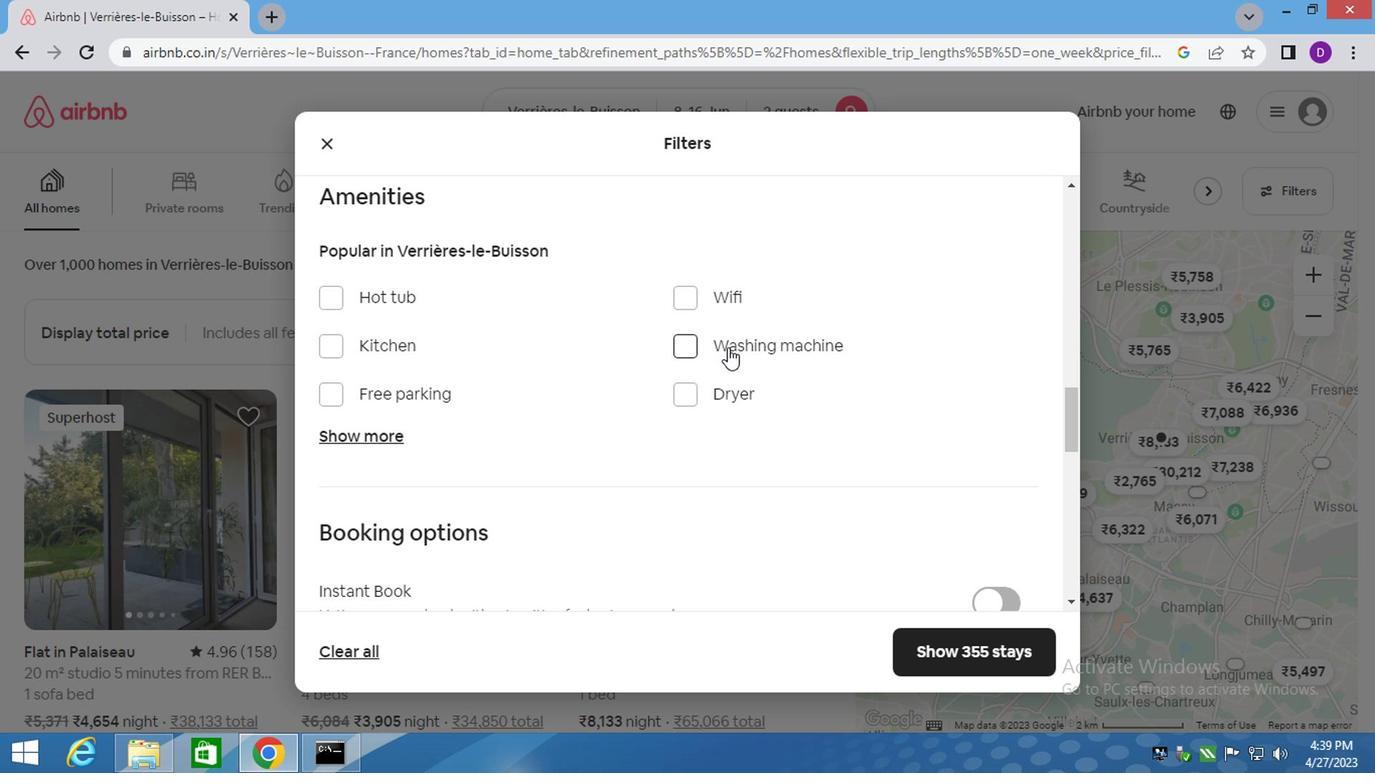 
Action: Mouse moved to (772, 439)
Screenshot: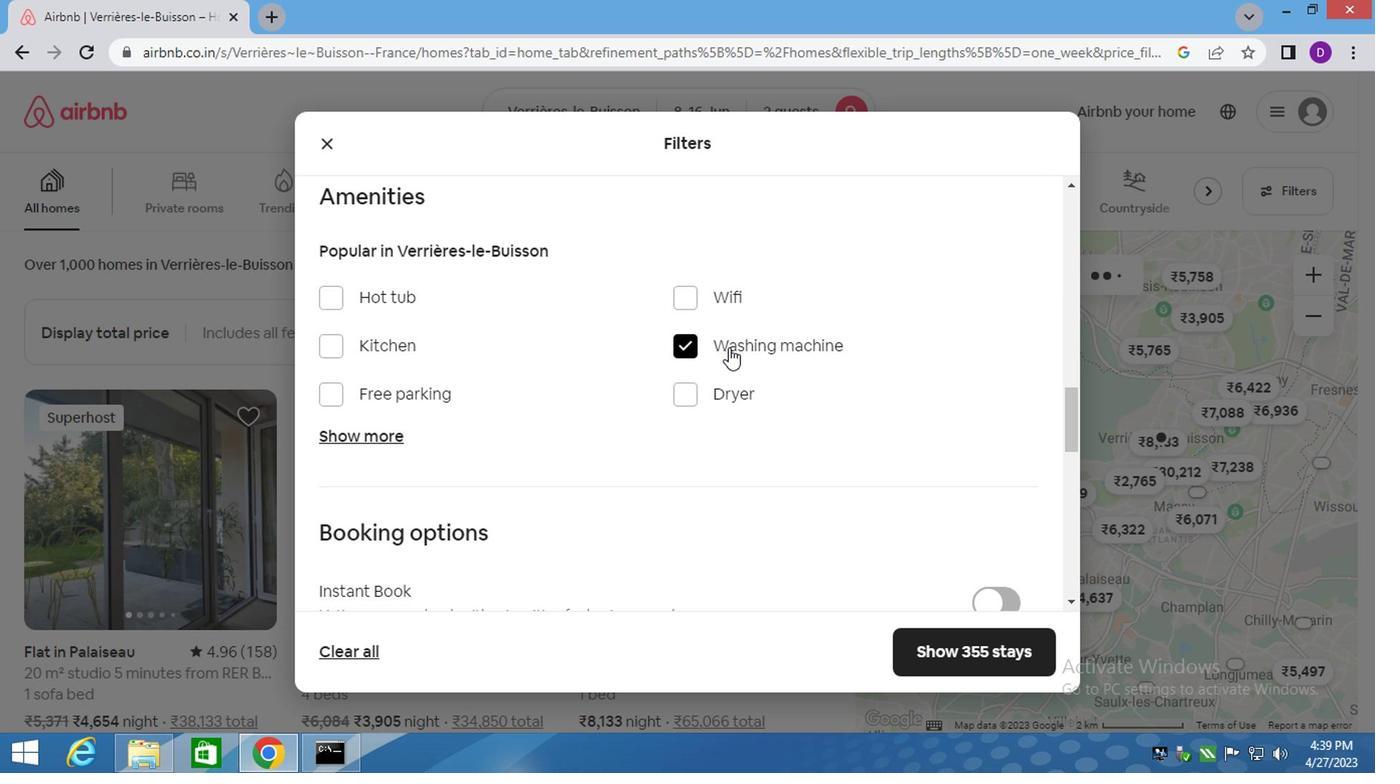 
Action: Mouse scrolled (772, 439) with delta (0, 0)
Screenshot: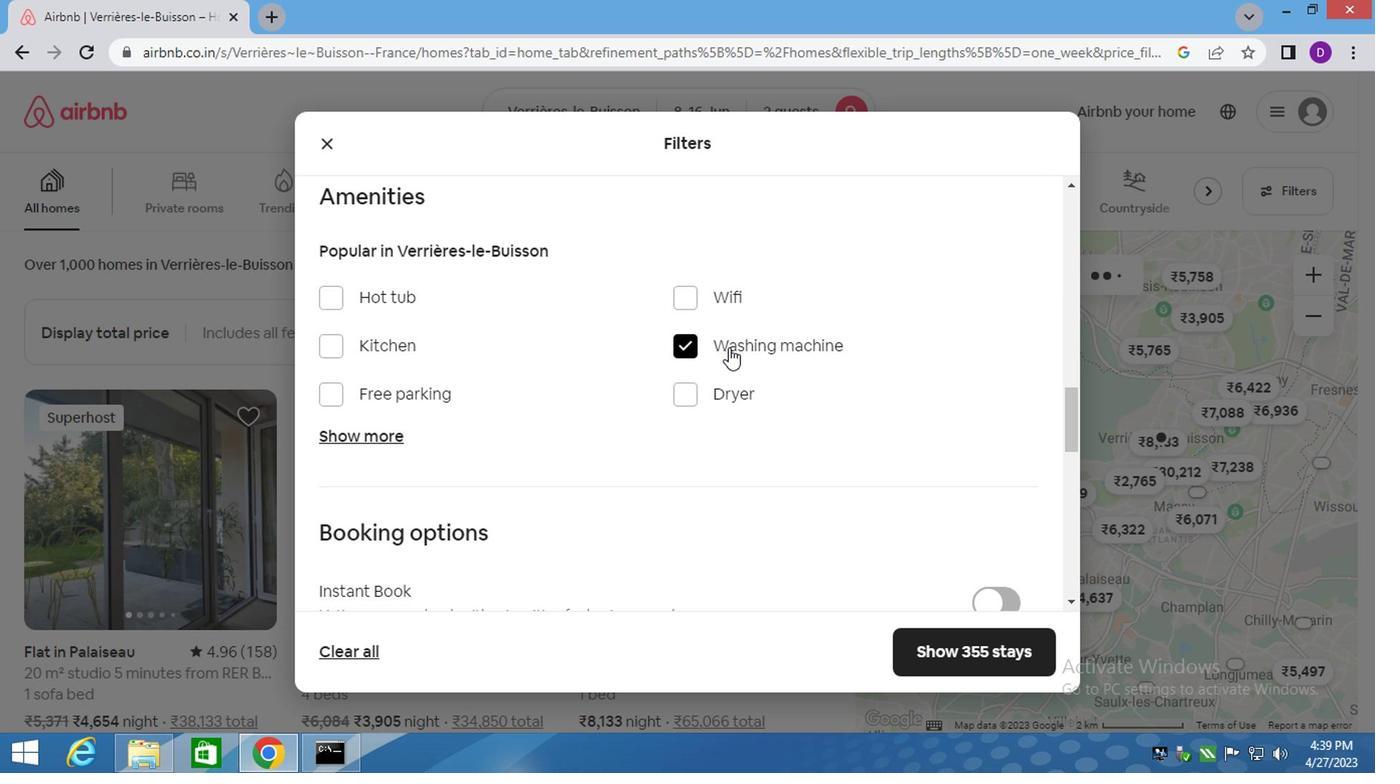 
Action: Mouse moved to (790, 471)
Screenshot: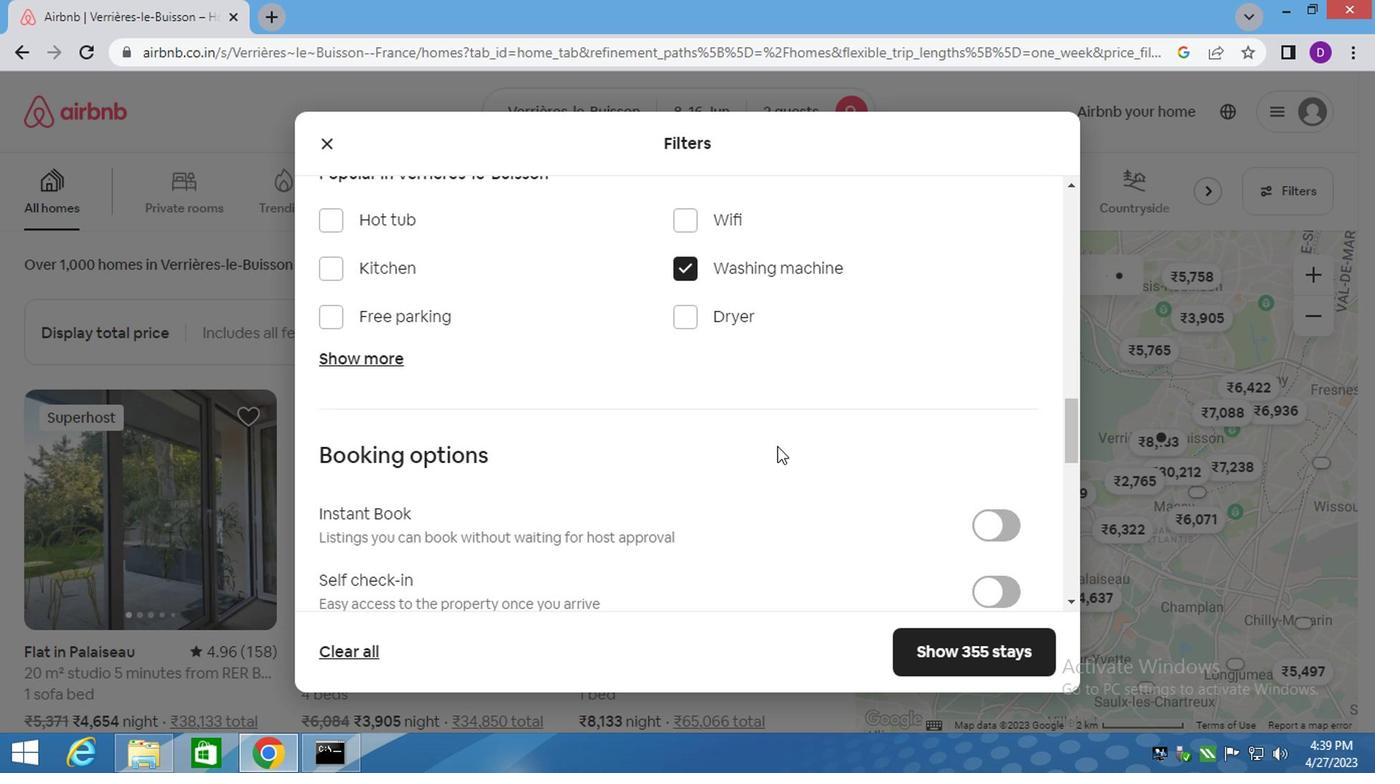 
Action: Mouse scrolled (782, 455) with delta (0, -1)
Screenshot: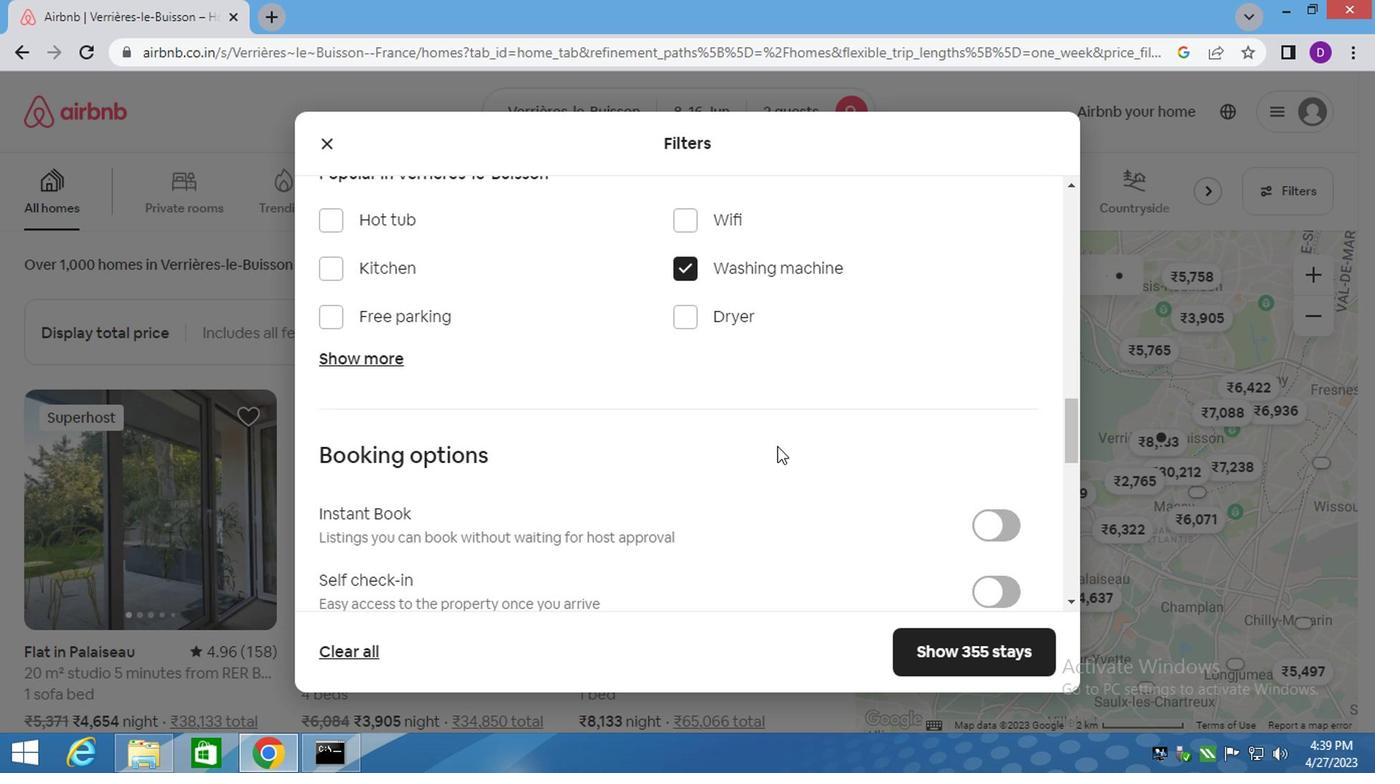 
Action: Mouse moved to (794, 475)
Screenshot: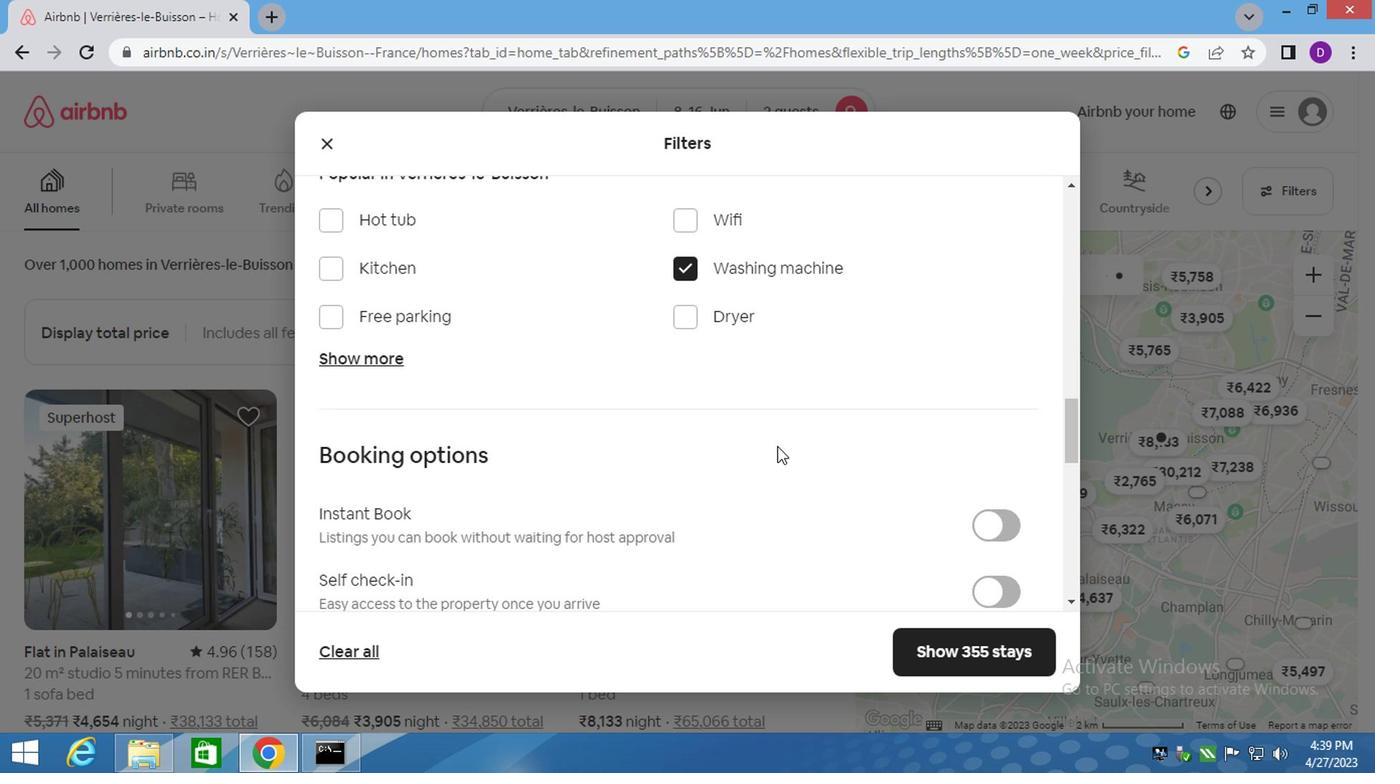 
Action: Mouse scrolled (792, 471) with delta (0, -1)
Screenshot: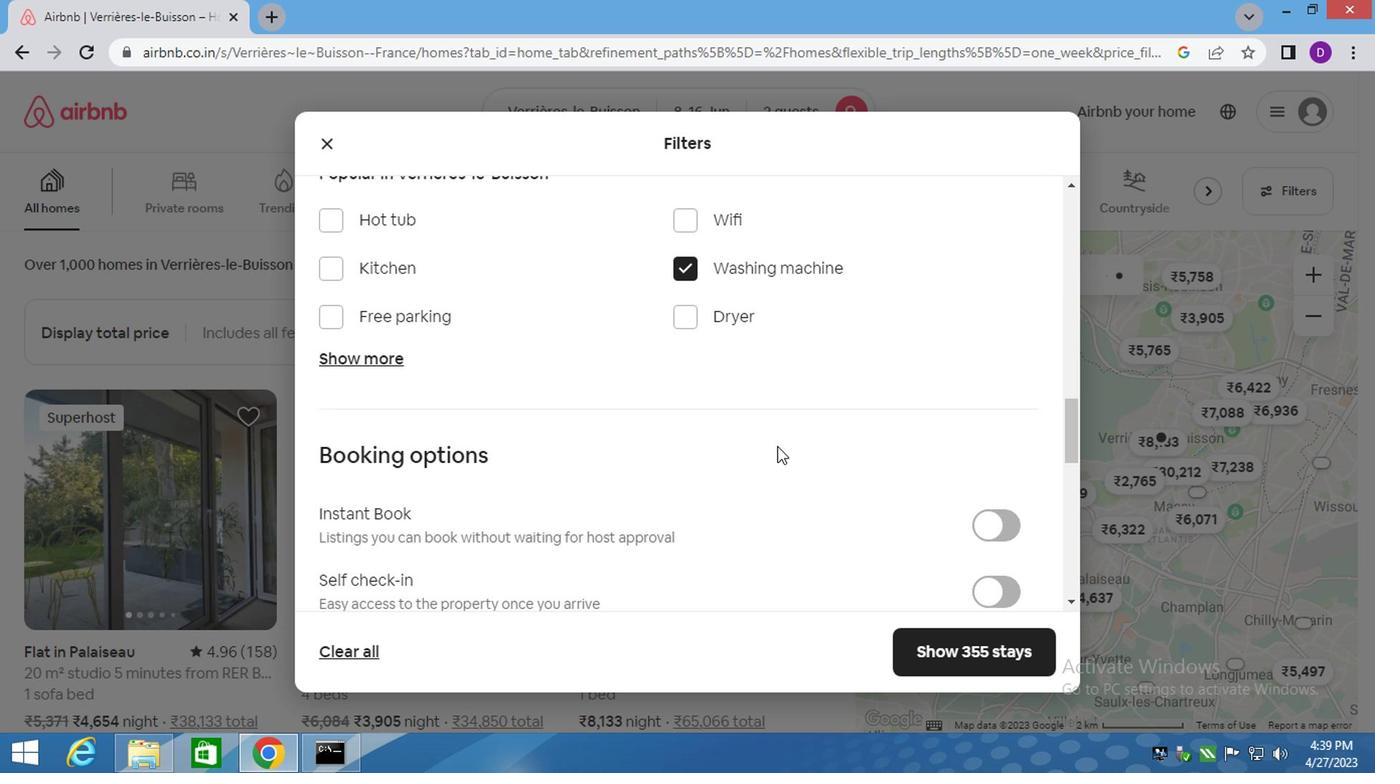
Action: Mouse moved to (986, 369)
Screenshot: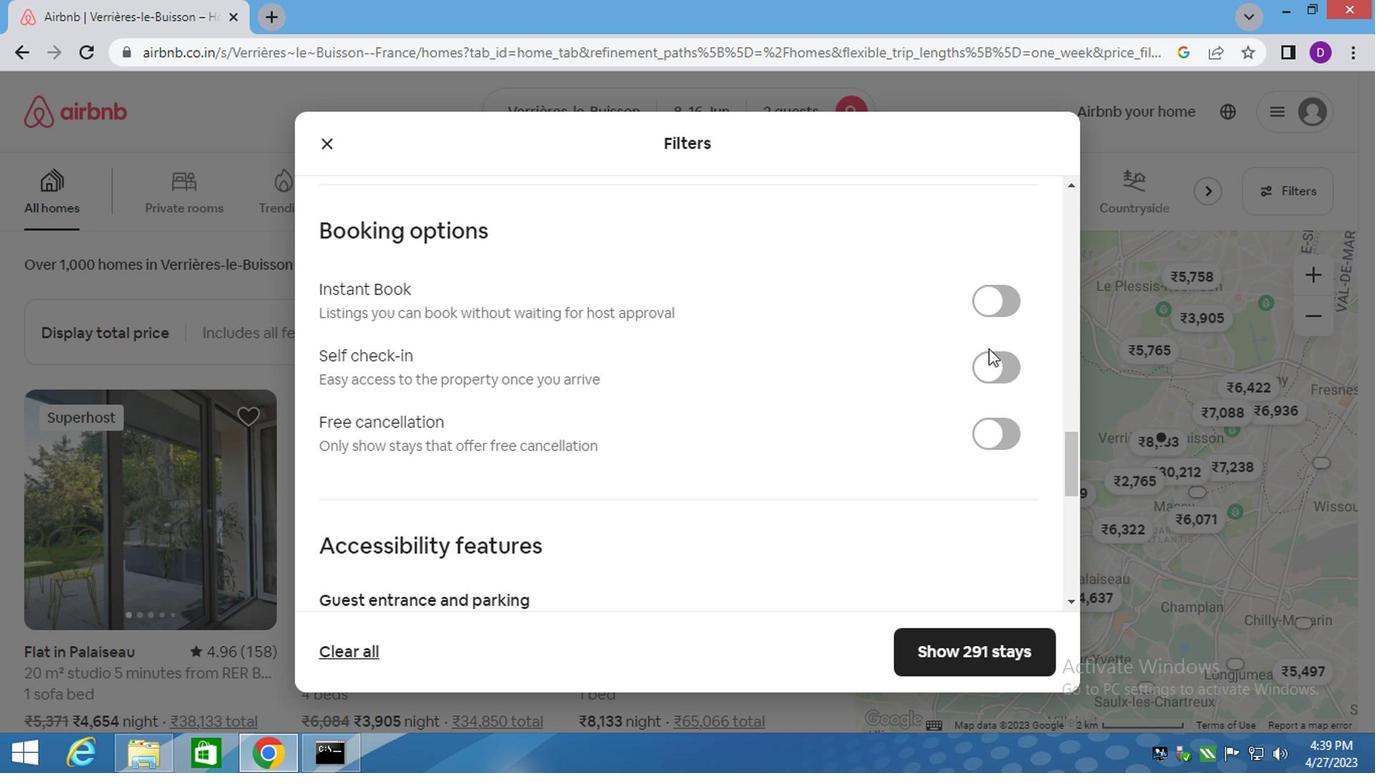 
Action: Mouse pressed left at (986, 369)
Screenshot: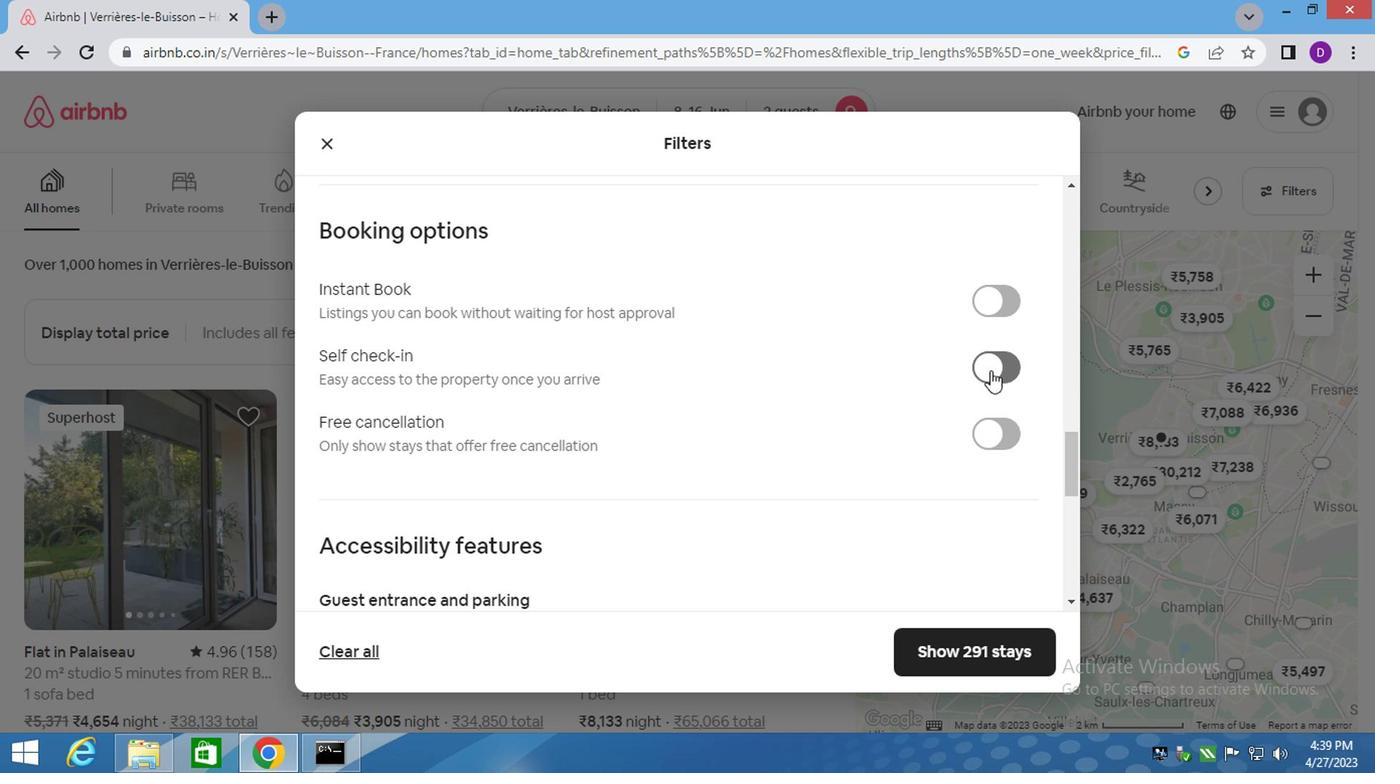 
Action: Mouse moved to (860, 459)
Screenshot: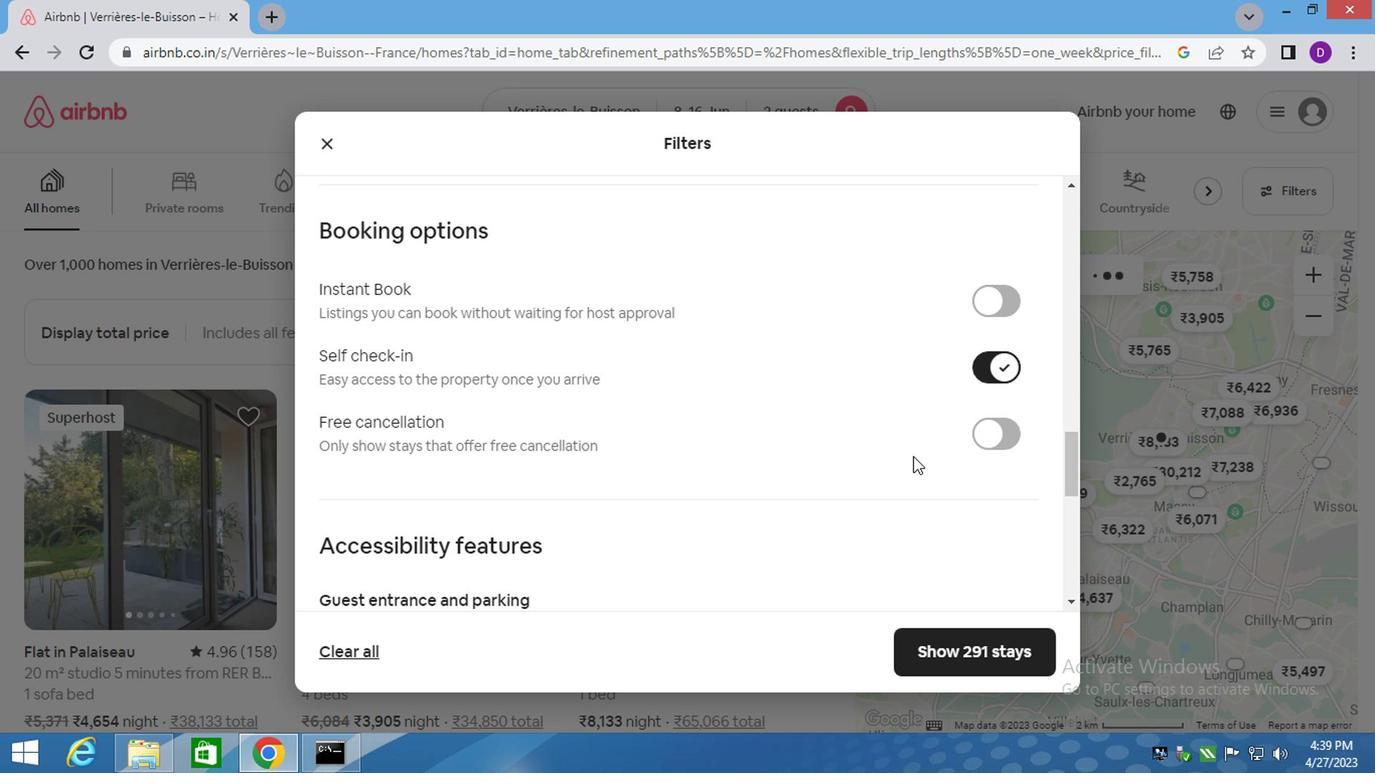 
Action: Mouse scrolled (860, 459) with delta (0, 0)
Screenshot: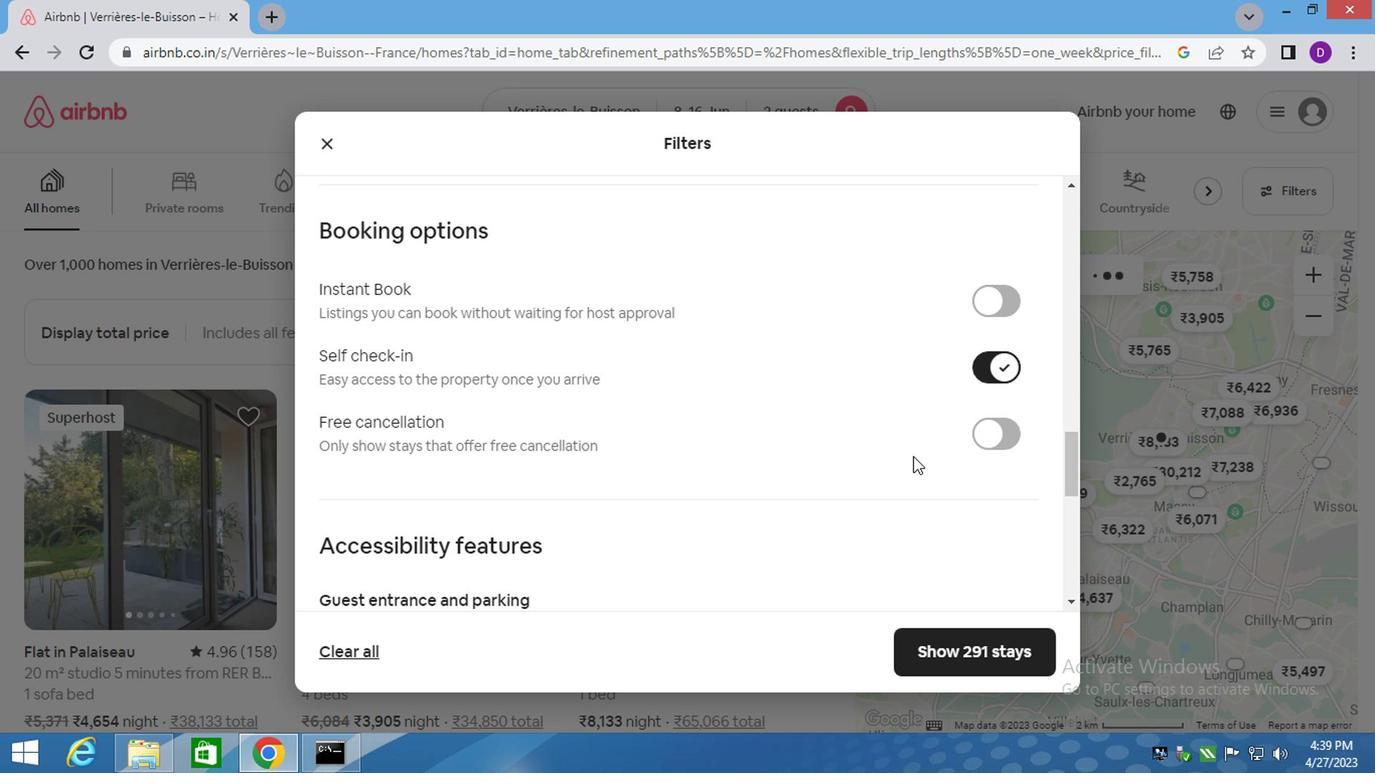 
Action: Mouse moved to (856, 460)
Screenshot: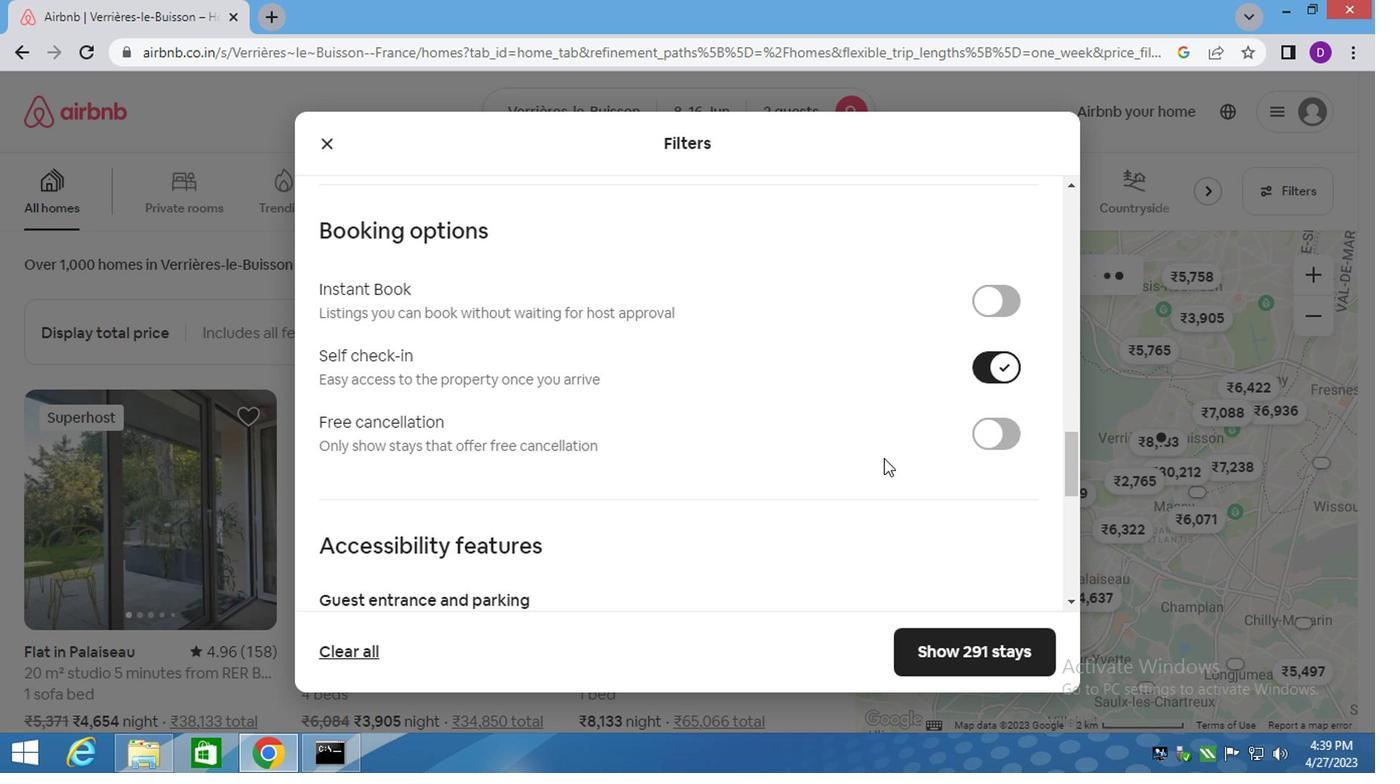 
Action: Mouse scrolled (856, 459) with delta (0, 0)
Screenshot: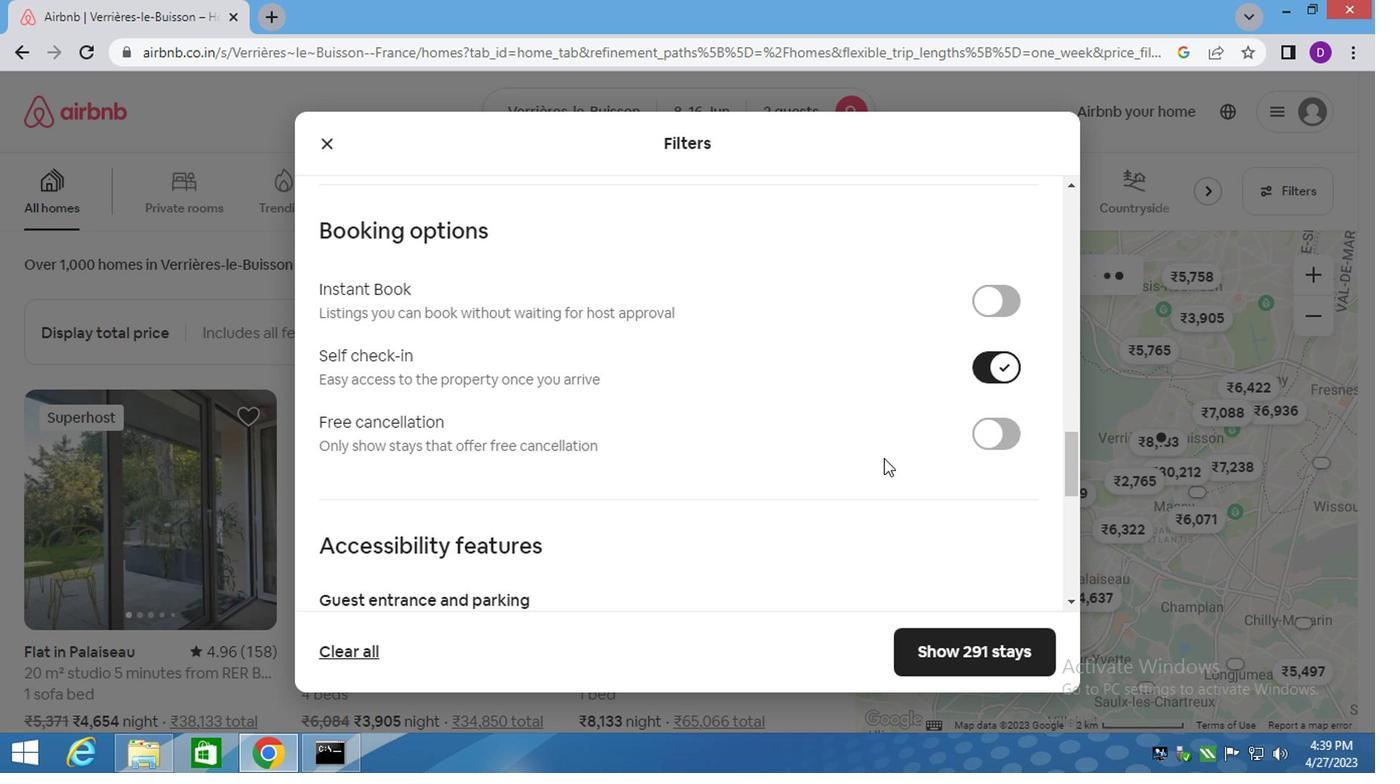 
Action: Mouse moved to (832, 462)
Screenshot: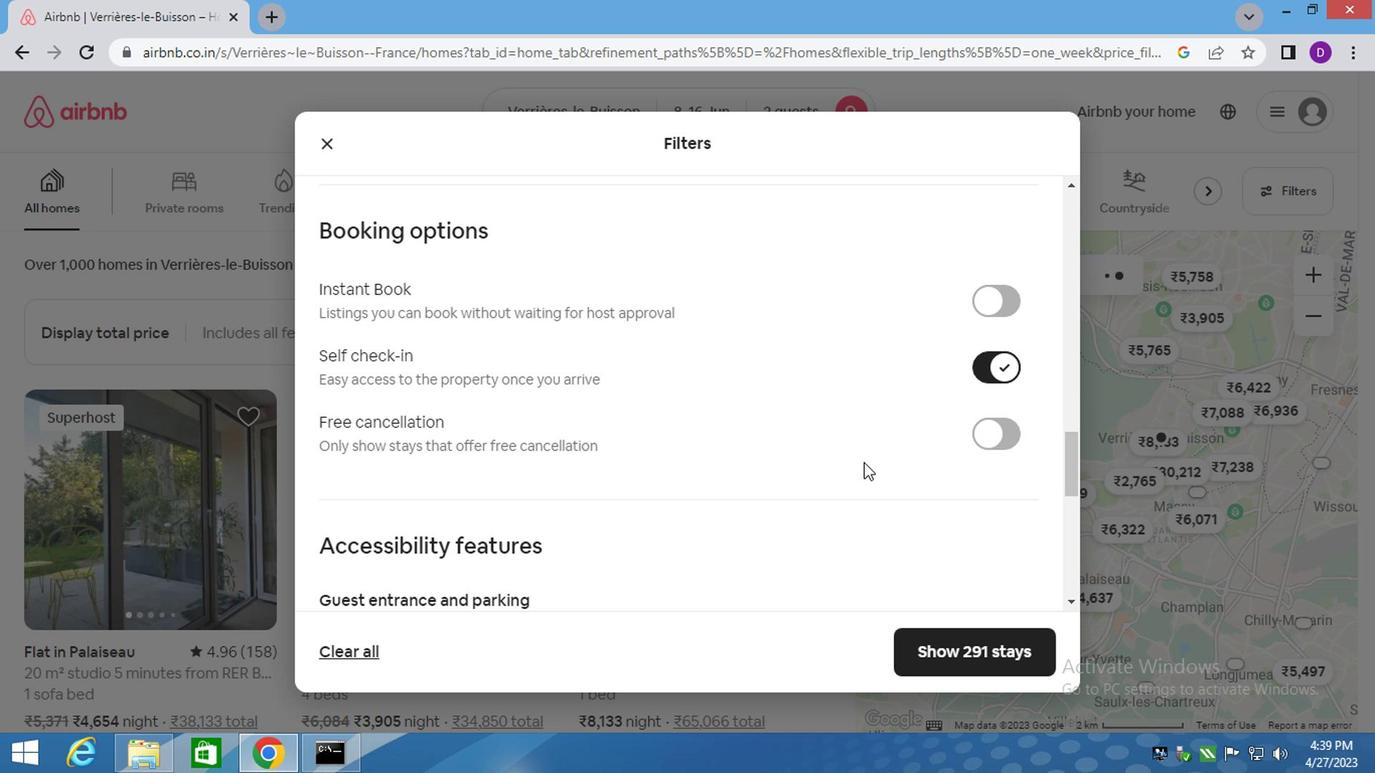 
Action: Mouse scrolled (845, 461) with delta (0, 0)
Screenshot: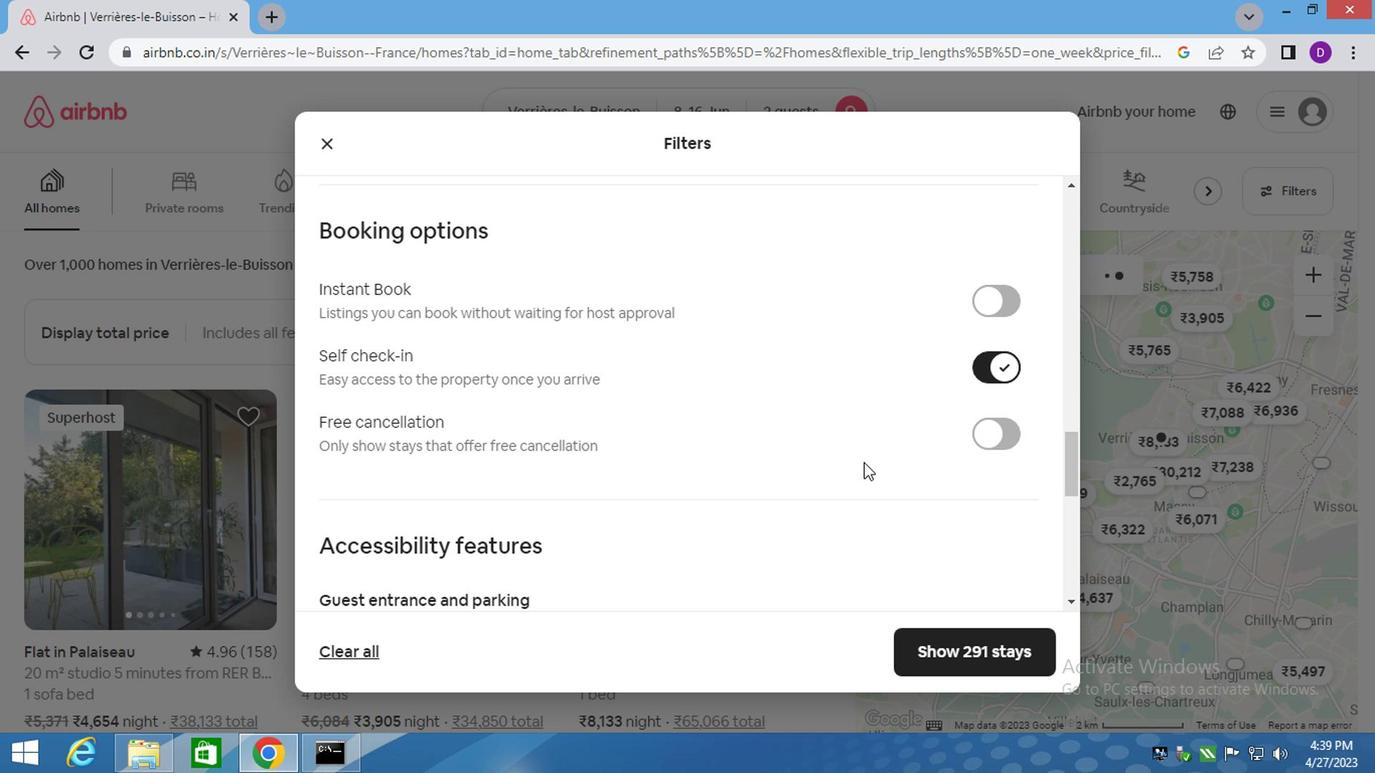 
Action: Mouse moved to (767, 476)
Screenshot: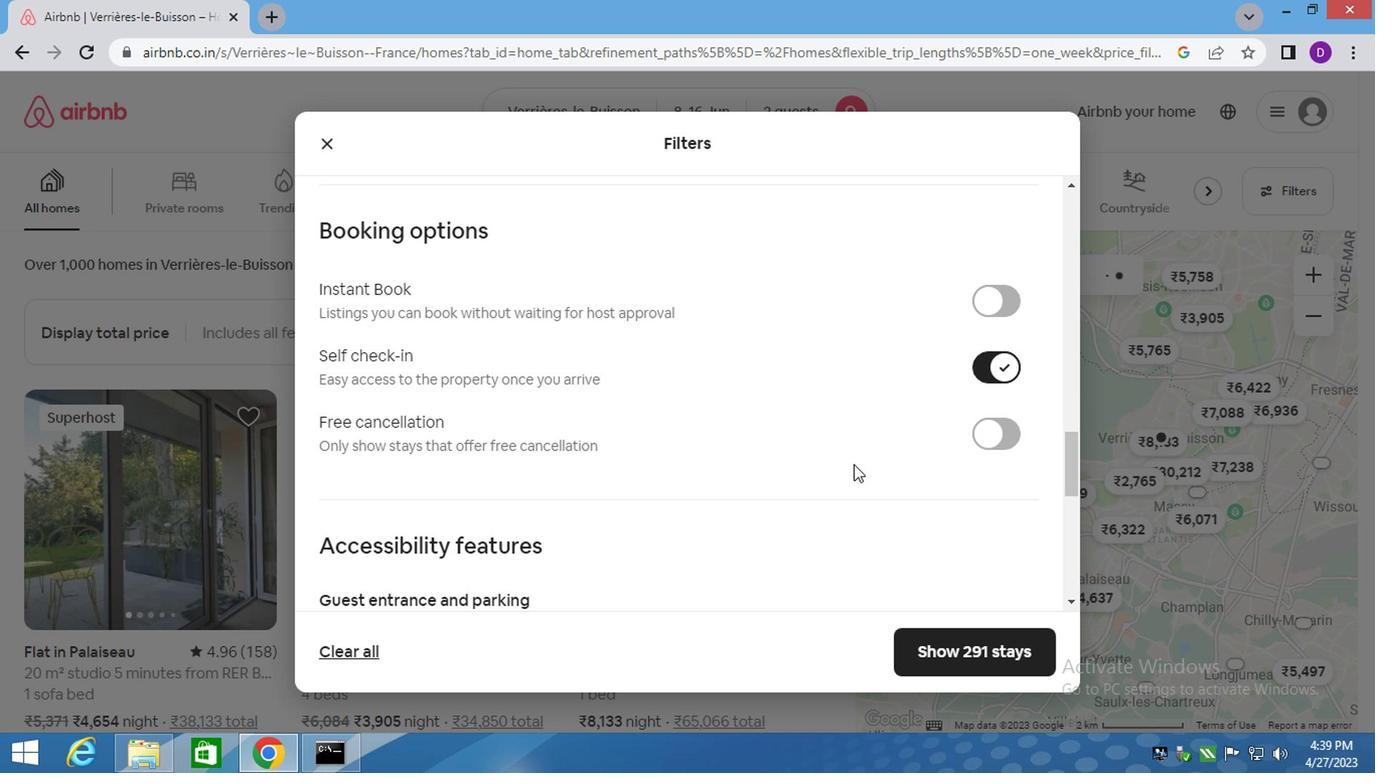 
Action: Mouse scrolled (812, 464) with delta (0, 0)
Screenshot: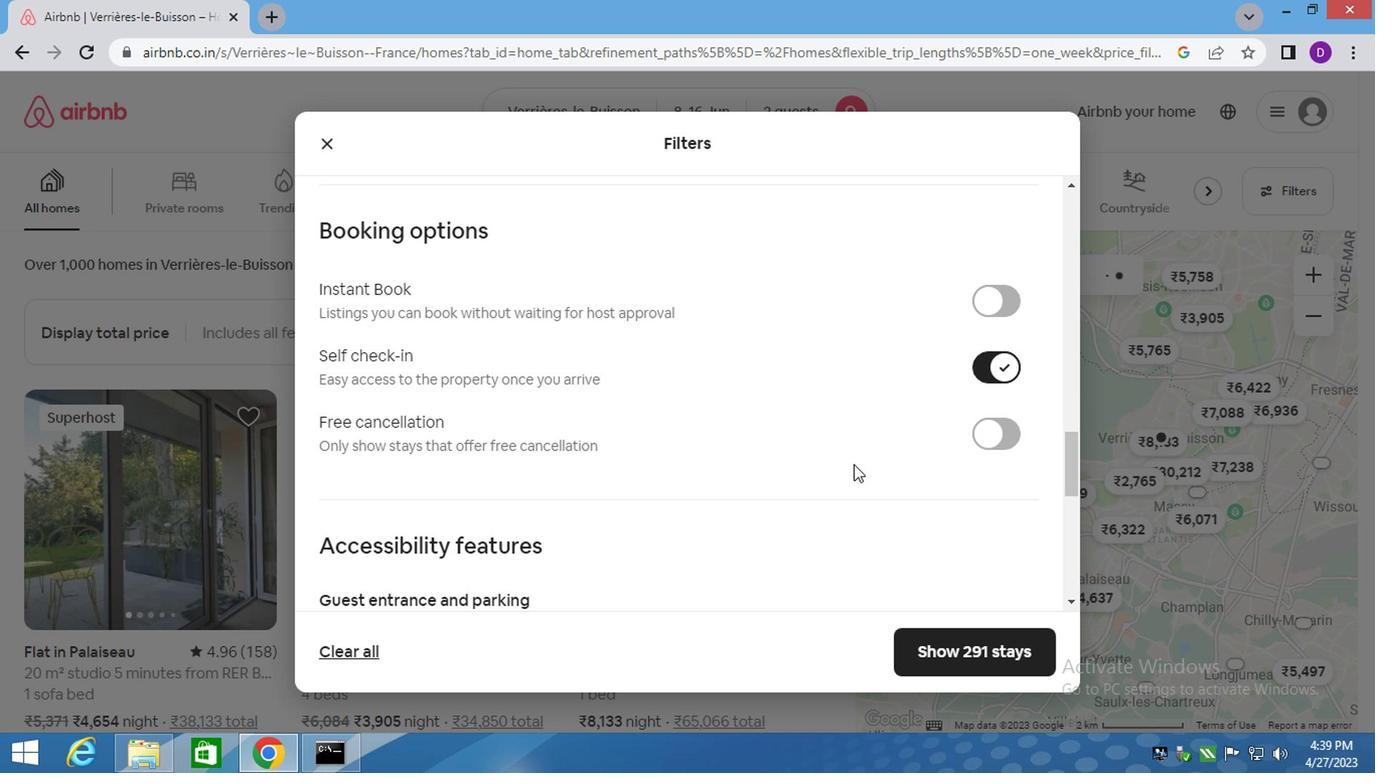 
Action: Mouse moved to (355, 532)
Screenshot: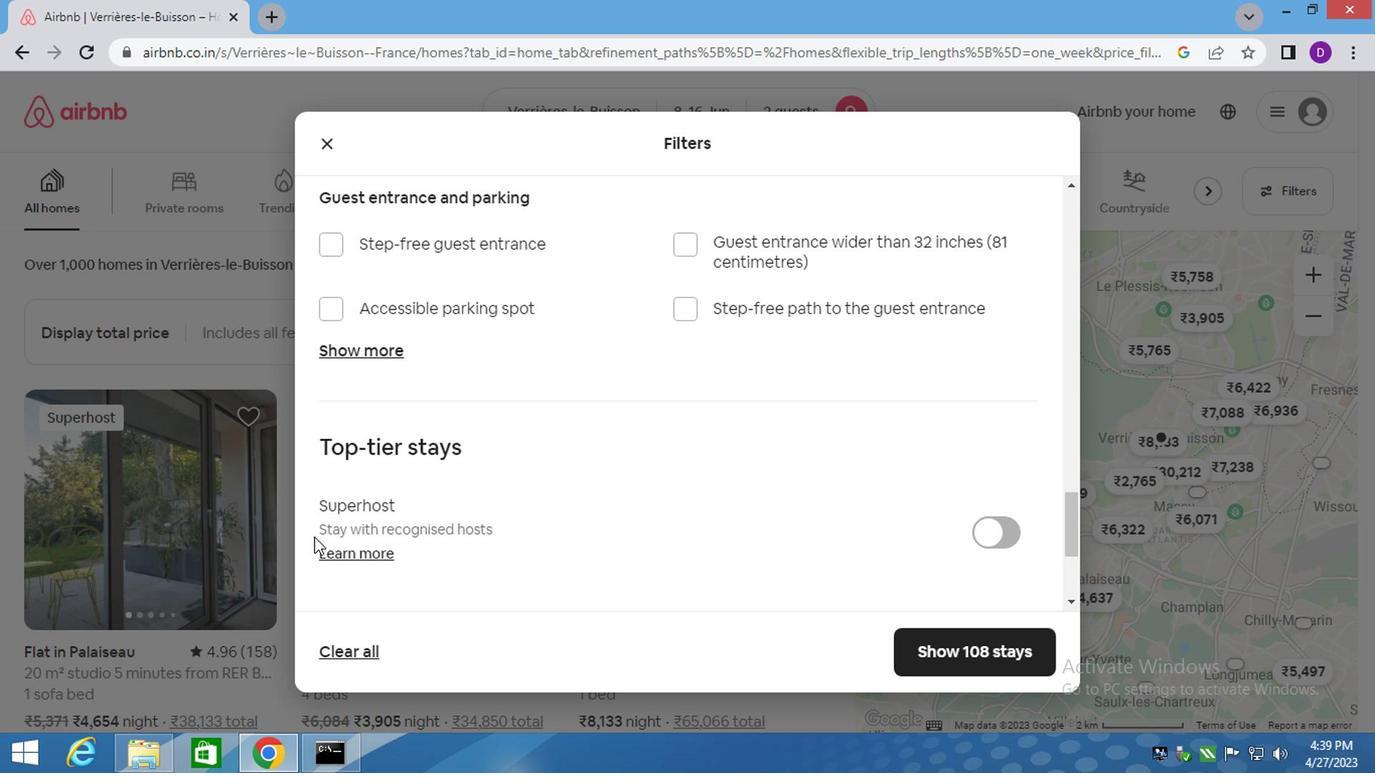 
Action: Mouse scrolled (355, 530) with delta (0, -1)
Screenshot: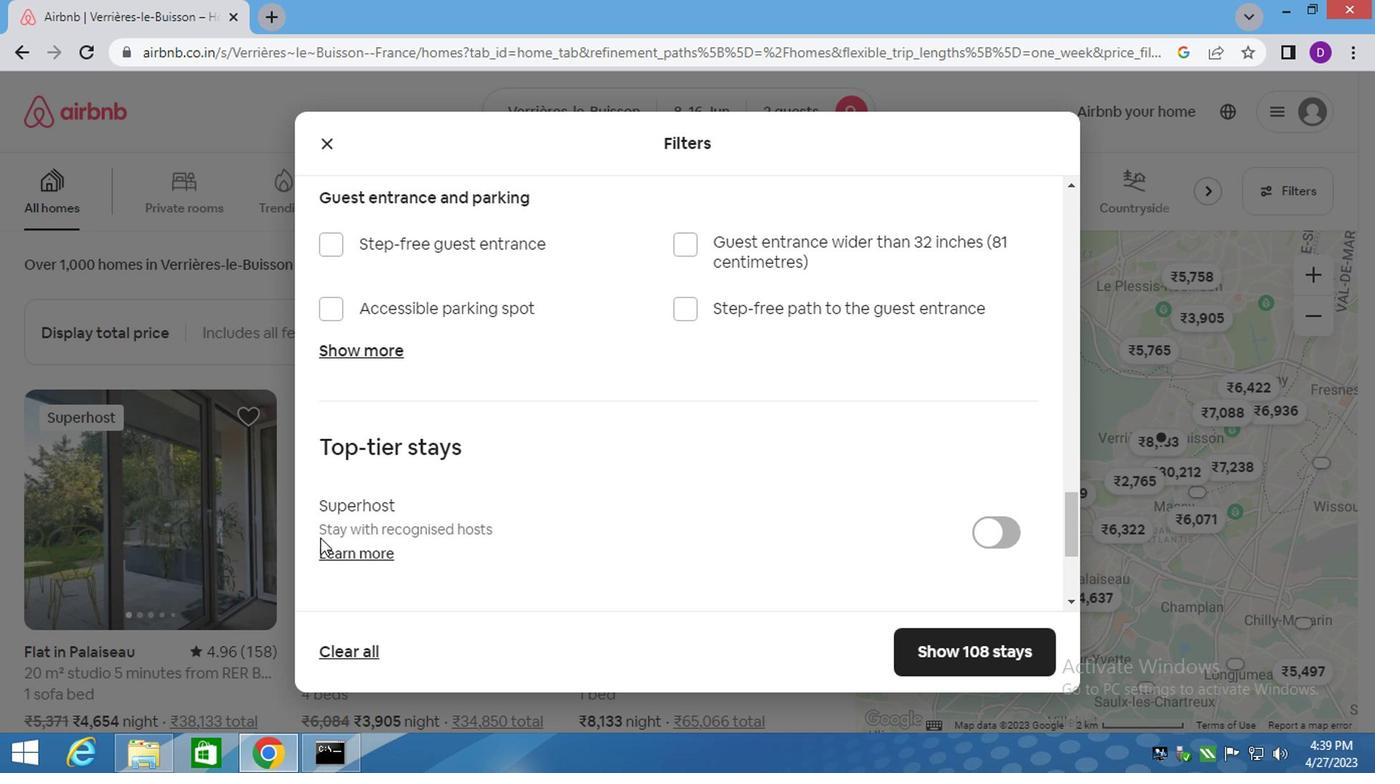 
Action: Mouse moved to (361, 532)
Screenshot: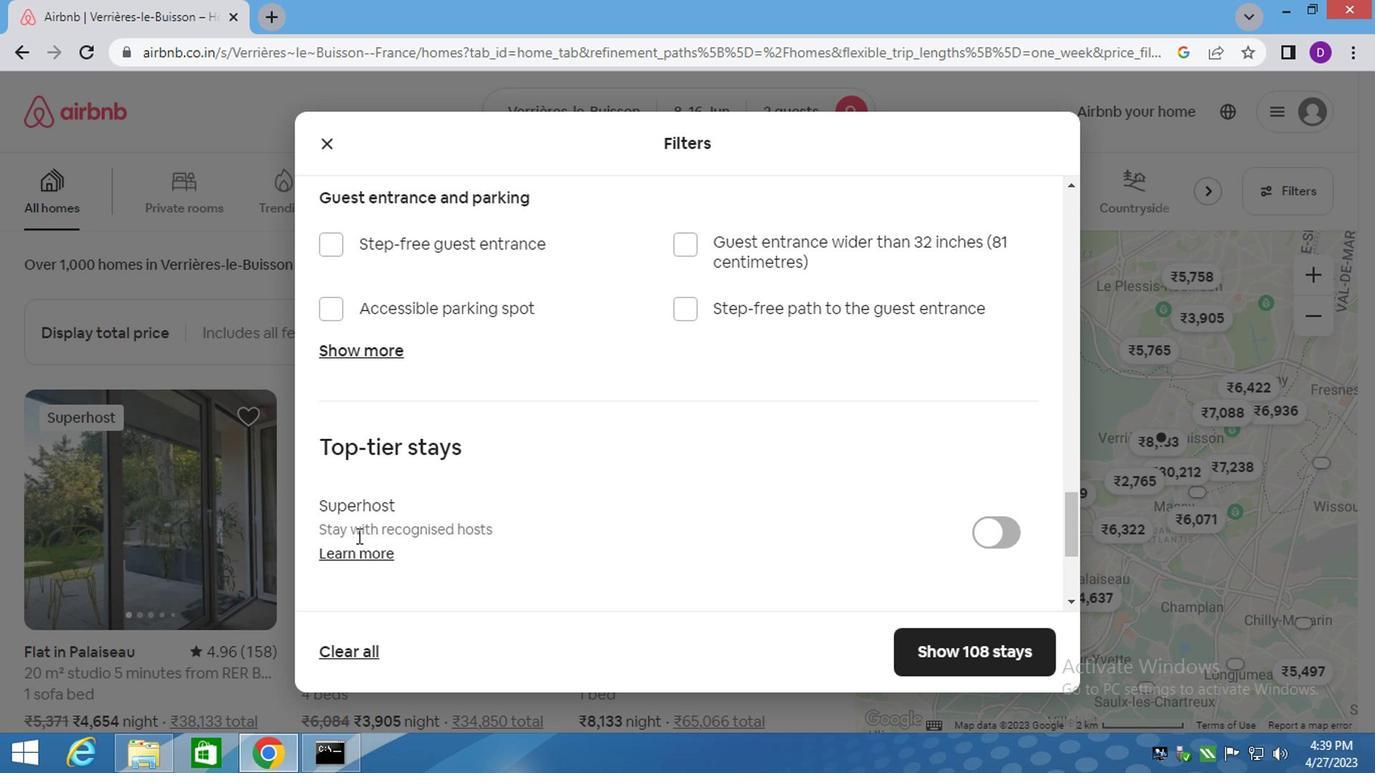
Action: Mouse scrolled (357, 530) with delta (0, -1)
Screenshot: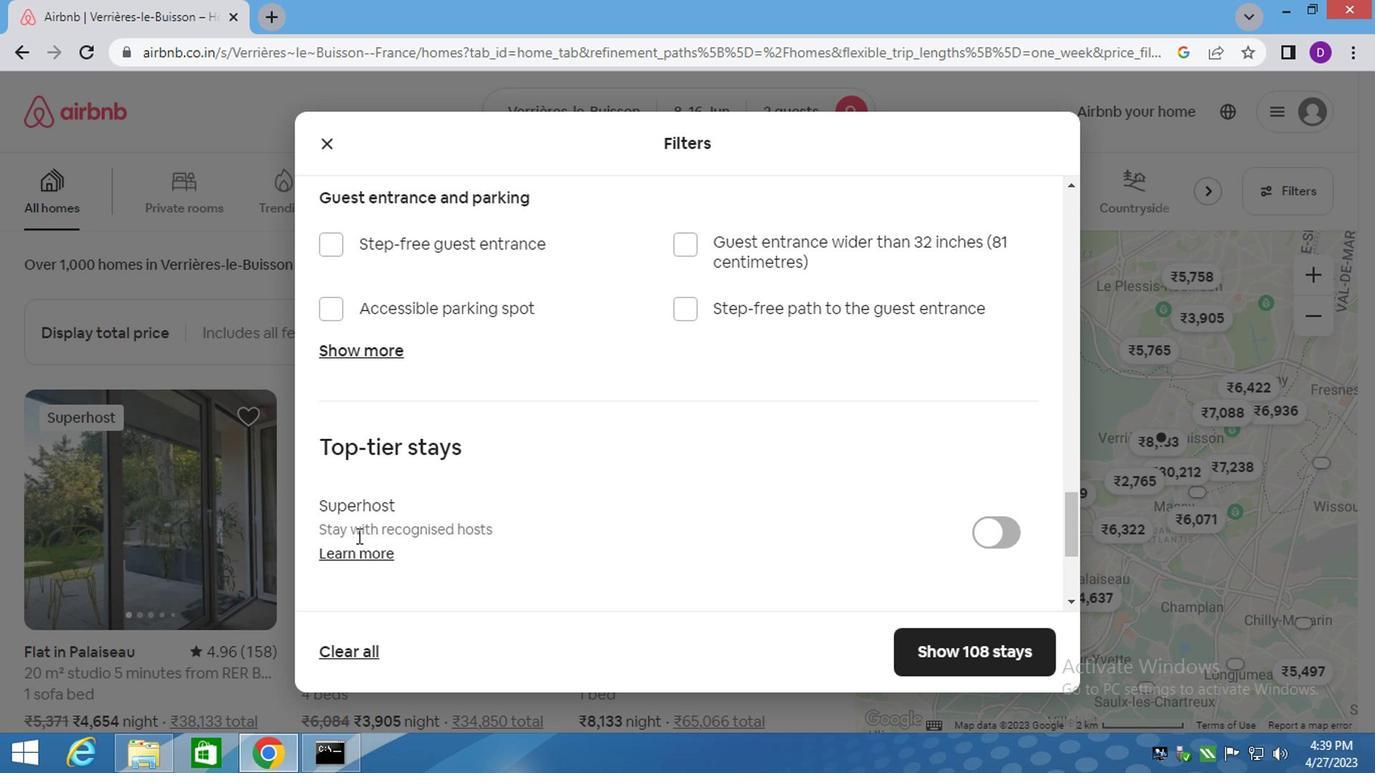 
Action: Mouse scrolled (361, 530) with delta (0, -1)
Screenshot: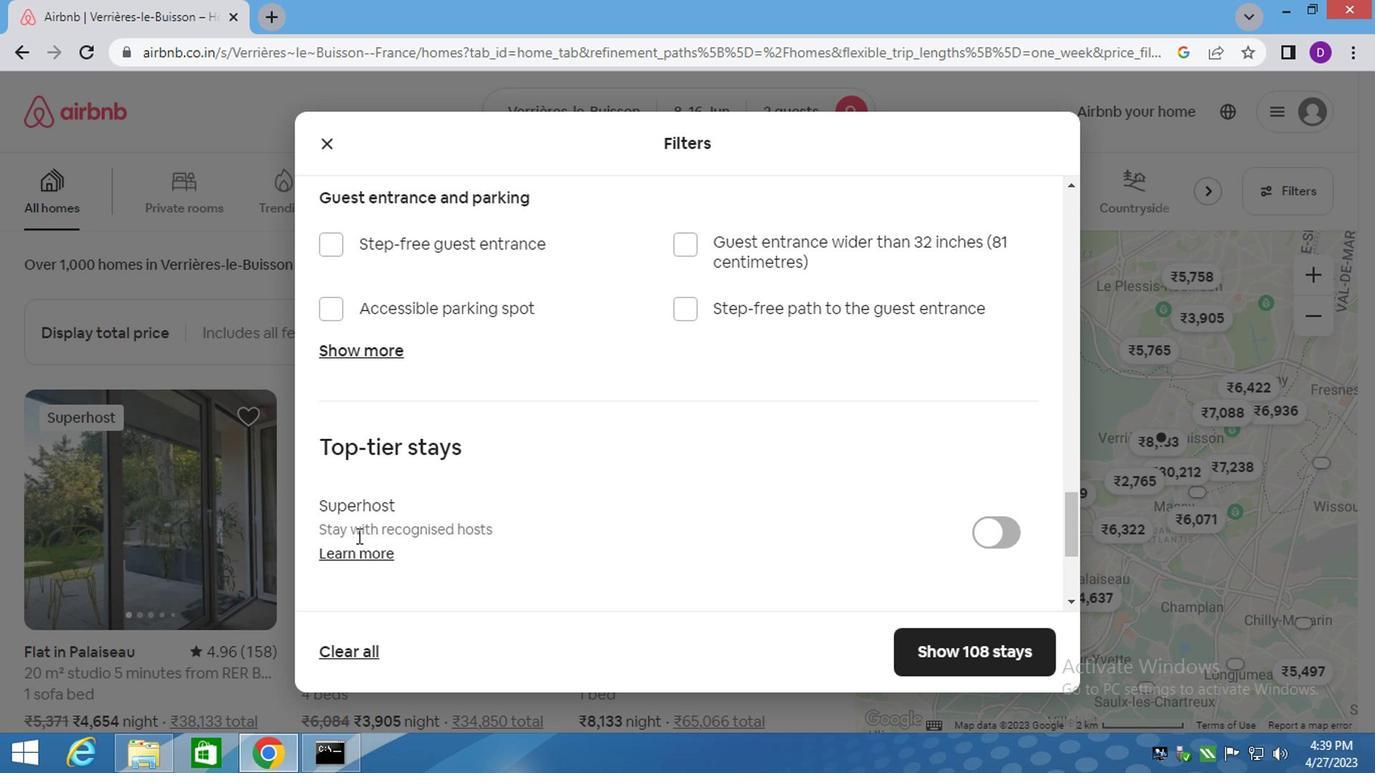 
Action: Mouse moved to (384, 473)
Screenshot: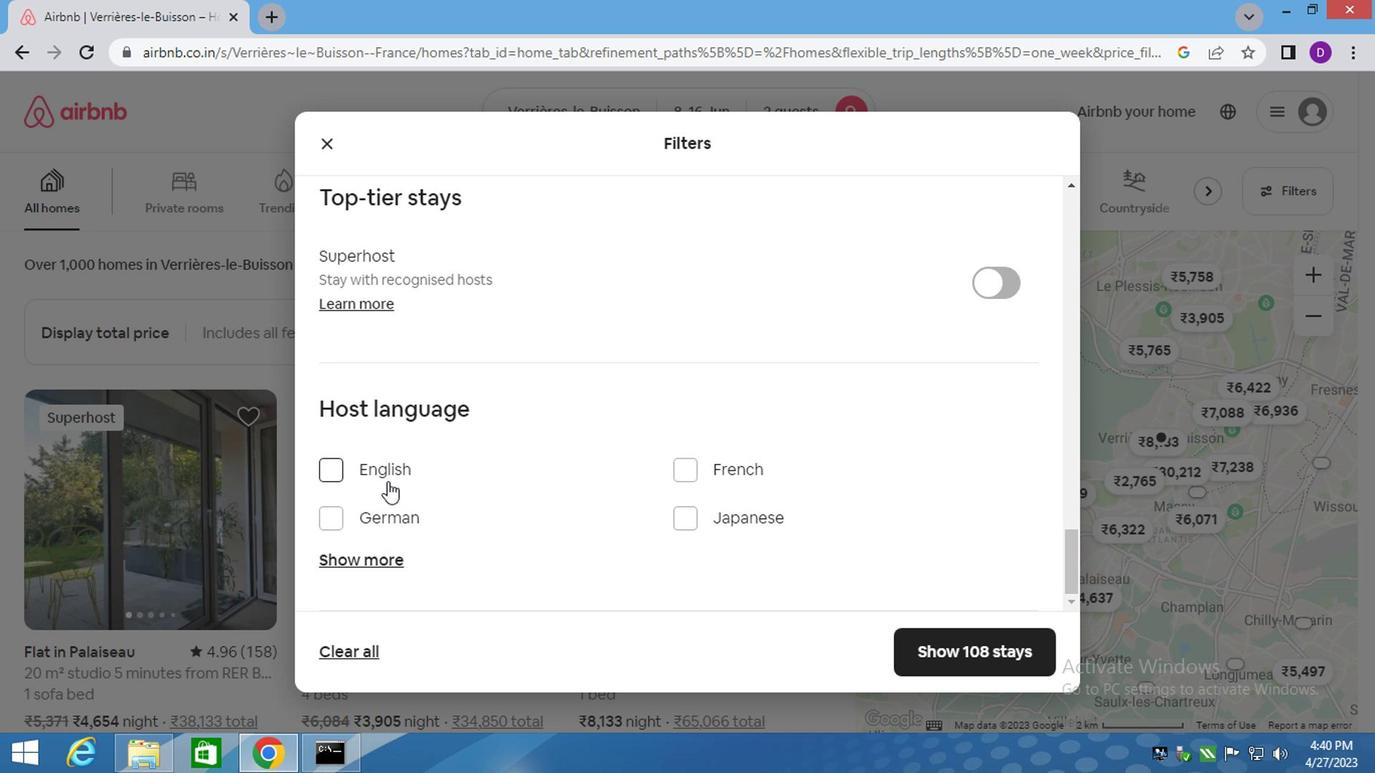 
Action: Mouse pressed left at (384, 473)
Screenshot: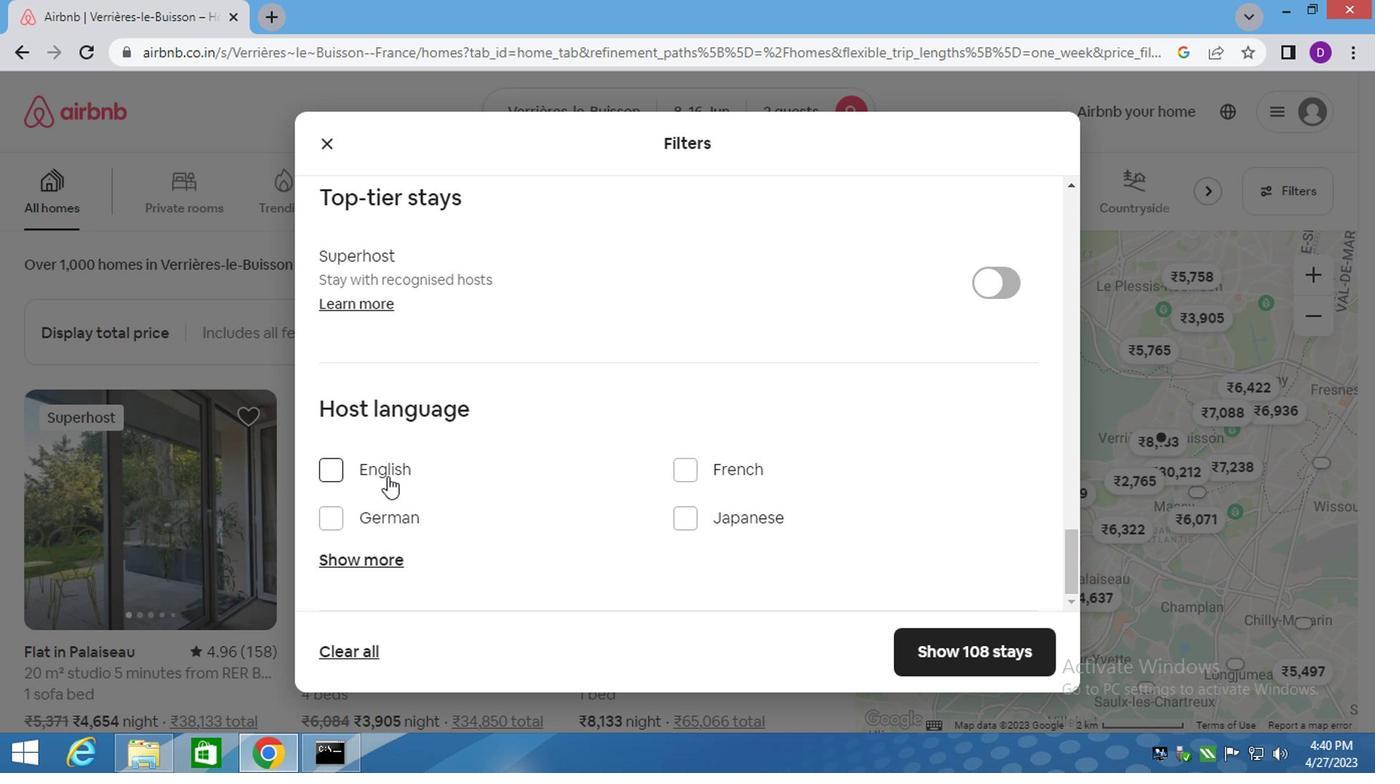 
Action: Mouse moved to (944, 639)
Screenshot: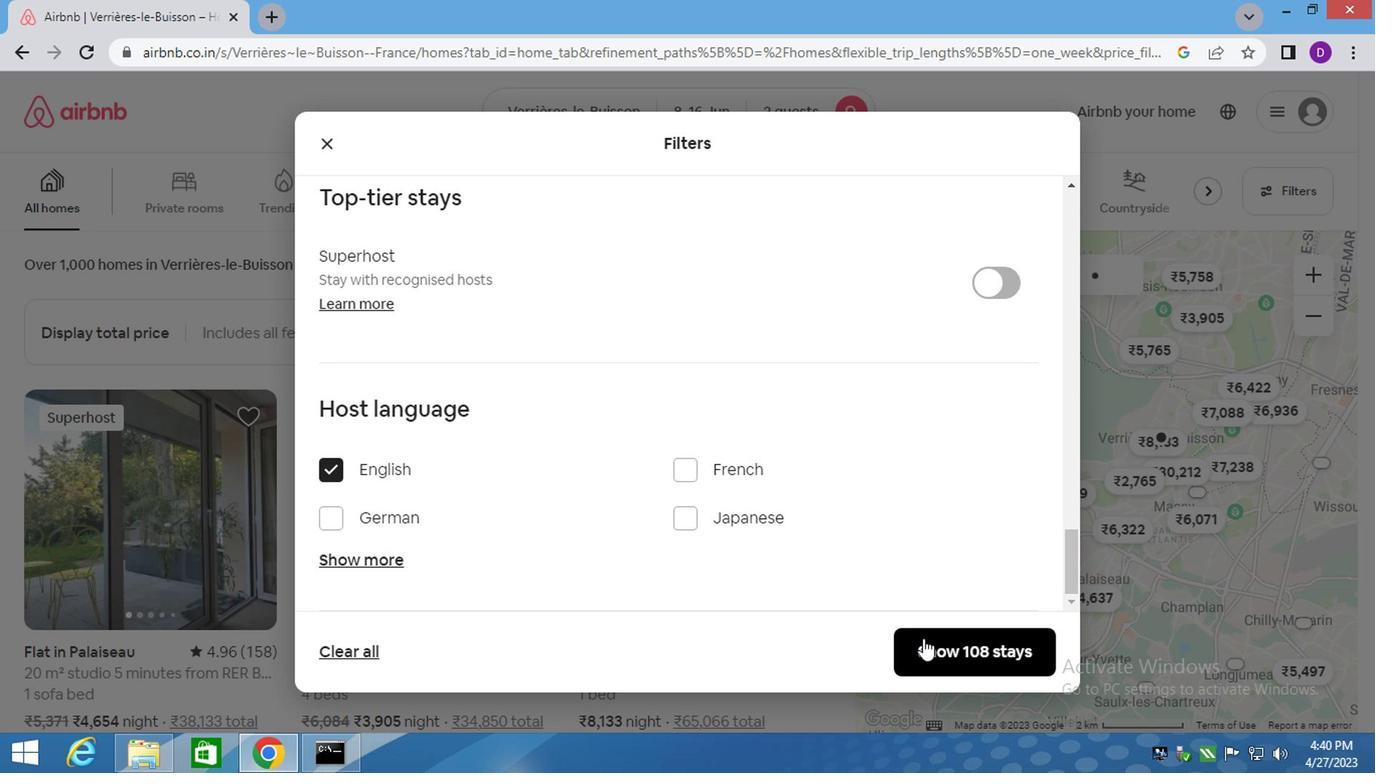 
Action: Mouse pressed left at (944, 639)
Screenshot: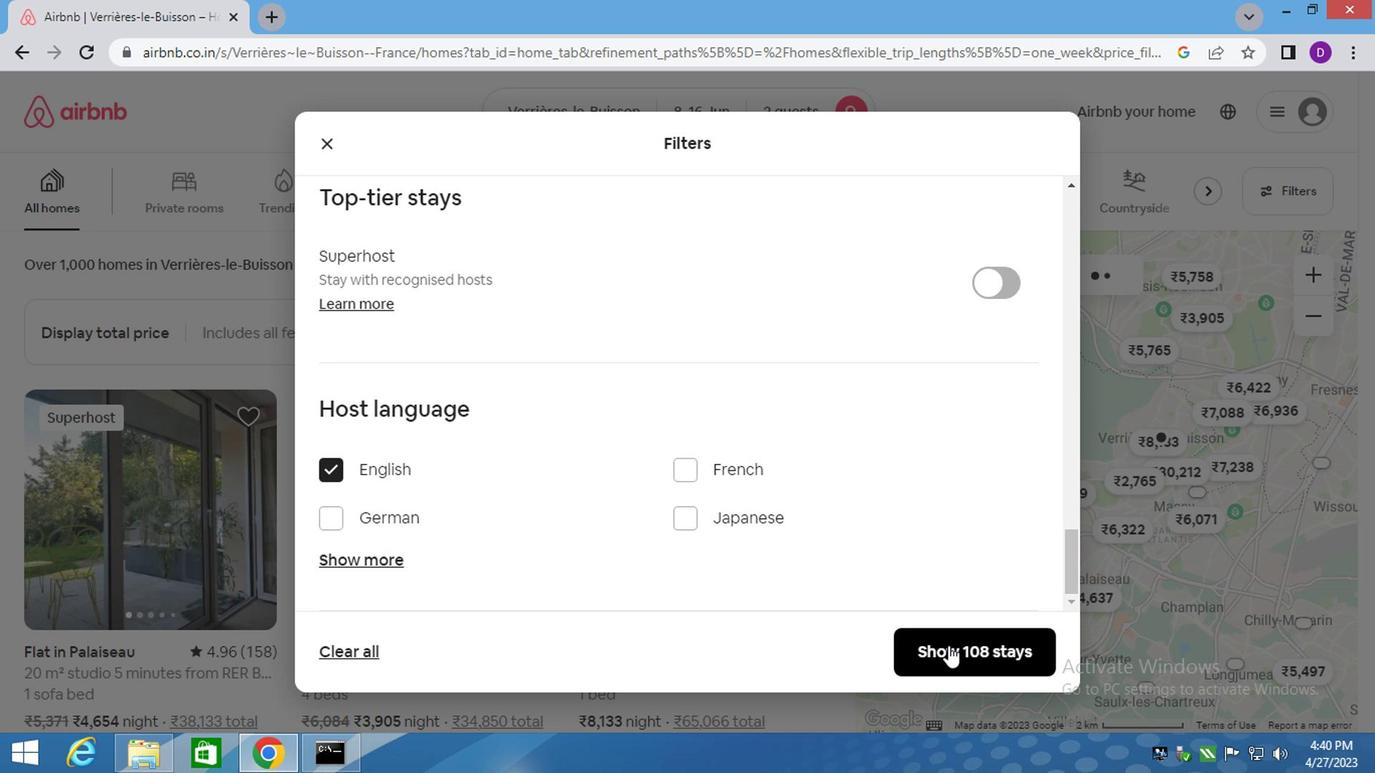 
Action: Mouse moved to (547, 782)
Screenshot: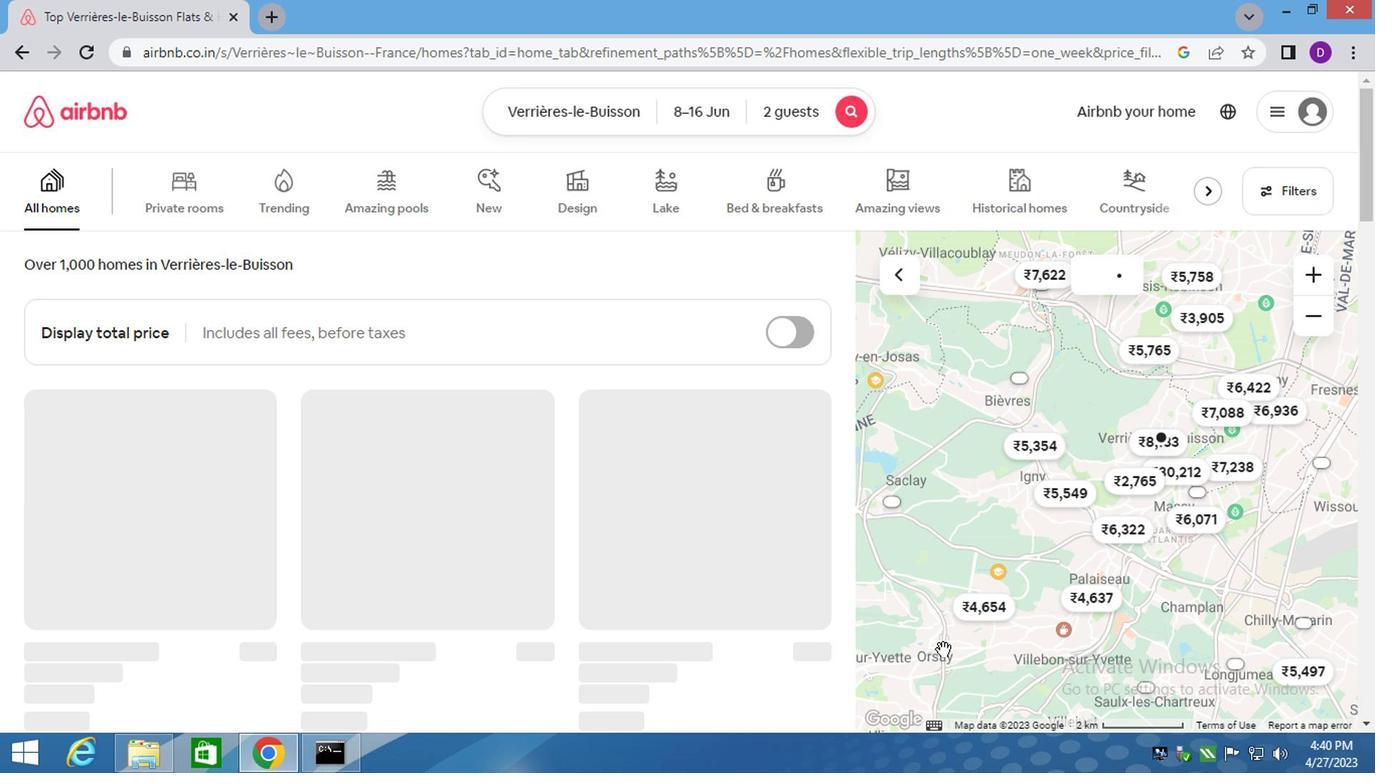 
